 Task: Open Card Vulnerability Assessment in Board Public Relations Crisis Communication Planning and Preparation to Workspace Enterprise Risk Management and add a team member Softage.3@softage.net, a label Red, a checklist Trademark Registration, an attachment from your onedrive, a color Red and finally, add a card description 'Plan and execute company team-building conference with guest speakers on diversity and inclusion' and a comment 'Given the potential impact of this task on our company mission and values, let us ensure that we approach it with a sense of integrity and ethics.'. Add a start date 'Jan 03, 1900' with a due date 'Jan 10, 1900'
Action: Mouse moved to (86, 400)
Screenshot: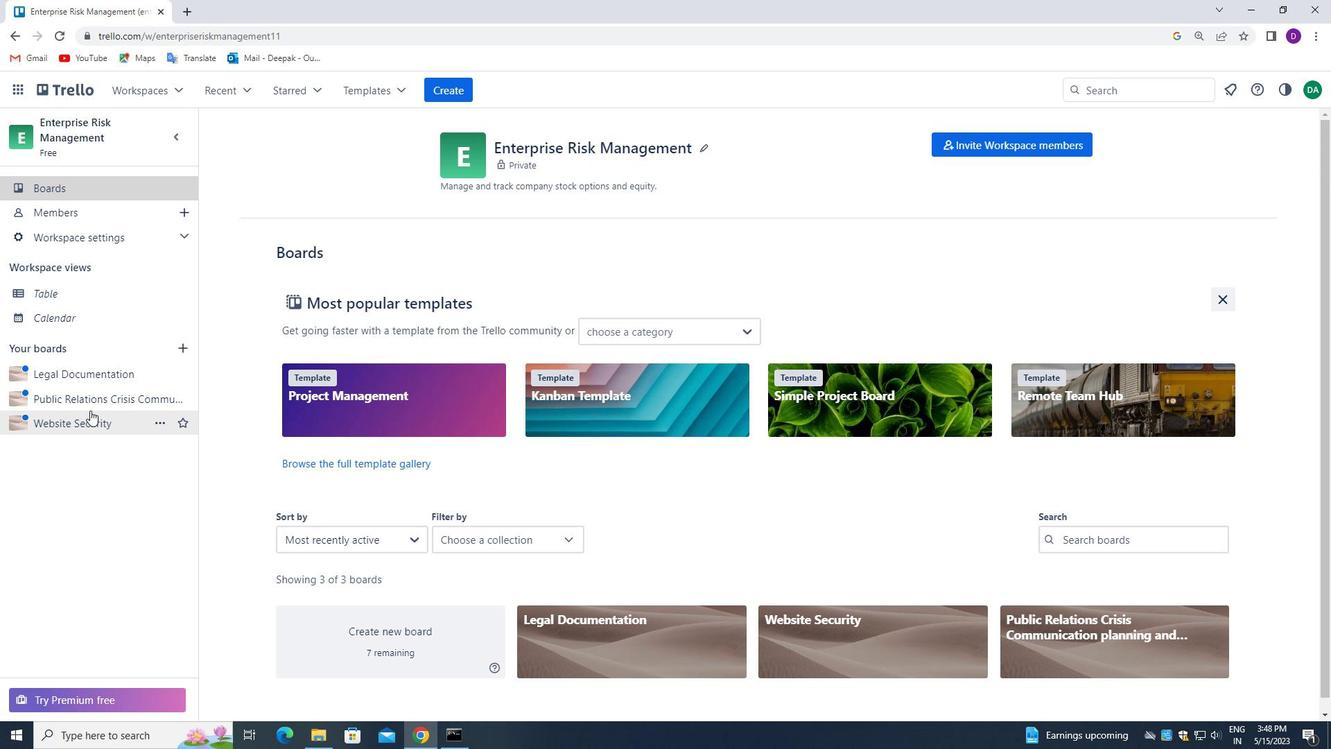 
Action: Mouse pressed left at (86, 400)
Screenshot: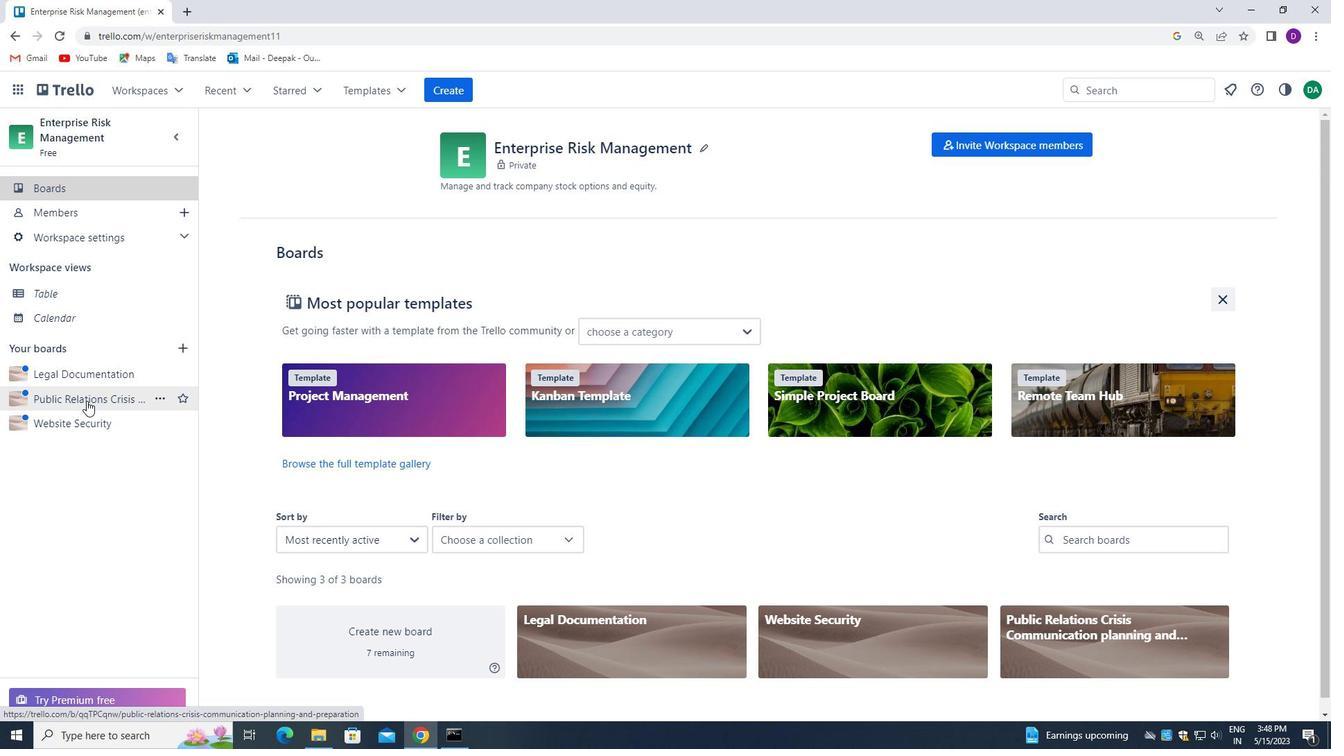 
Action: Mouse moved to (272, 216)
Screenshot: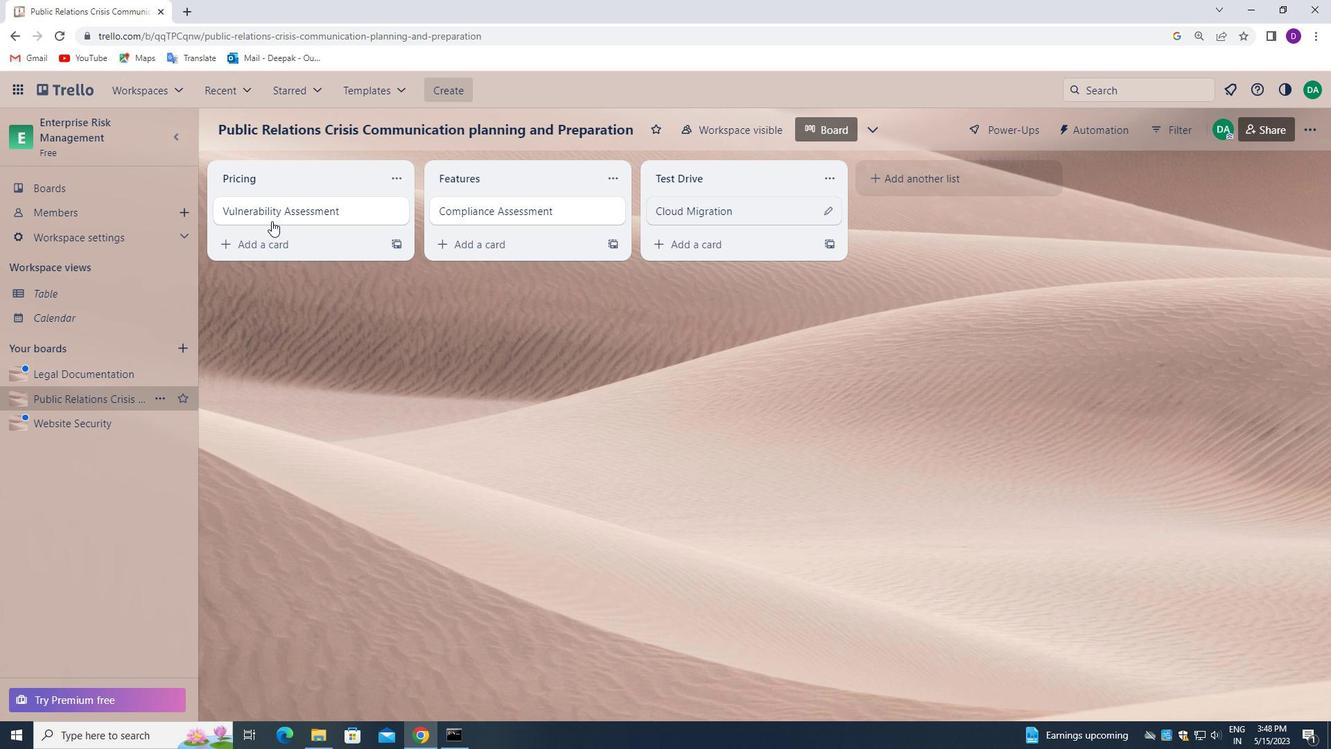 
Action: Mouse pressed left at (272, 216)
Screenshot: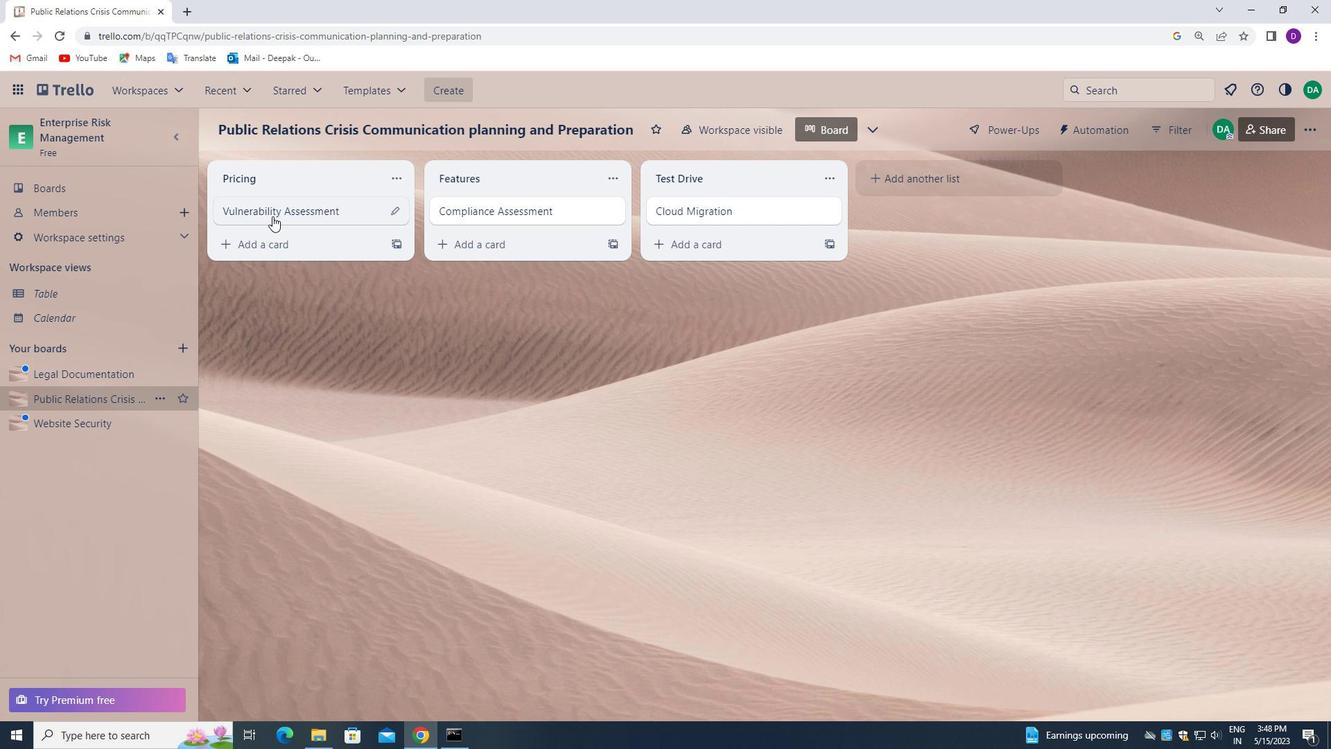 
Action: Mouse moved to (867, 209)
Screenshot: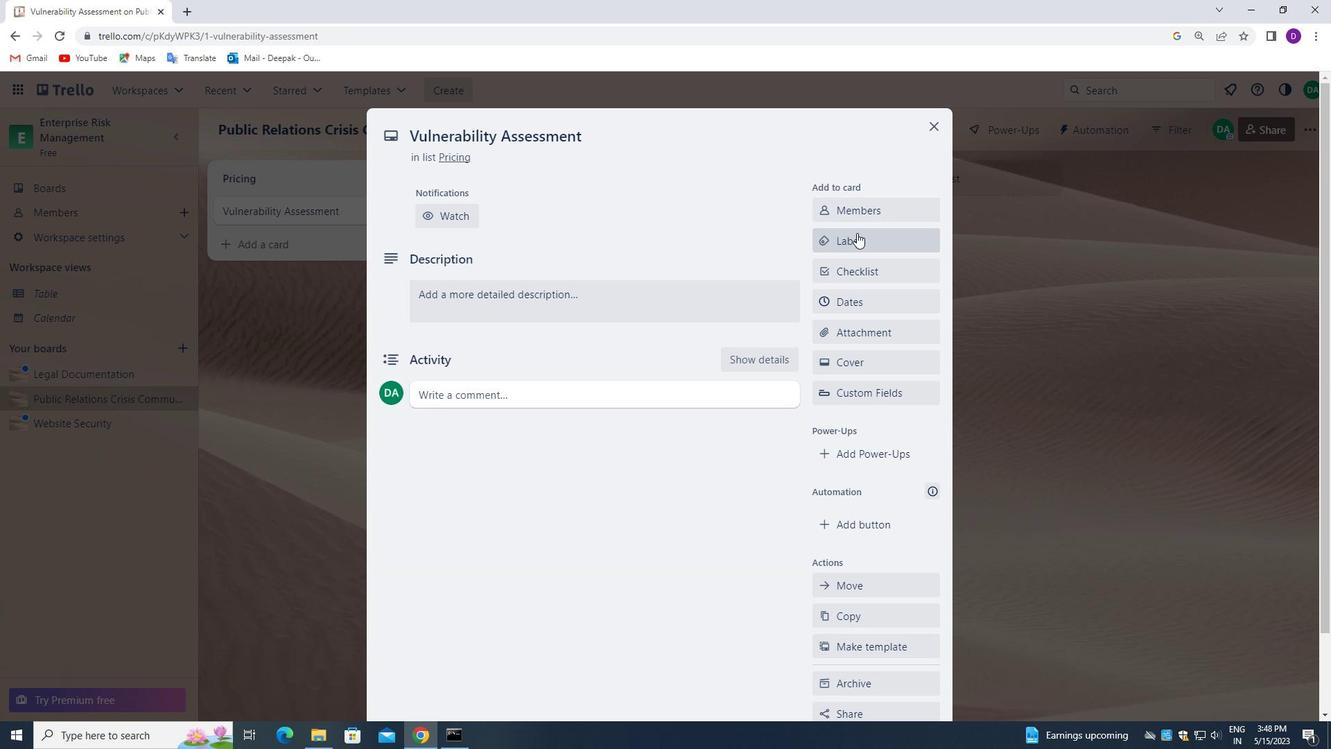 
Action: Mouse pressed left at (867, 209)
Screenshot: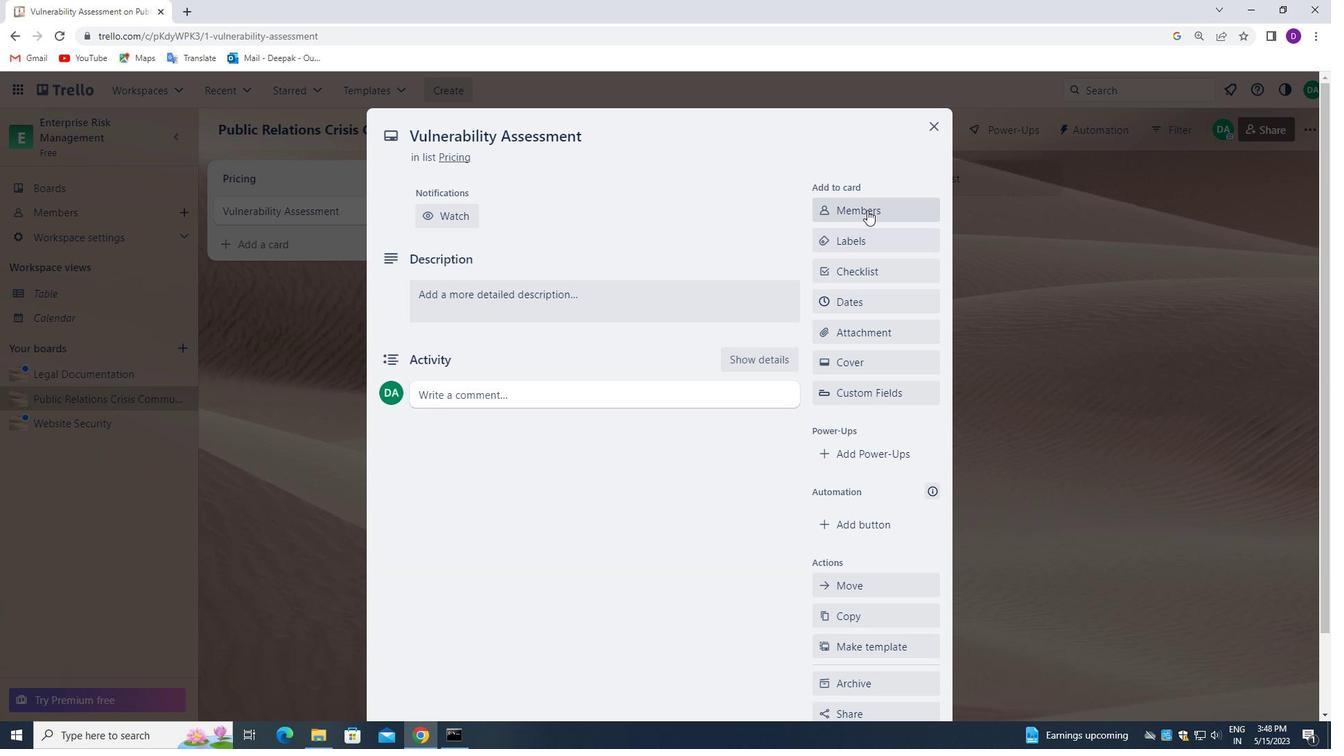
Action: Mouse moved to (864, 285)
Screenshot: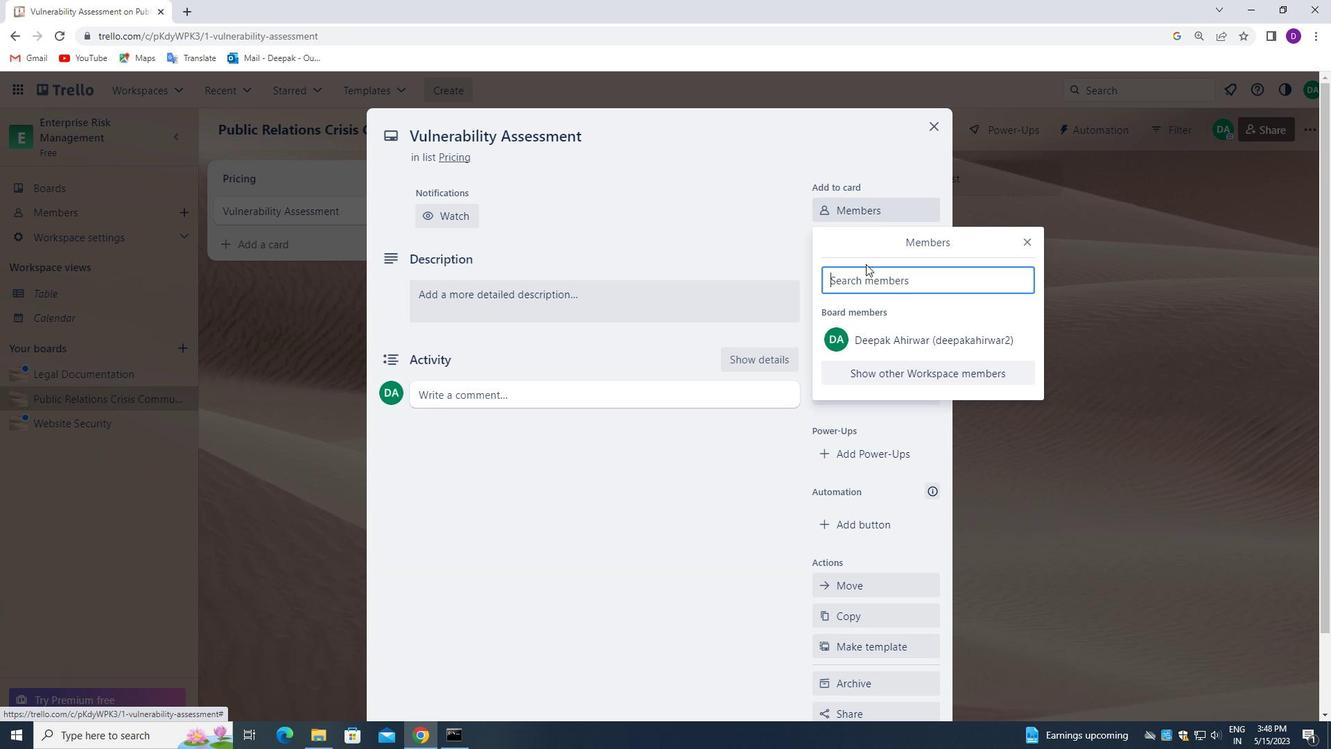 
Action: Mouse pressed left at (864, 285)
Screenshot: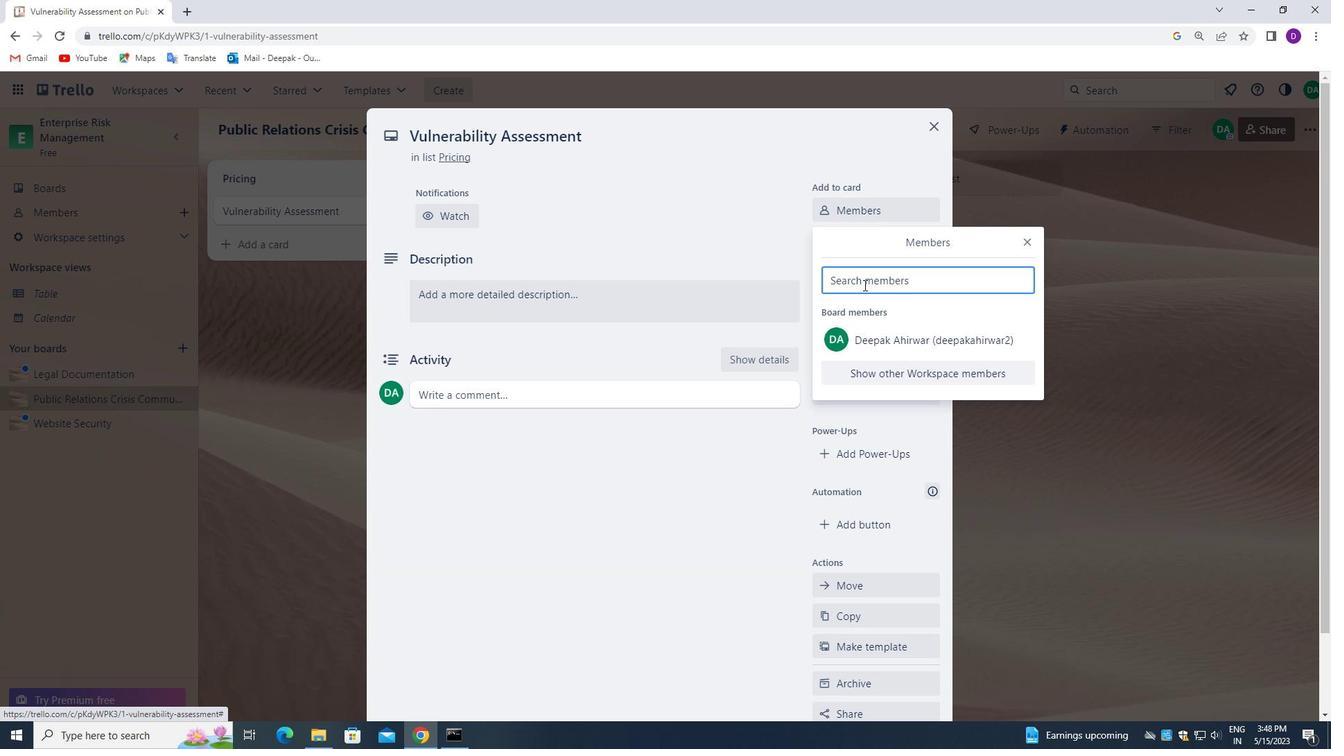 
Action: Mouse moved to (627, 230)
Screenshot: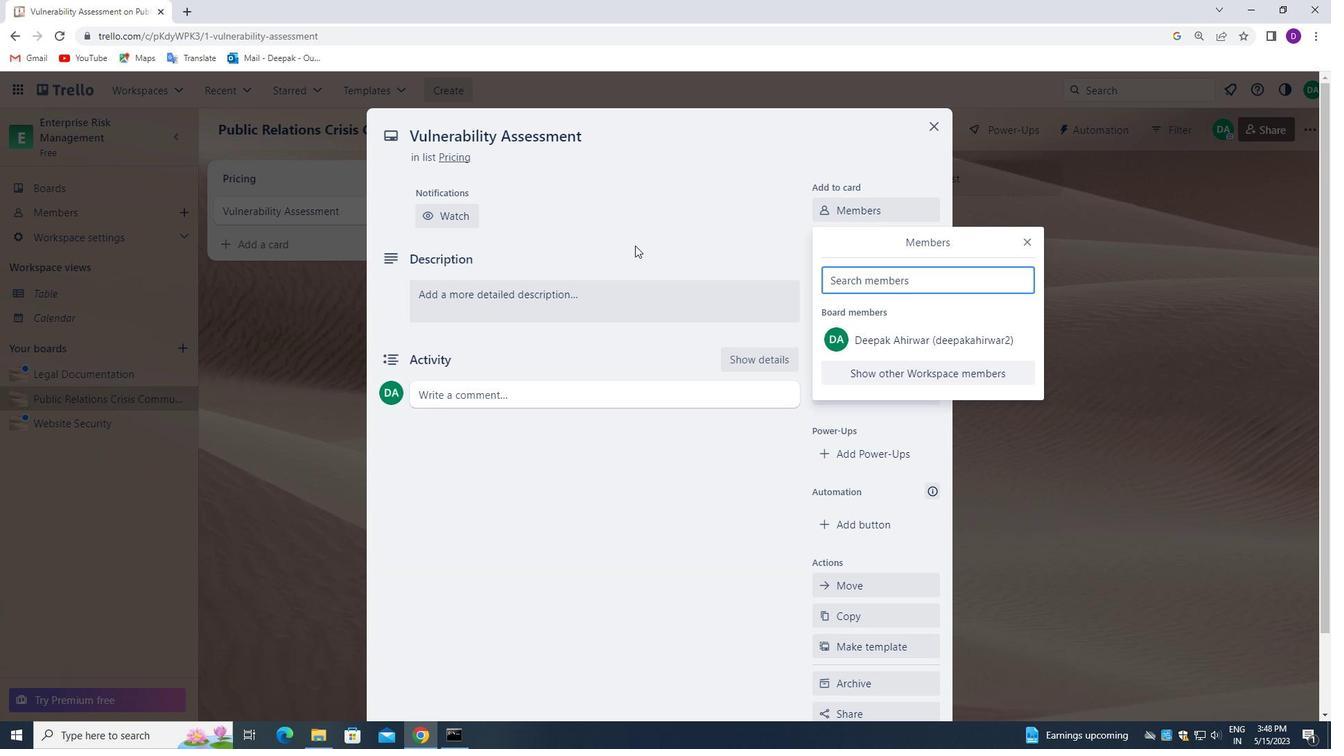 
Action: Key pressed softas<Key.backspace>ge.3<Key.shift>@SOFTAGE.NET
Screenshot: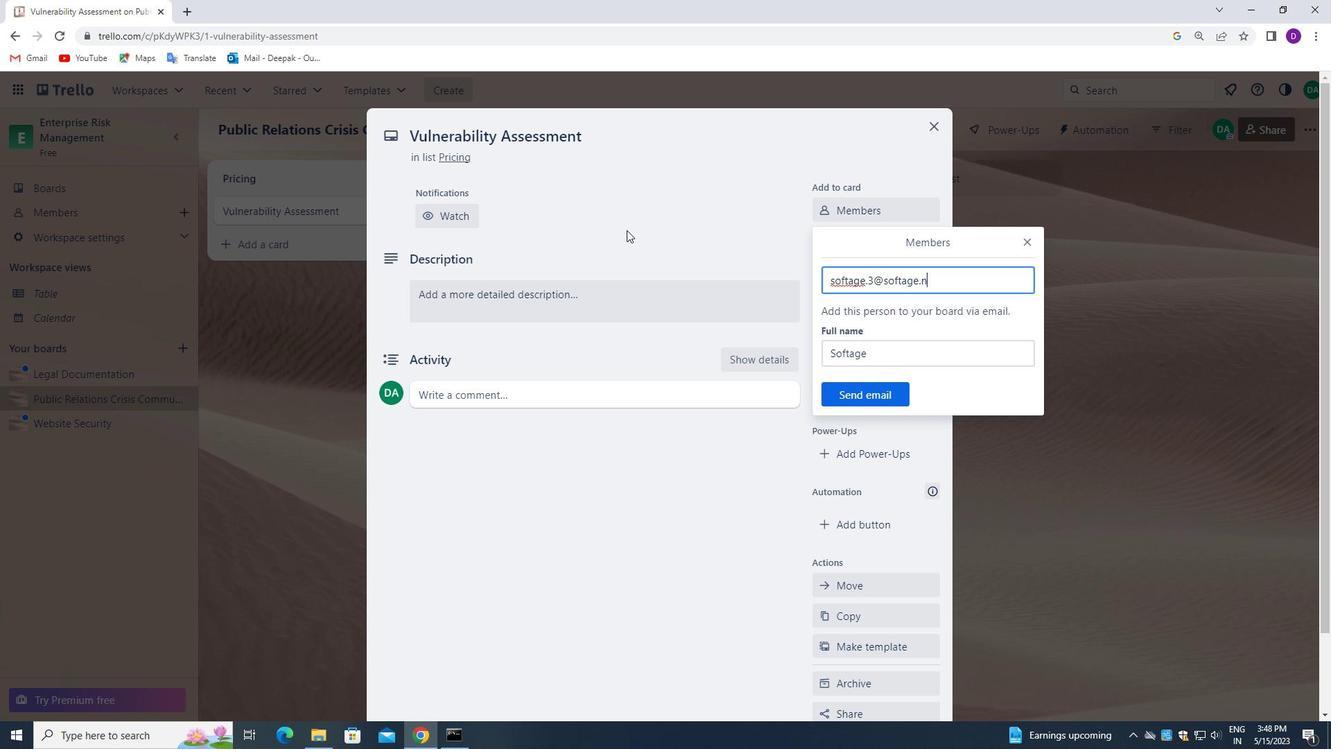 
Action: Mouse moved to (864, 398)
Screenshot: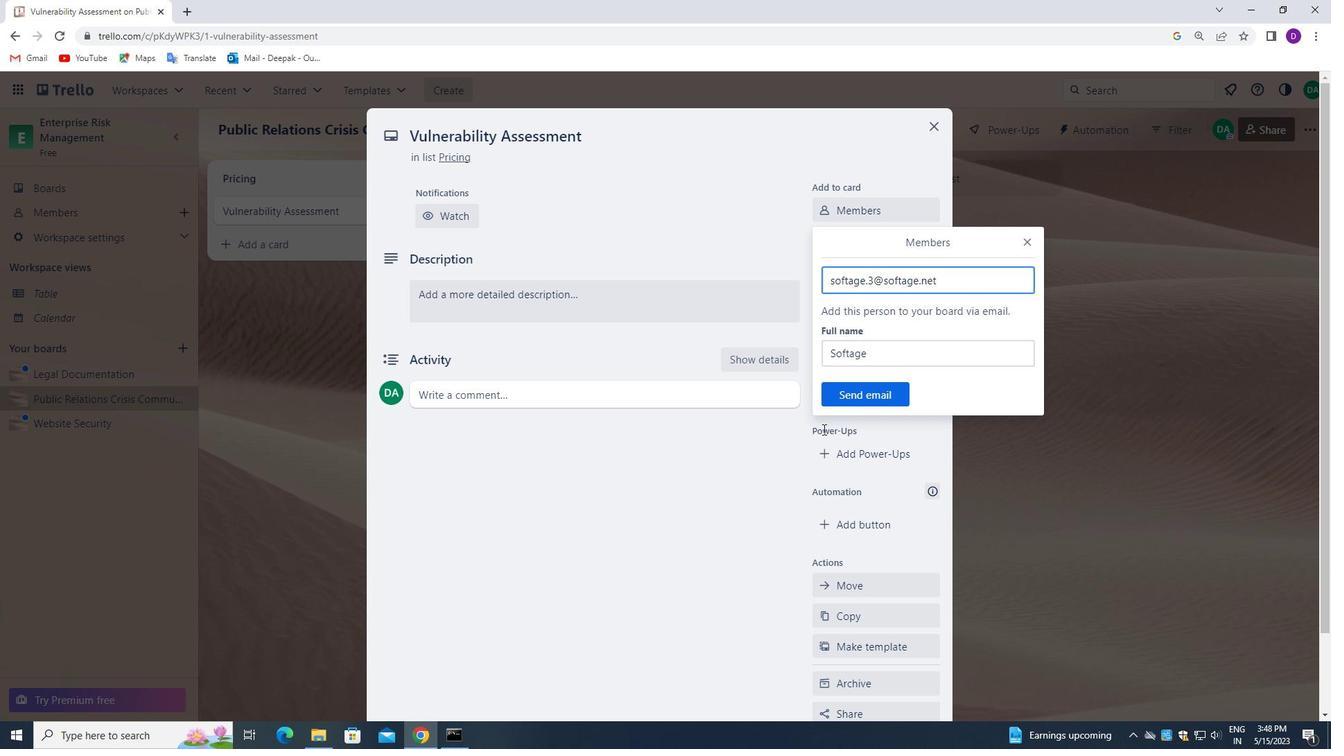 
Action: Mouse pressed left at (864, 398)
Screenshot: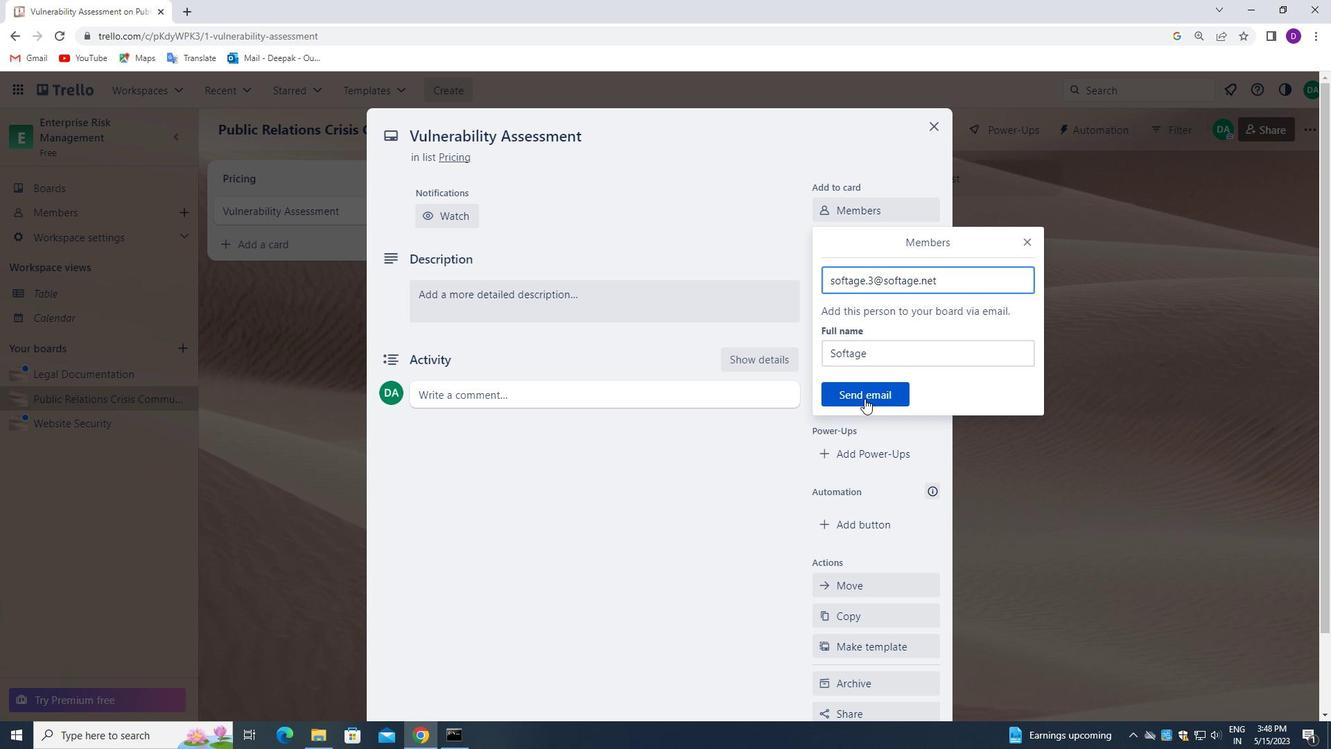 
Action: Mouse moved to (874, 297)
Screenshot: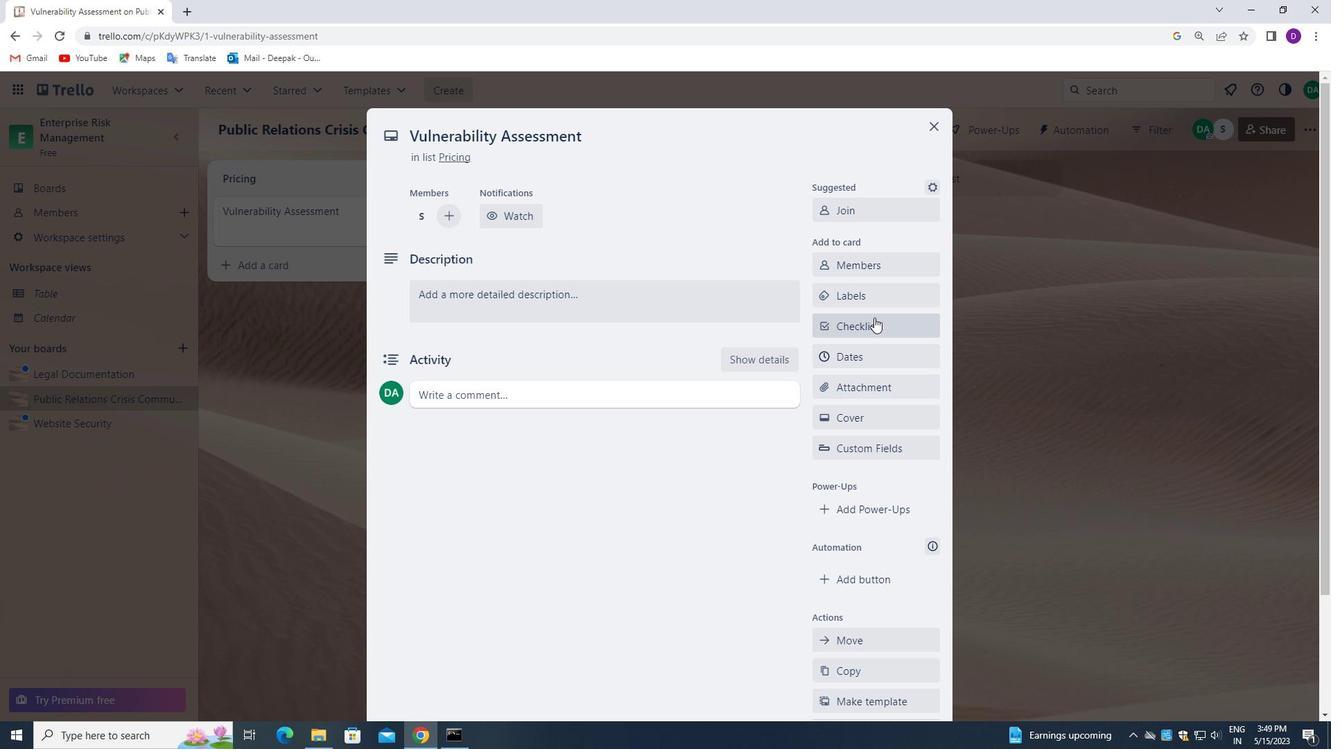 
Action: Mouse pressed left at (874, 297)
Screenshot: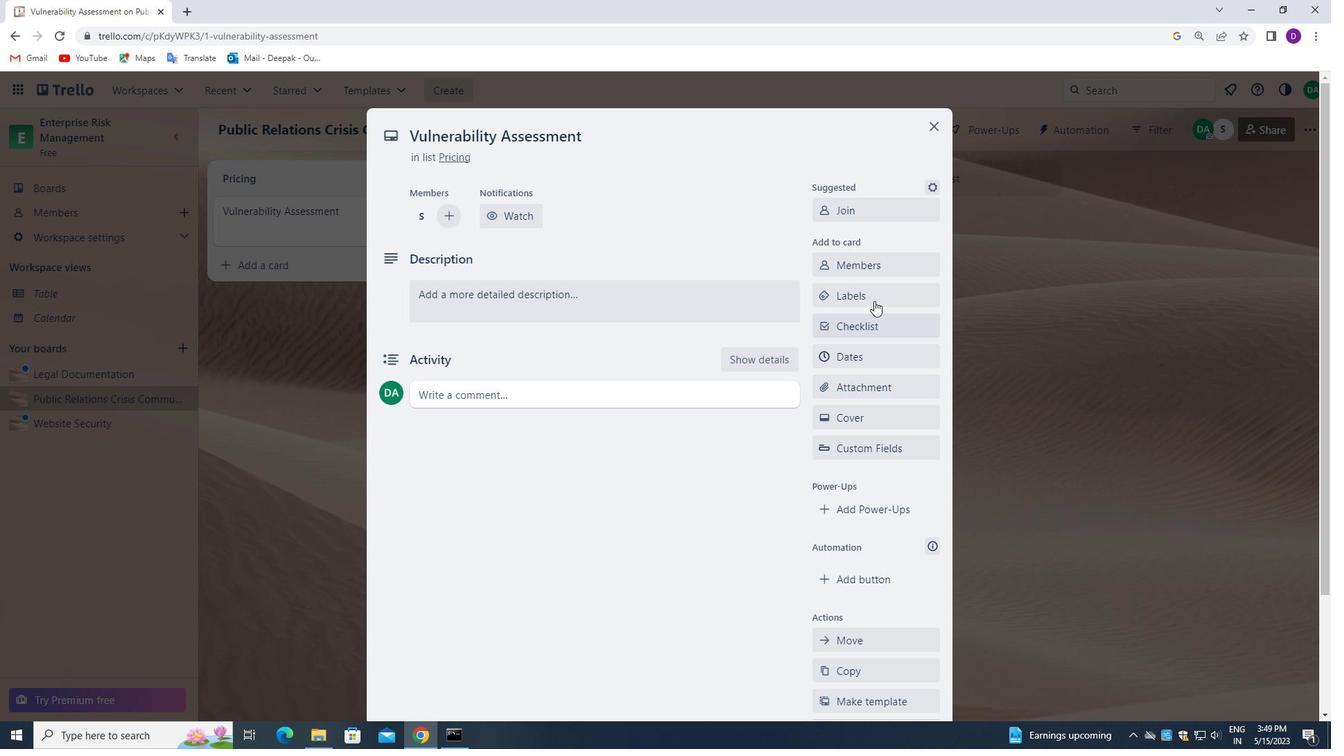 
Action: Mouse moved to (896, 503)
Screenshot: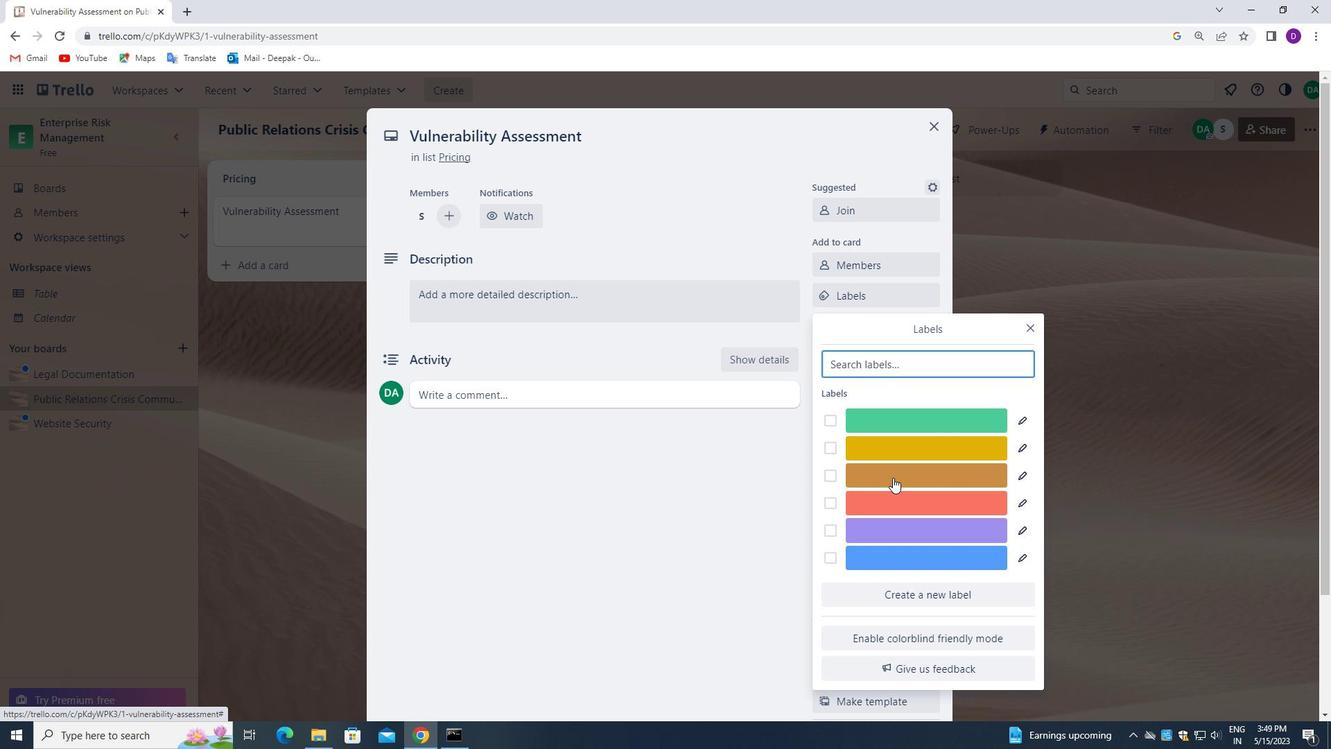 
Action: Mouse pressed left at (896, 503)
Screenshot: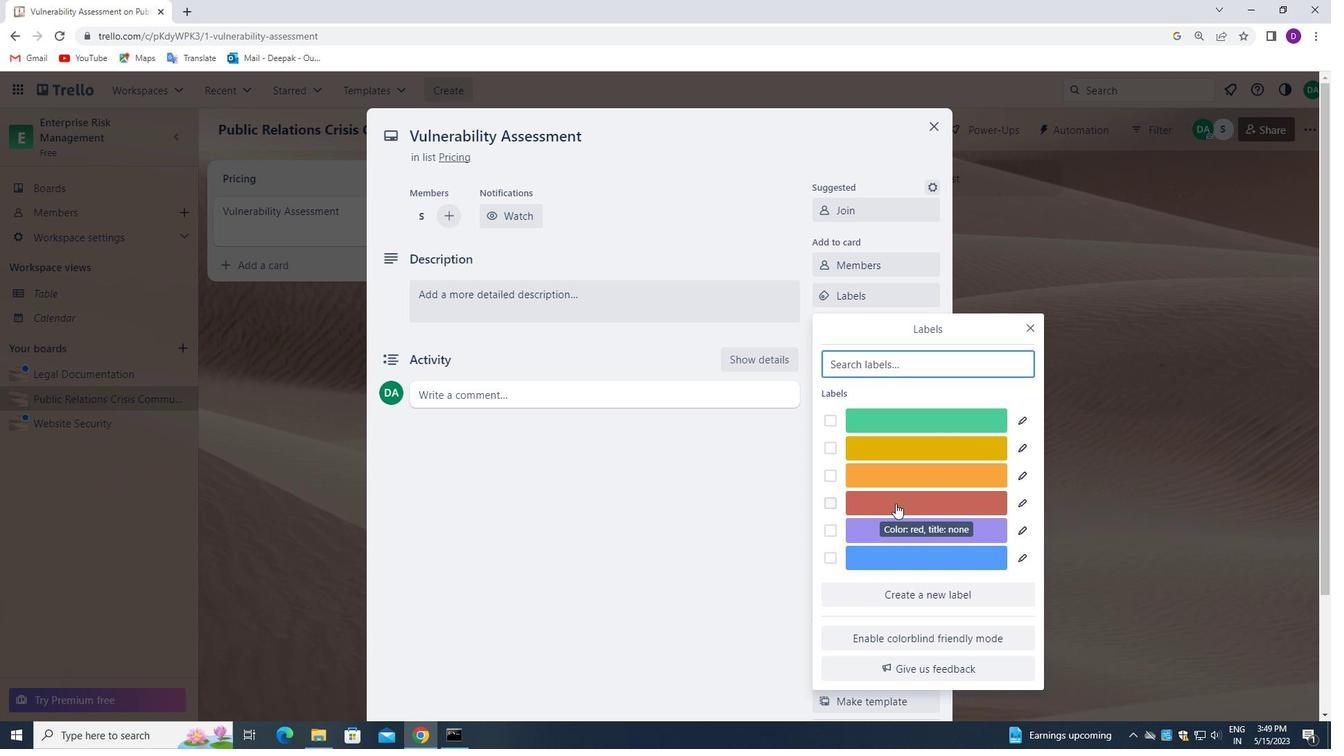 
Action: Mouse moved to (1030, 327)
Screenshot: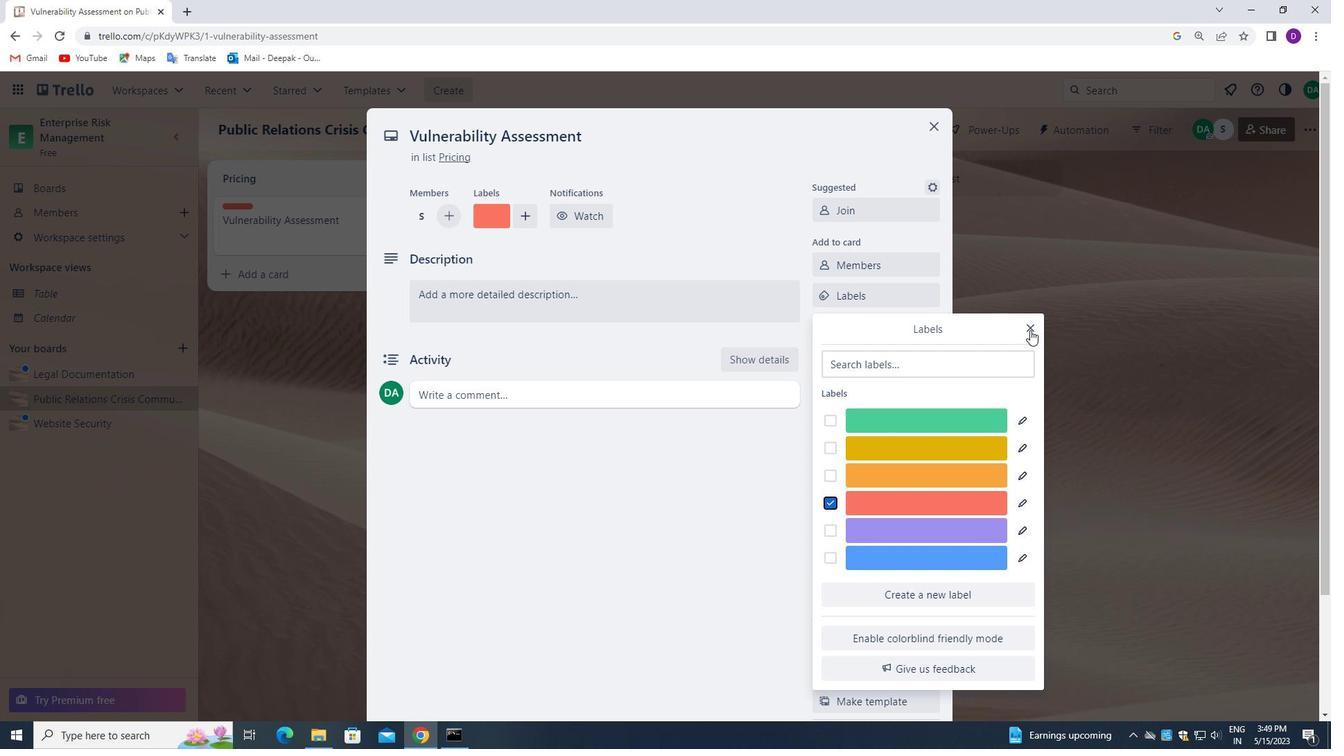 
Action: Mouse pressed left at (1030, 327)
Screenshot: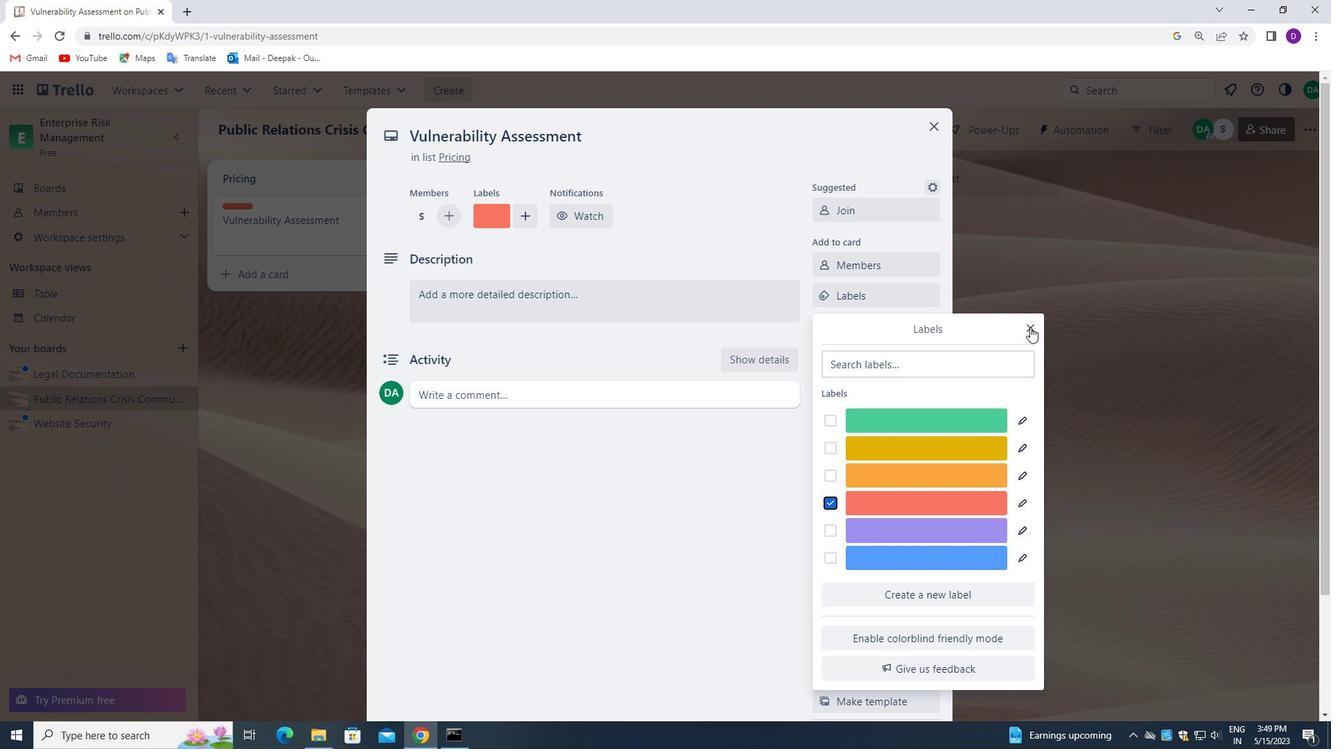 
Action: Mouse moved to (873, 326)
Screenshot: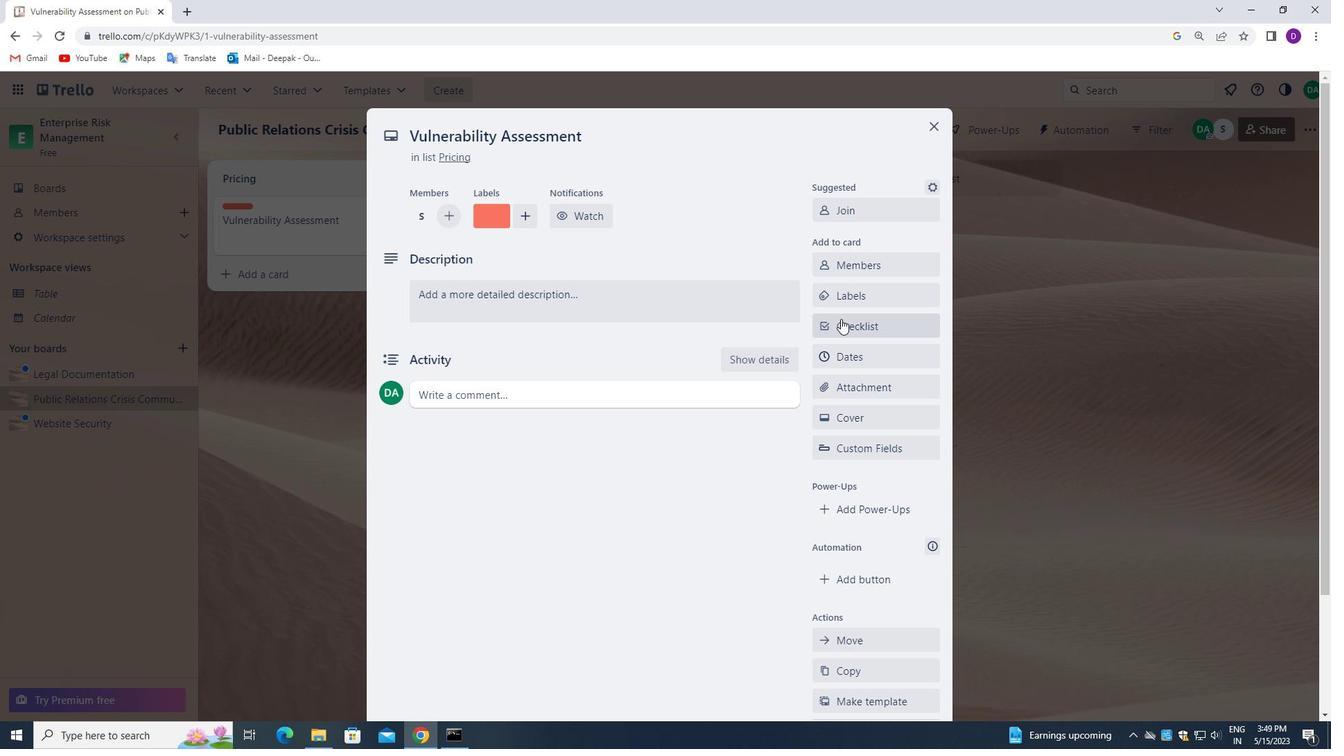 
Action: Mouse pressed left at (873, 326)
Screenshot: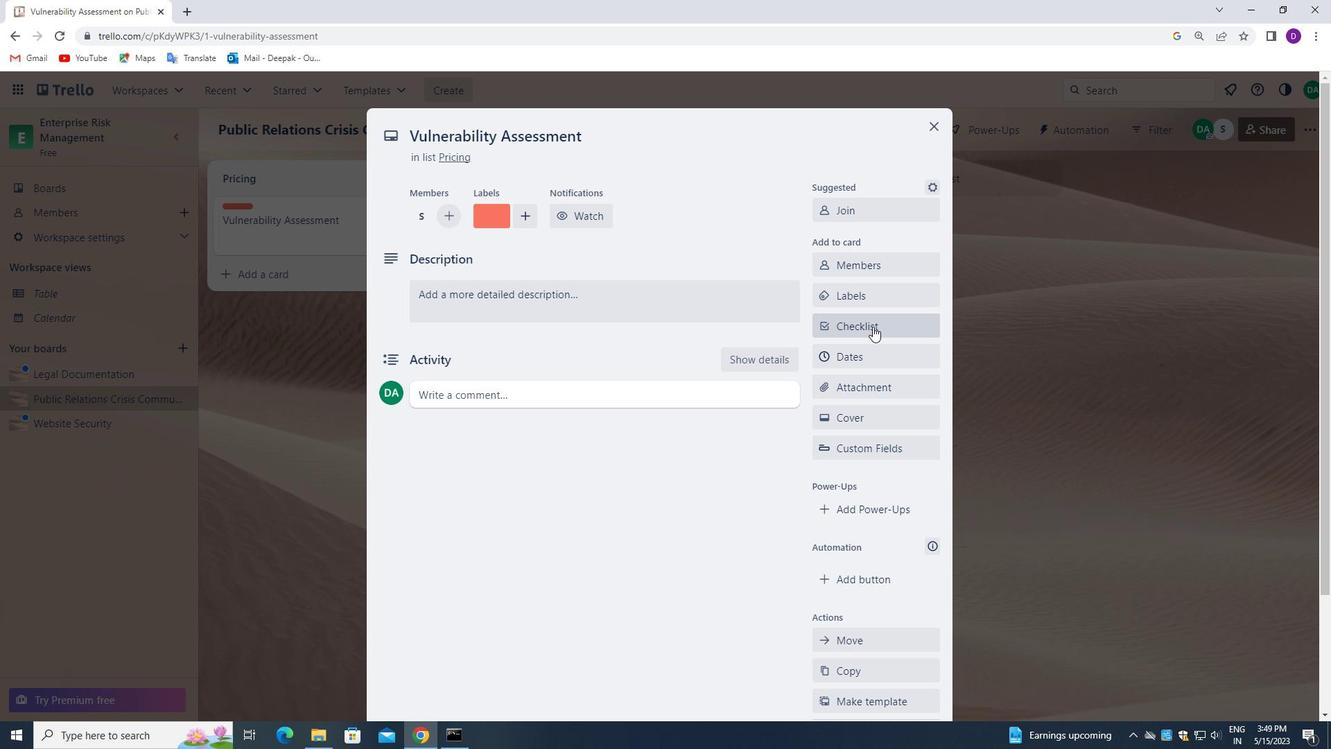 
Action: Mouse moved to (827, 346)
Screenshot: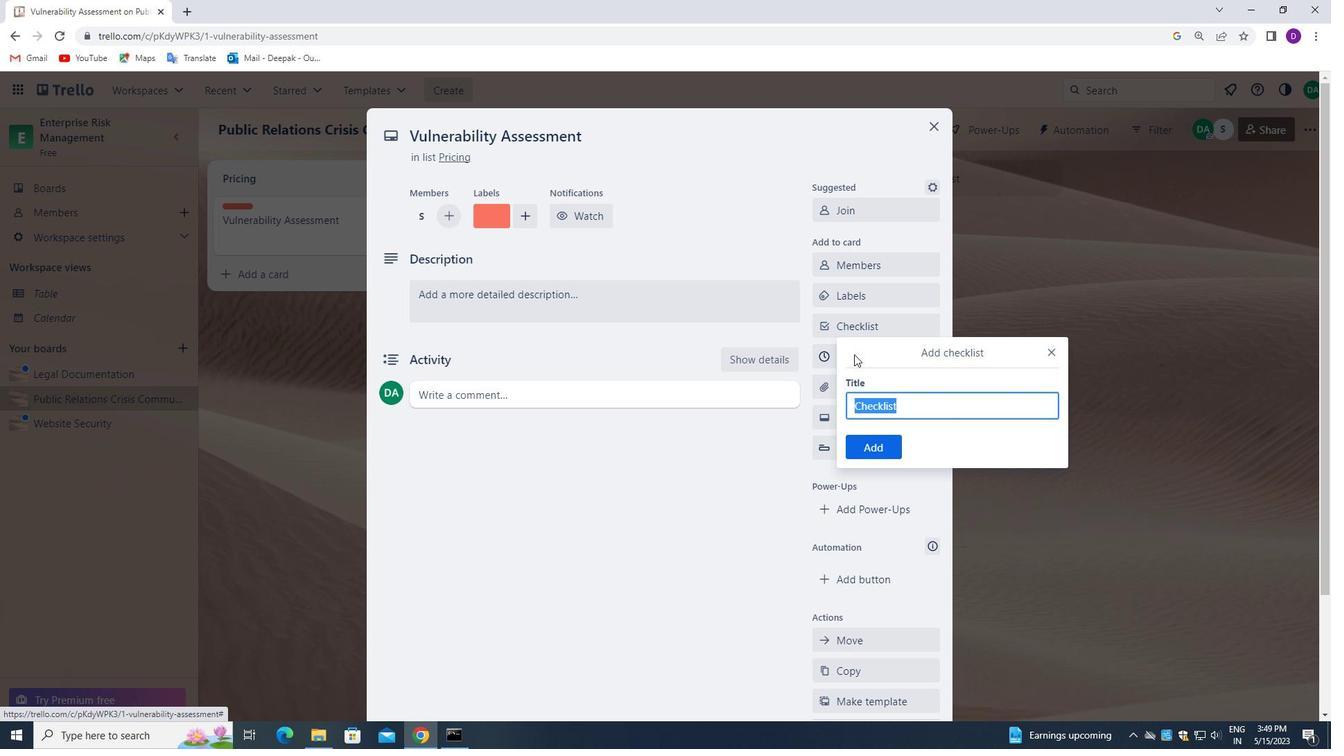 
Action: Key pressed <Key.backspace><Key.shift_r>TRADEMARK<Key.space><Key.shift_r>REGISTRATION
Screenshot: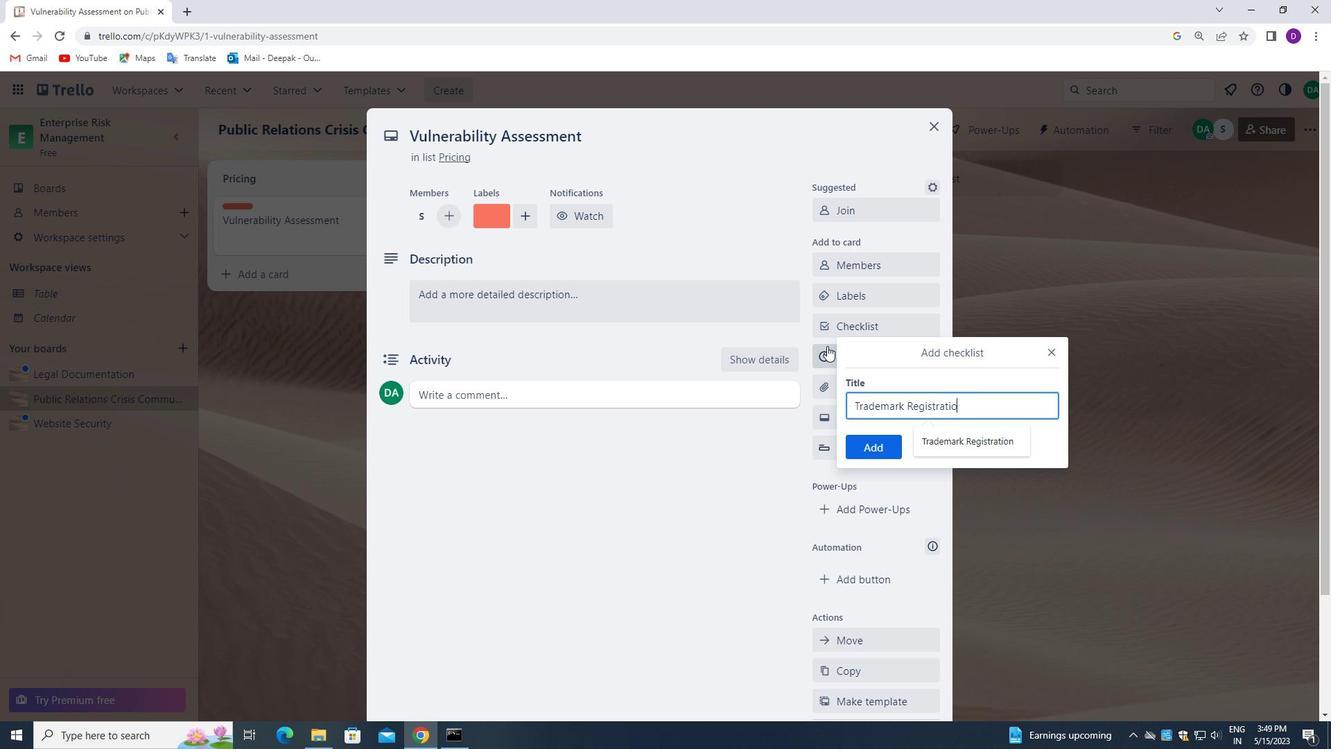 
Action: Mouse moved to (860, 441)
Screenshot: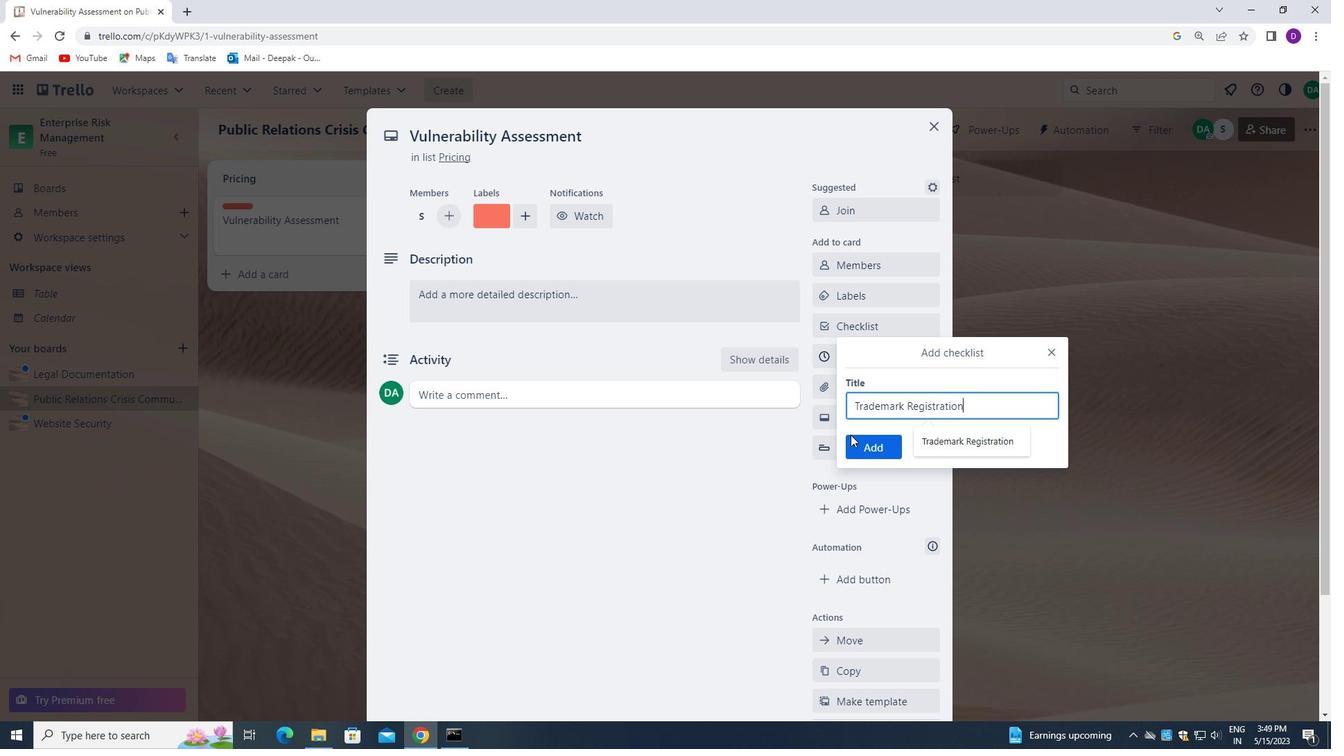 
Action: Mouse pressed left at (860, 441)
Screenshot: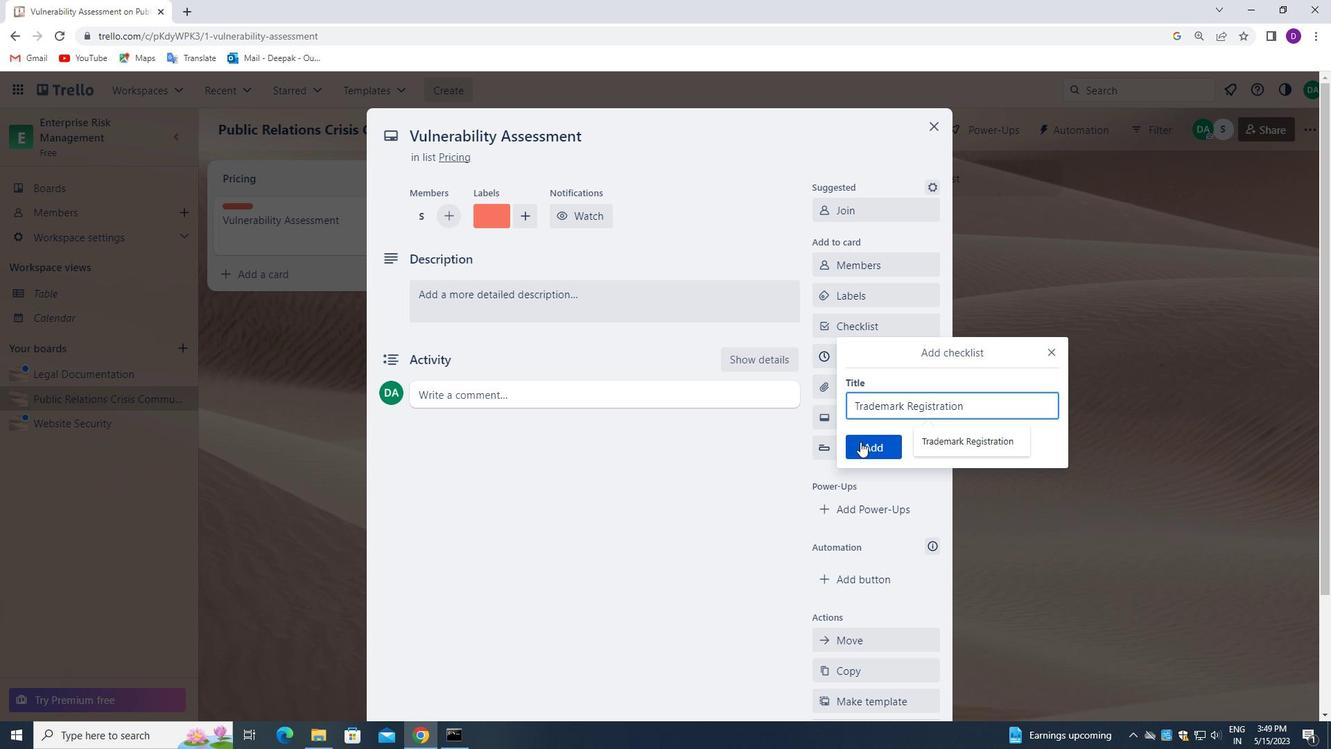 
Action: Mouse moved to (880, 389)
Screenshot: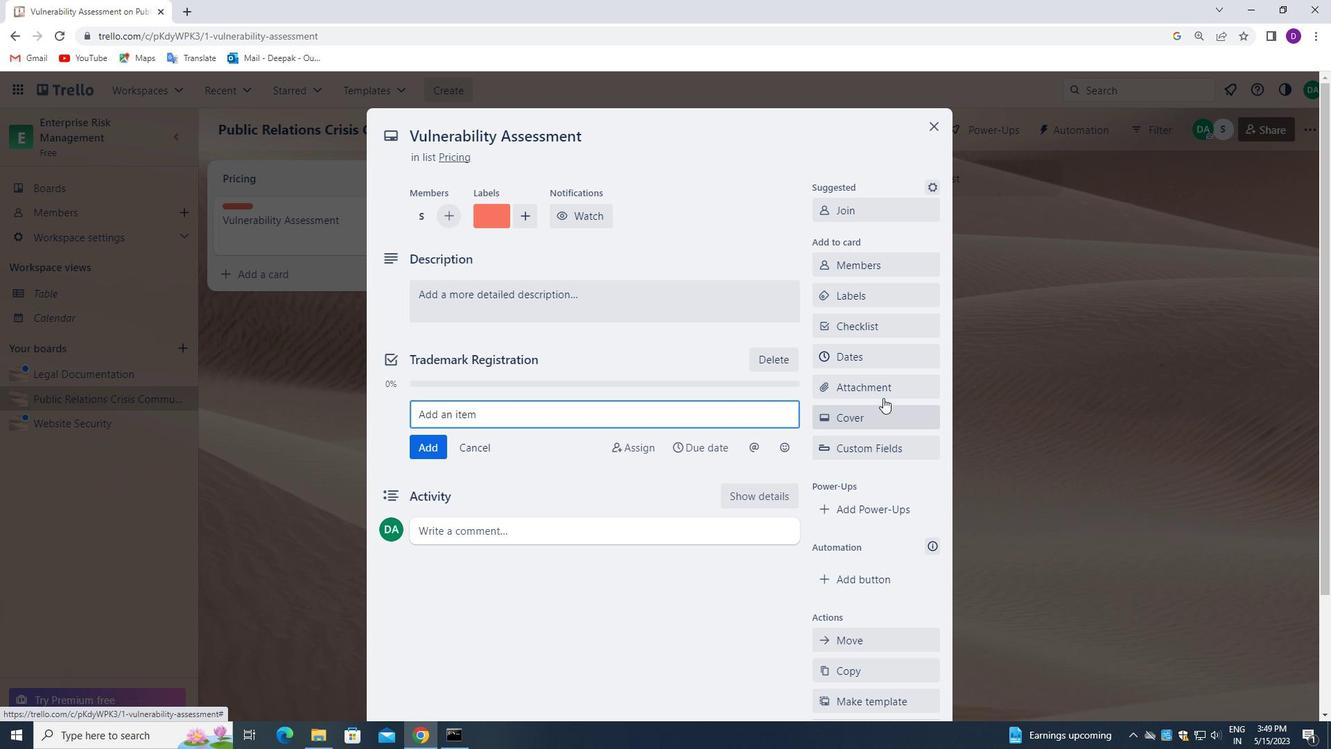 
Action: Mouse pressed left at (880, 389)
Screenshot: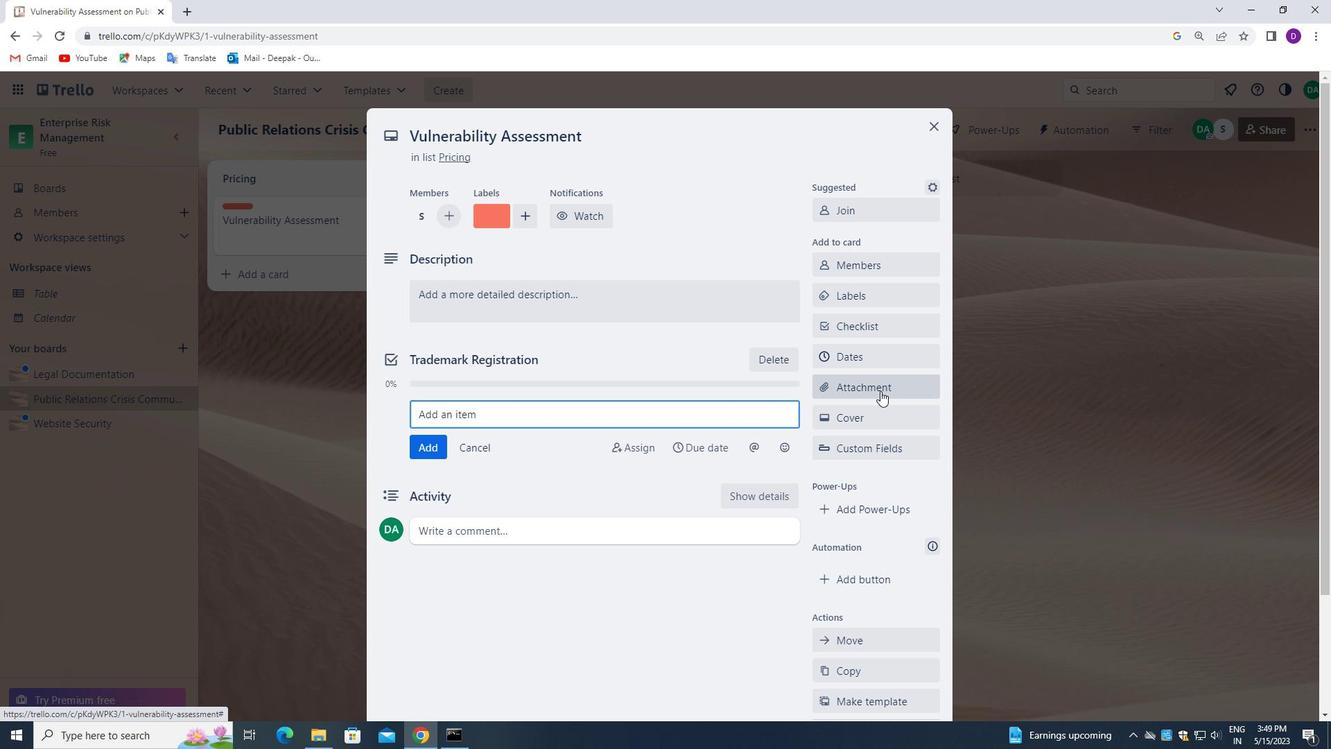 
Action: Mouse moved to (867, 273)
Screenshot: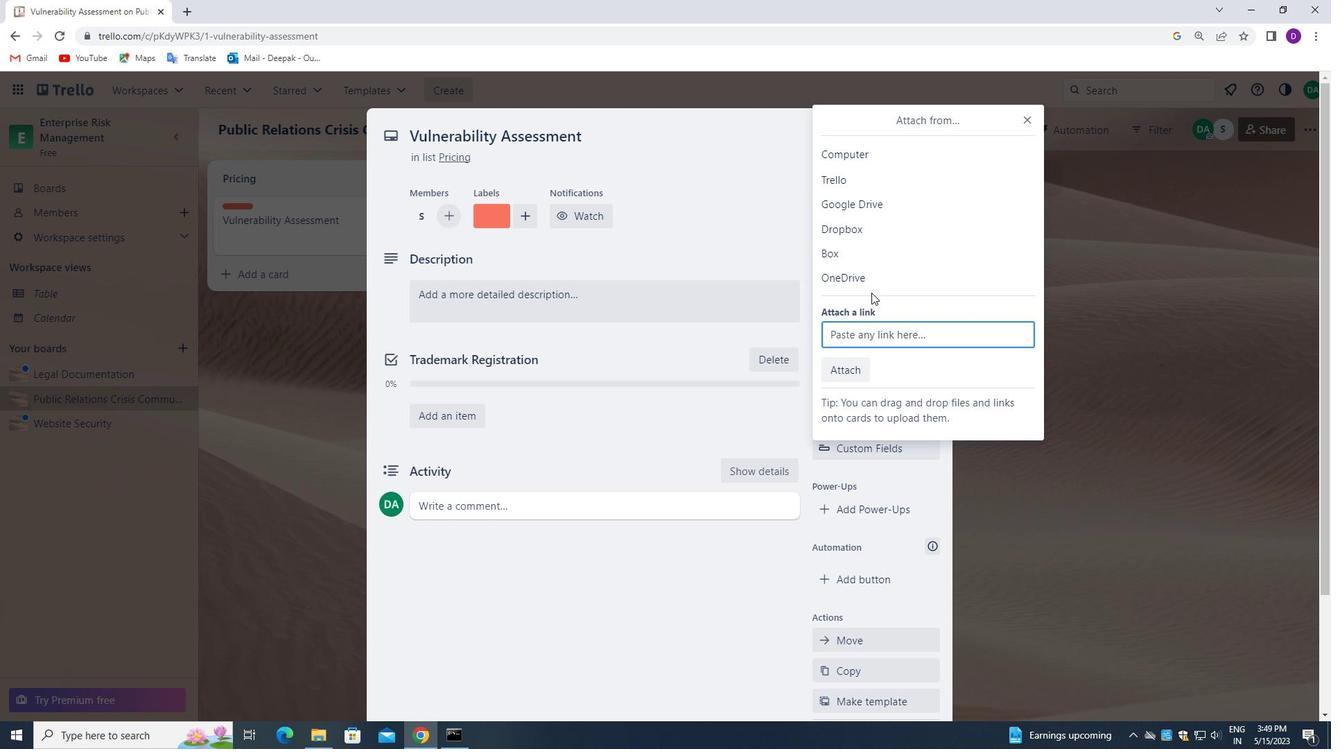
Action: Mouse pressed left at (867, 273)
Screenshot: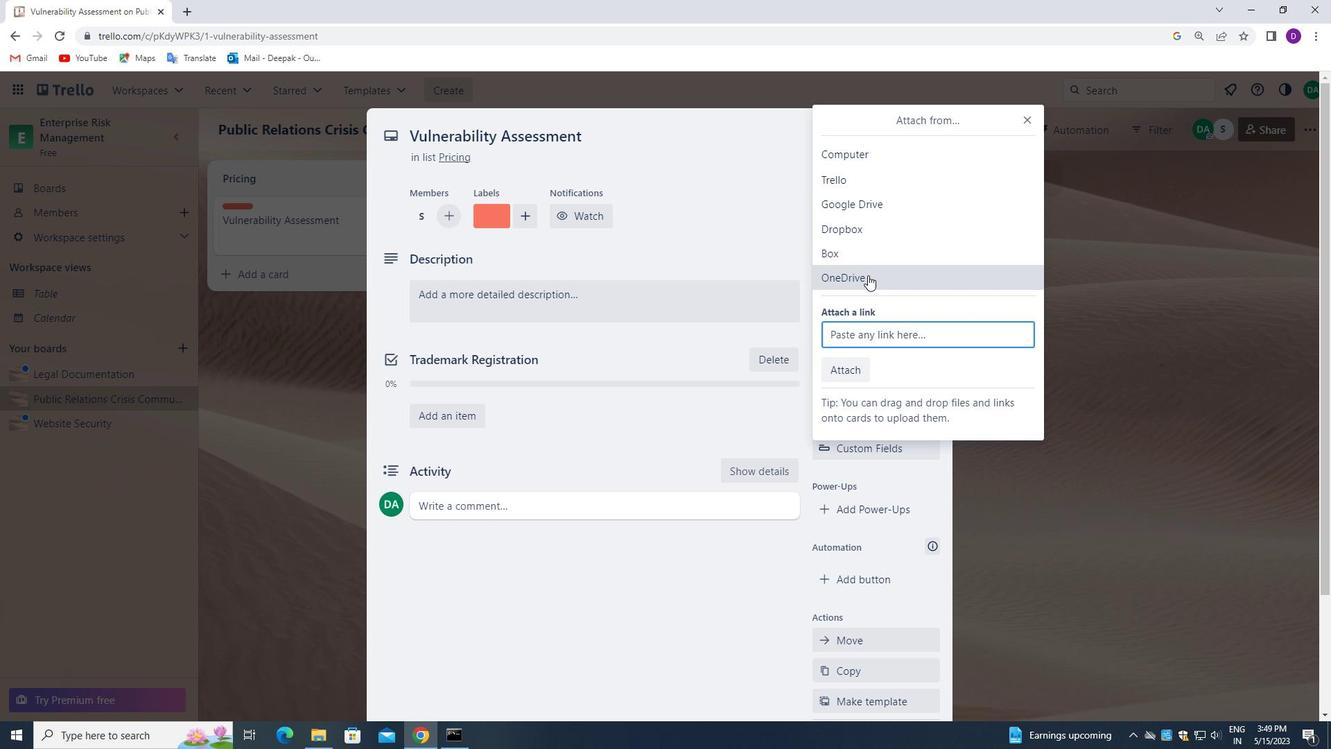 
Action: Mouse moved to (579, 344)
Screenshot: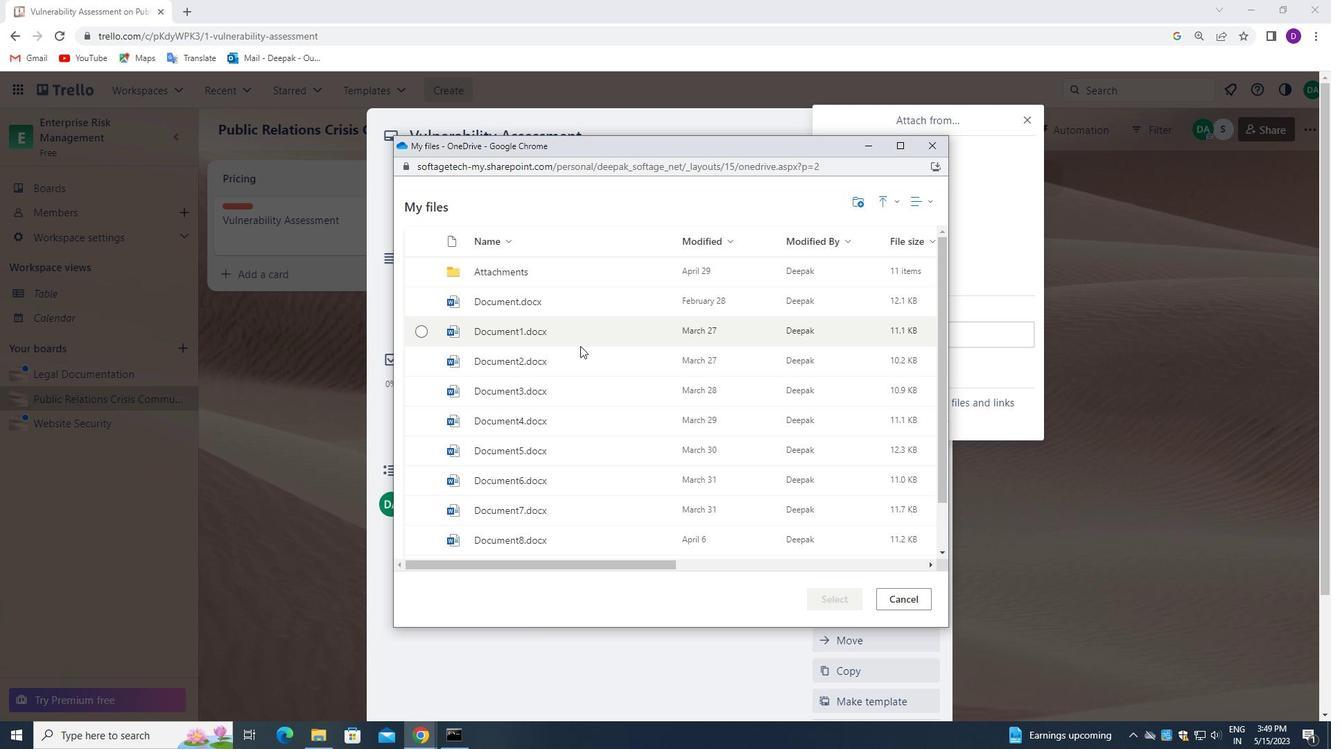 
Action: Mouse pressed left at (579, 344)
Screenshot: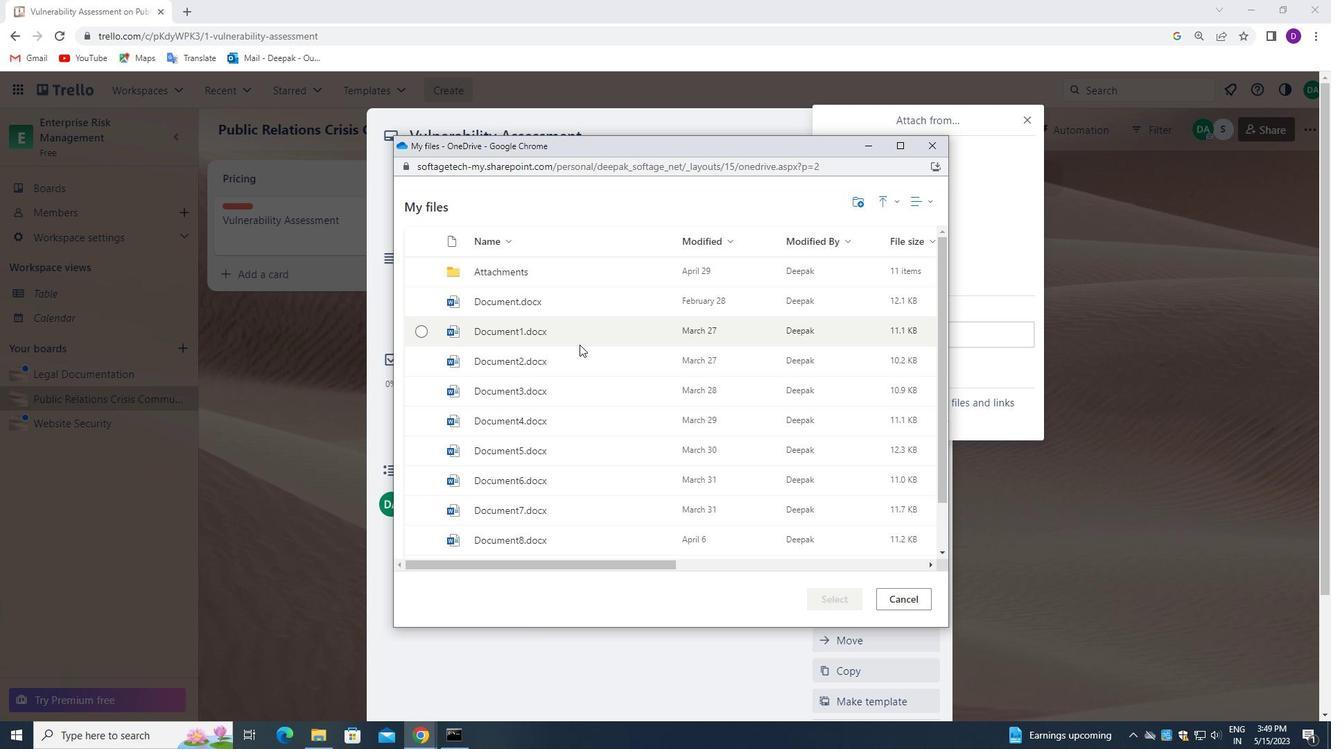 
Action: Mouse moved to (828, 599)
Screenshot: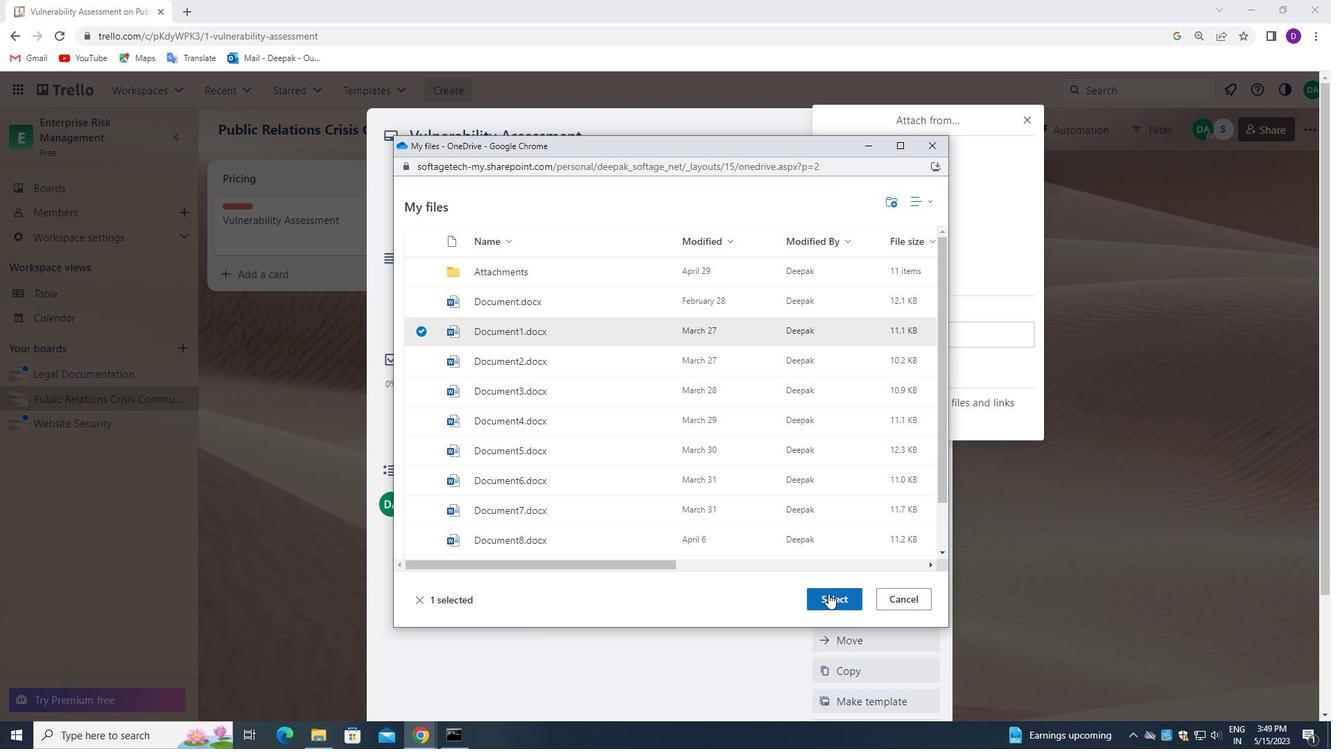 
Action: Mouse pressed left at (828, 599)
Screenshot: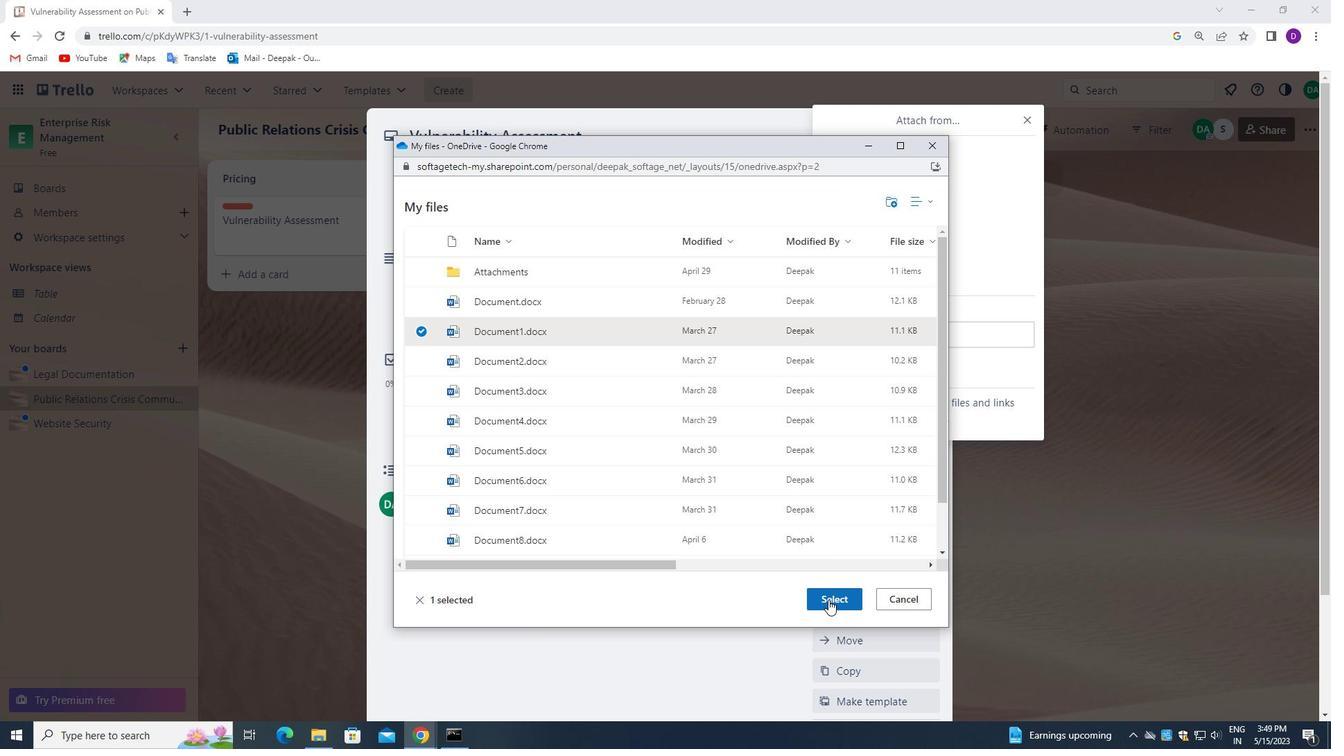 
Action: Mouse moved to (864, 420)
Screenshot: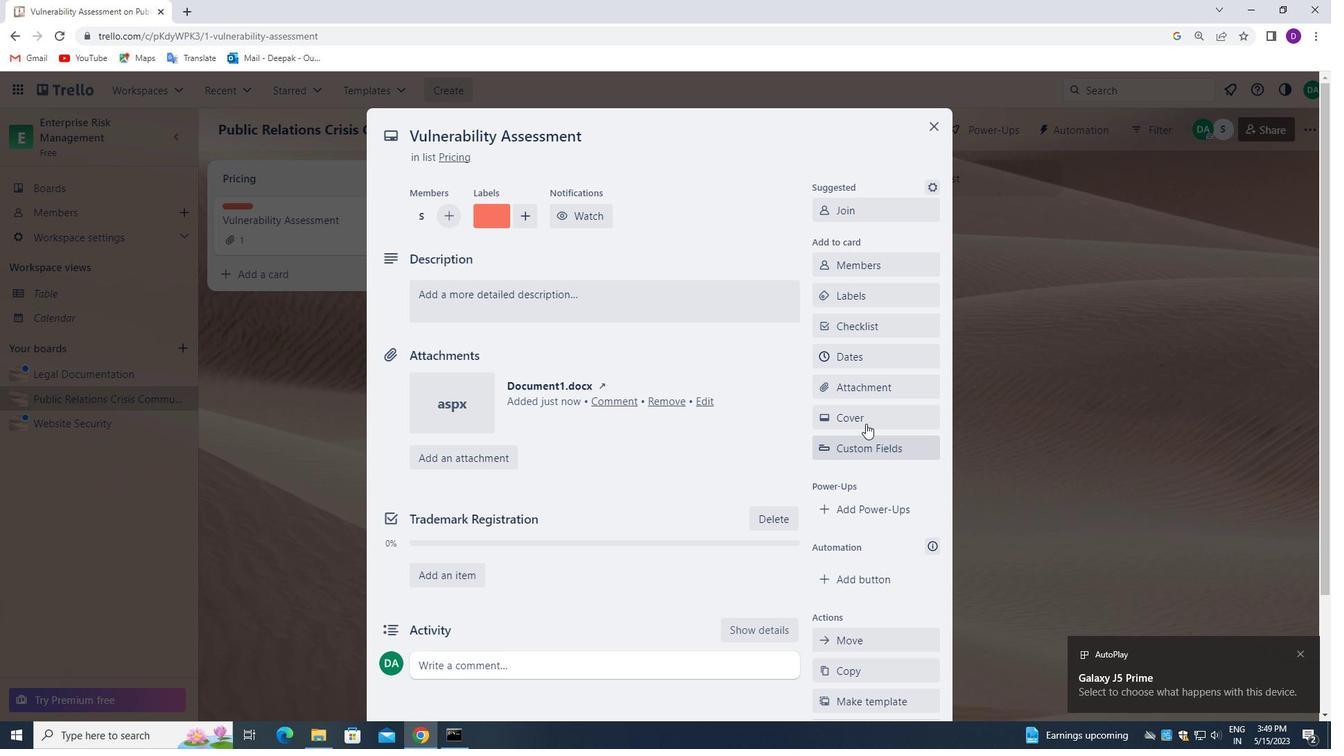 
Action: Mouse pressed left at (864, 420)
Screenshot: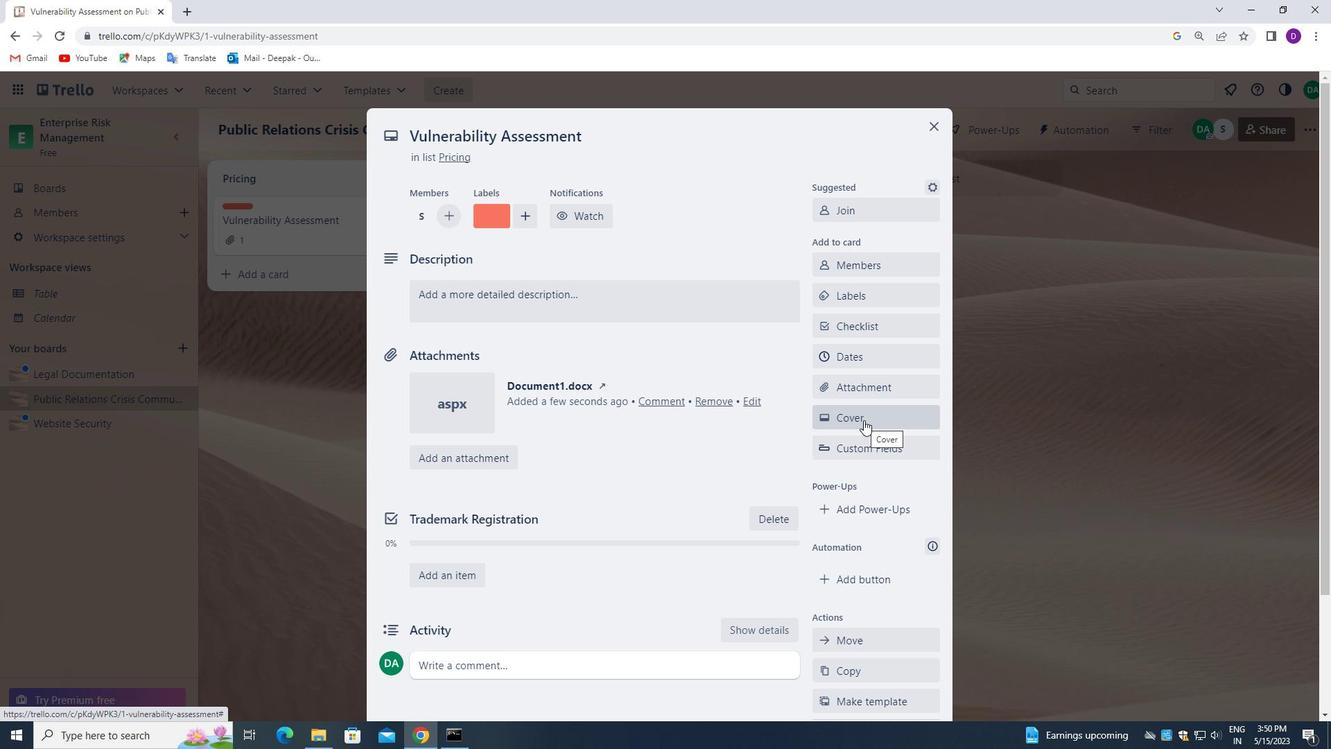 
Action: Mouse moved to (969, 421)
Screenshot: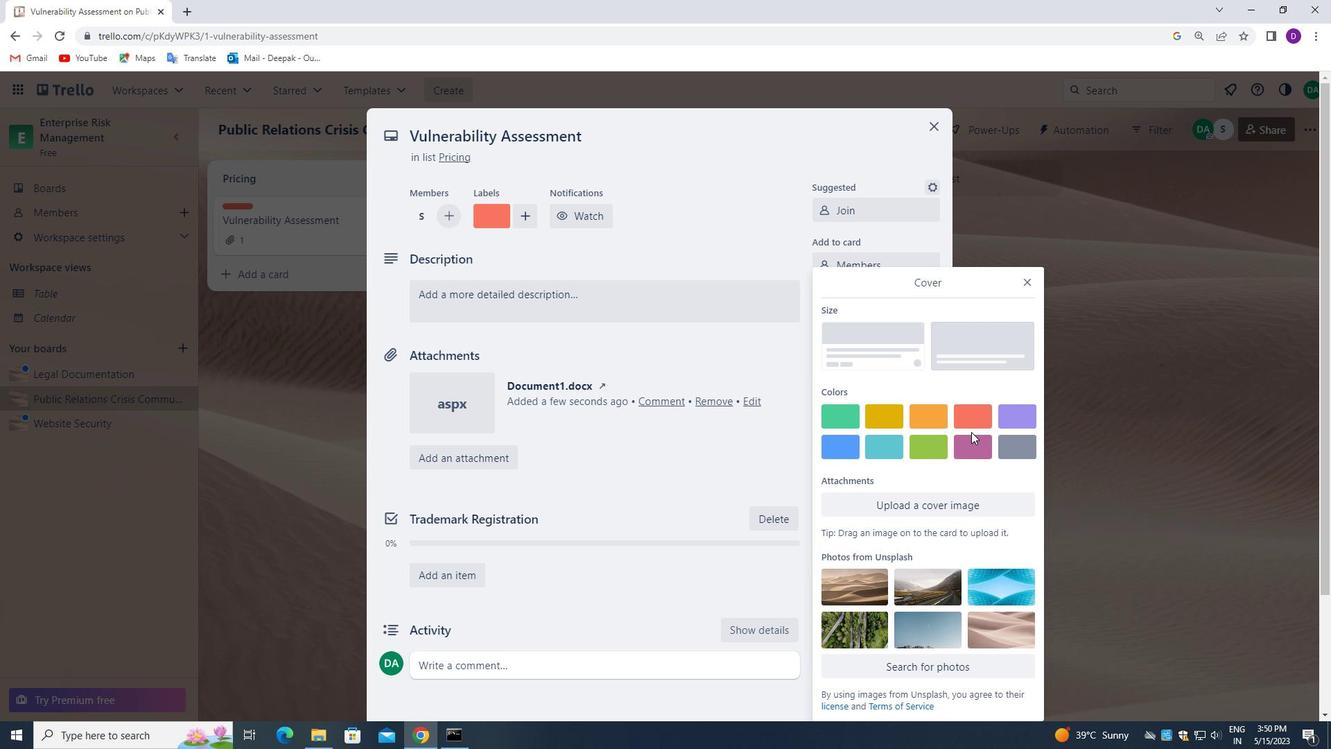 
Action: Mouse pressed left at (969, 421)
Screenshot: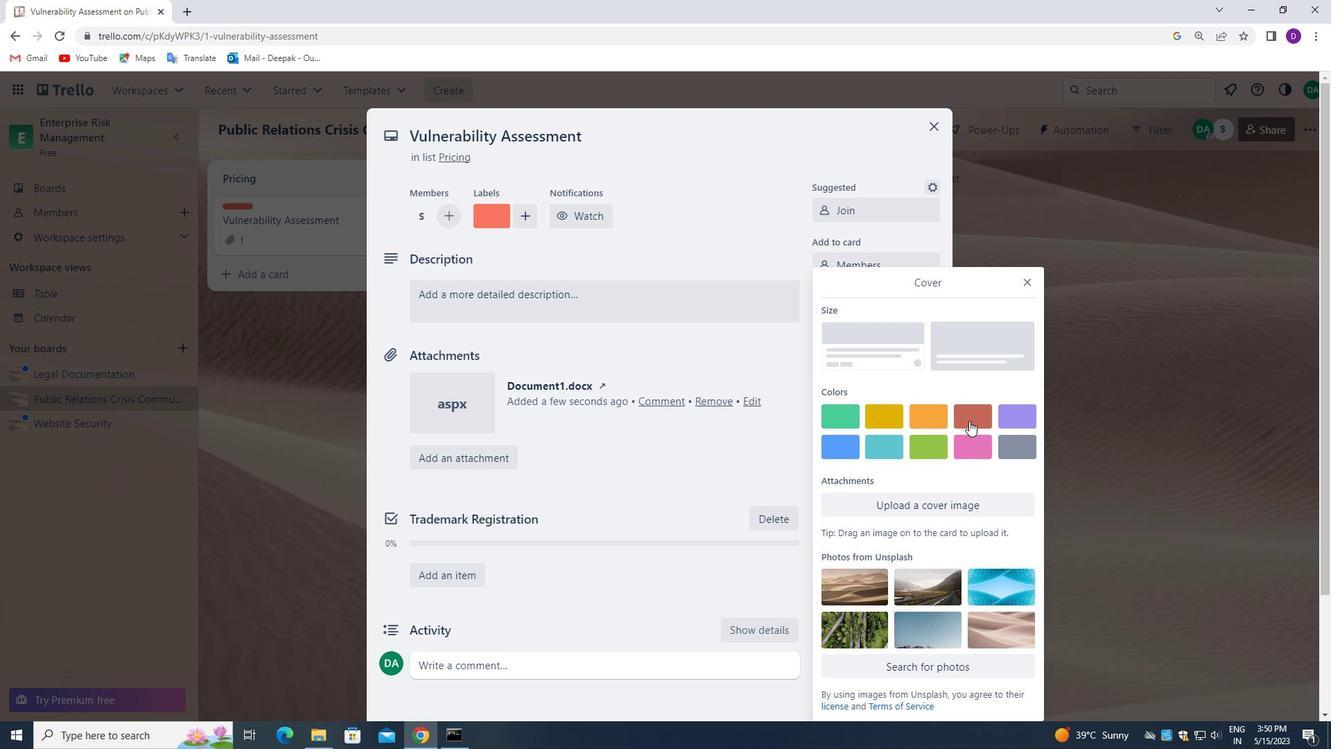 
Action: Mouse moved to (1025, 250)
Screenshot: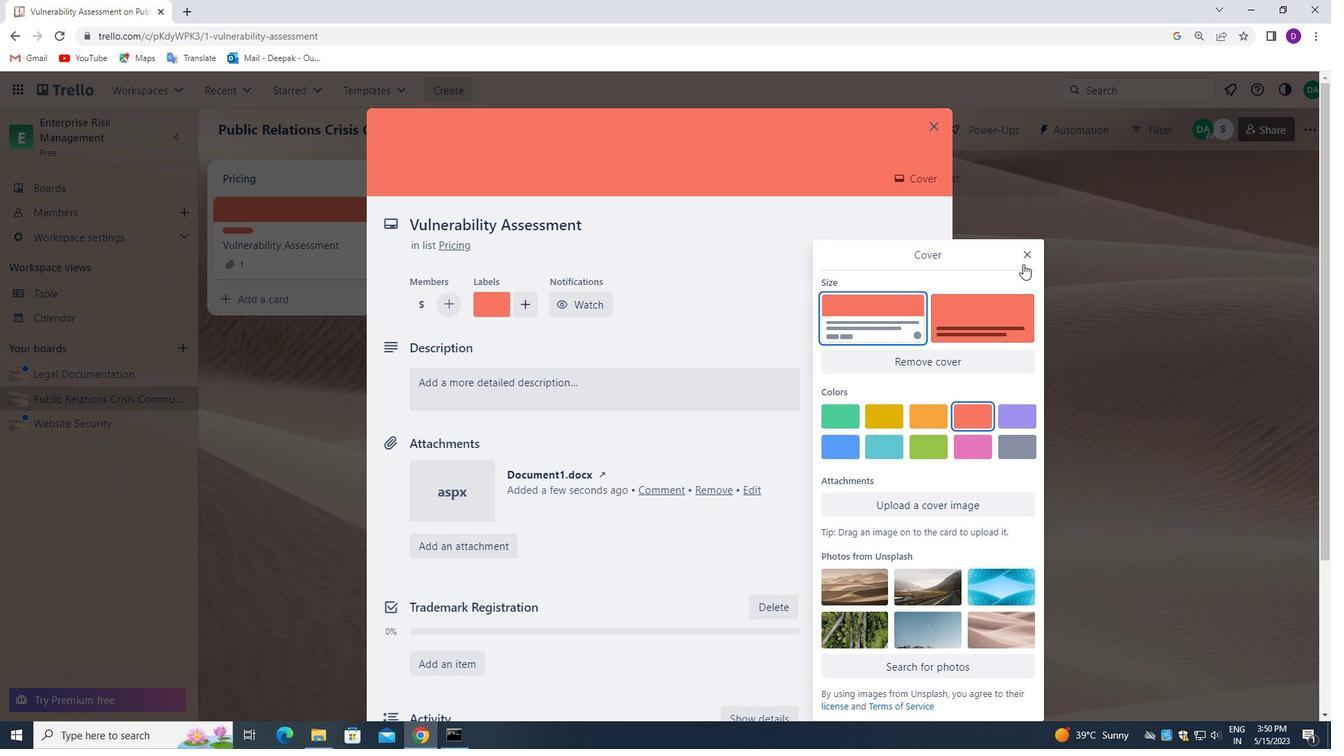 
Action: Mouse pressed left at (1025, 250)
Screenshot: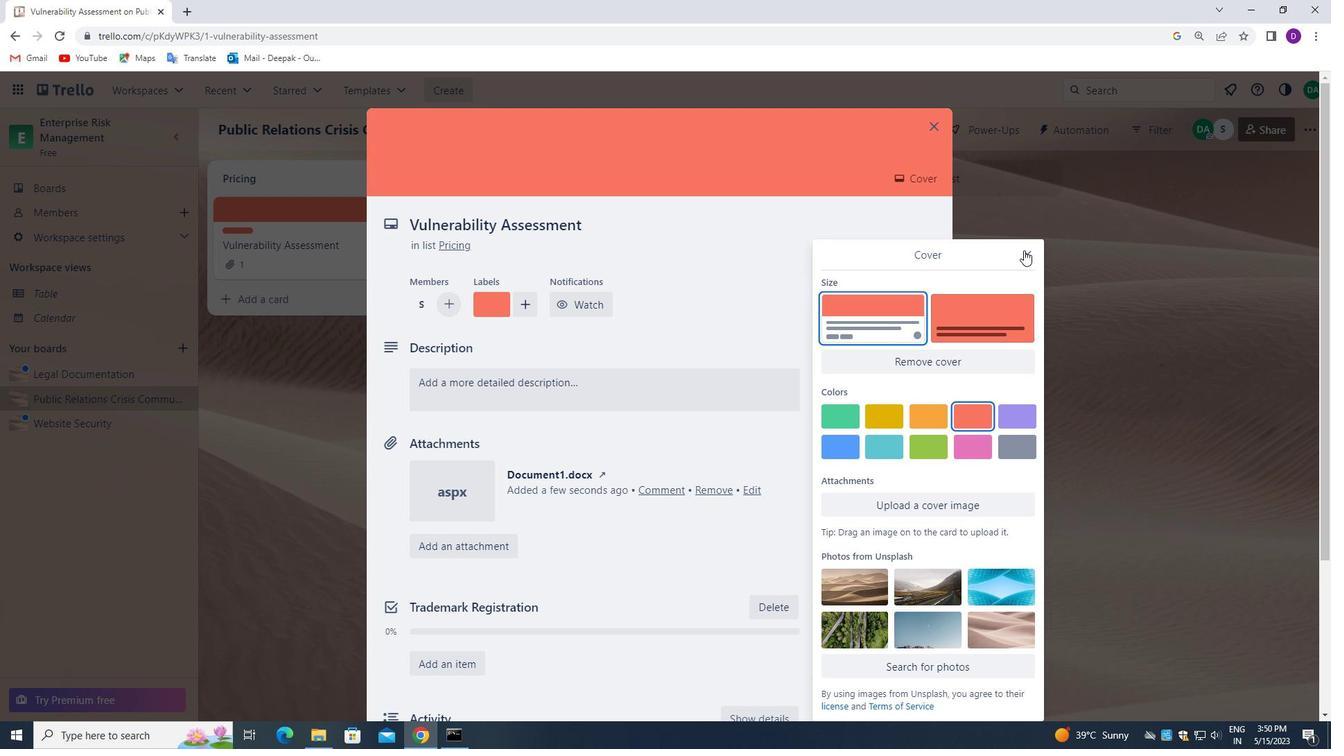 
Action: Mouse moved to (579, 389)
Screenshot: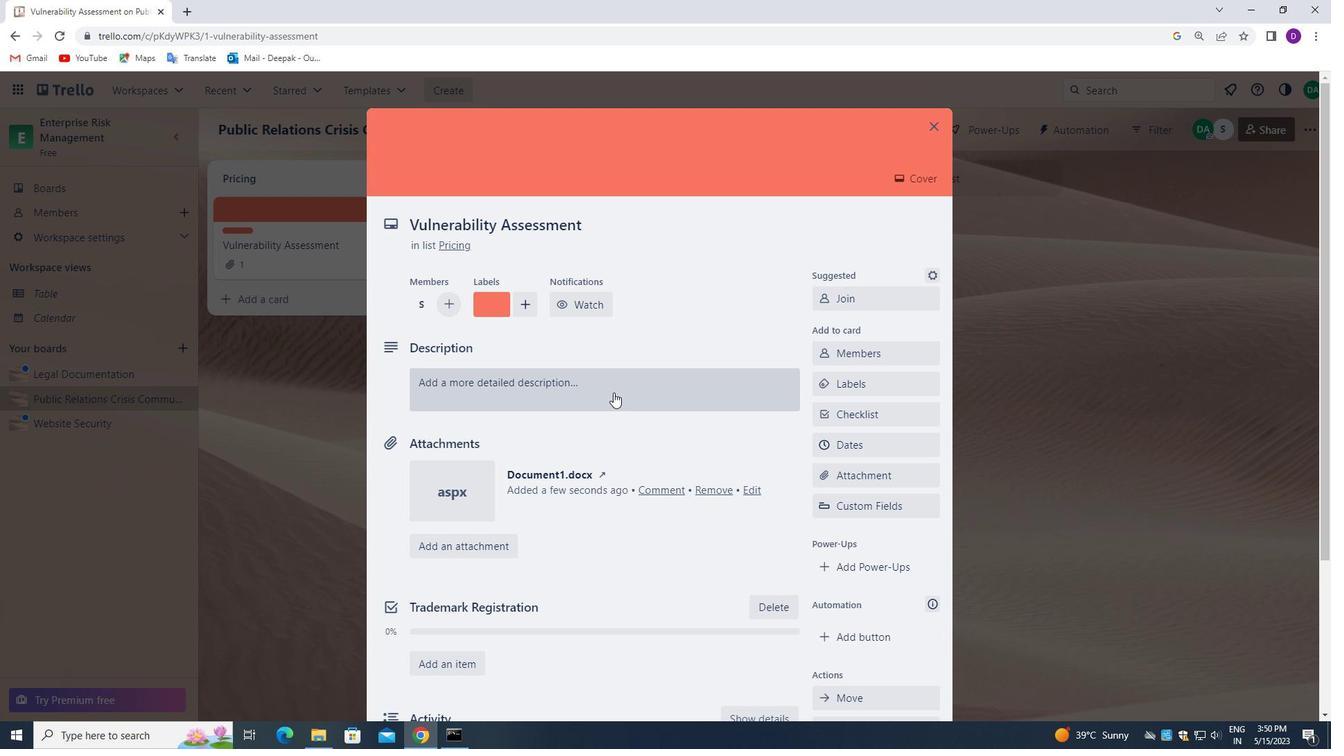 
Action: Mouse pressed left at (579, 389)
Screenshot: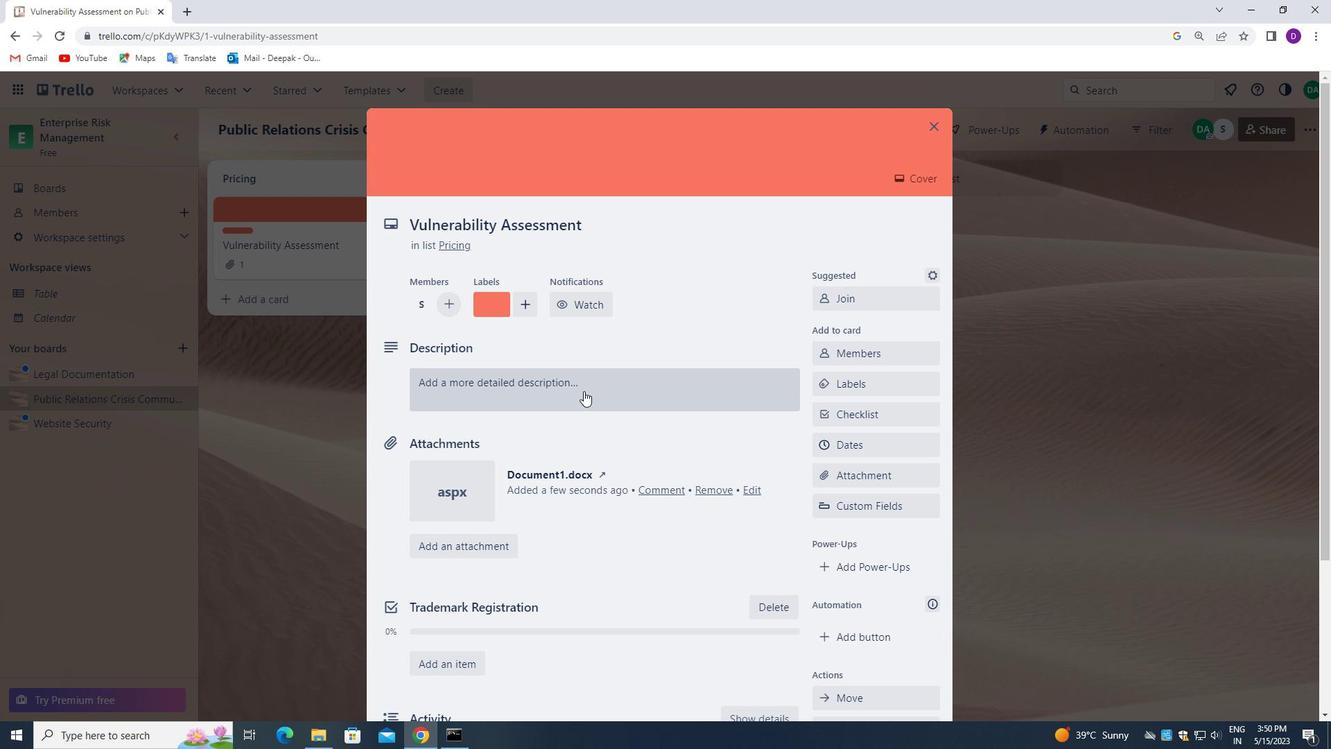 
Action: Mouse moved to (303, 405)
Screenshot: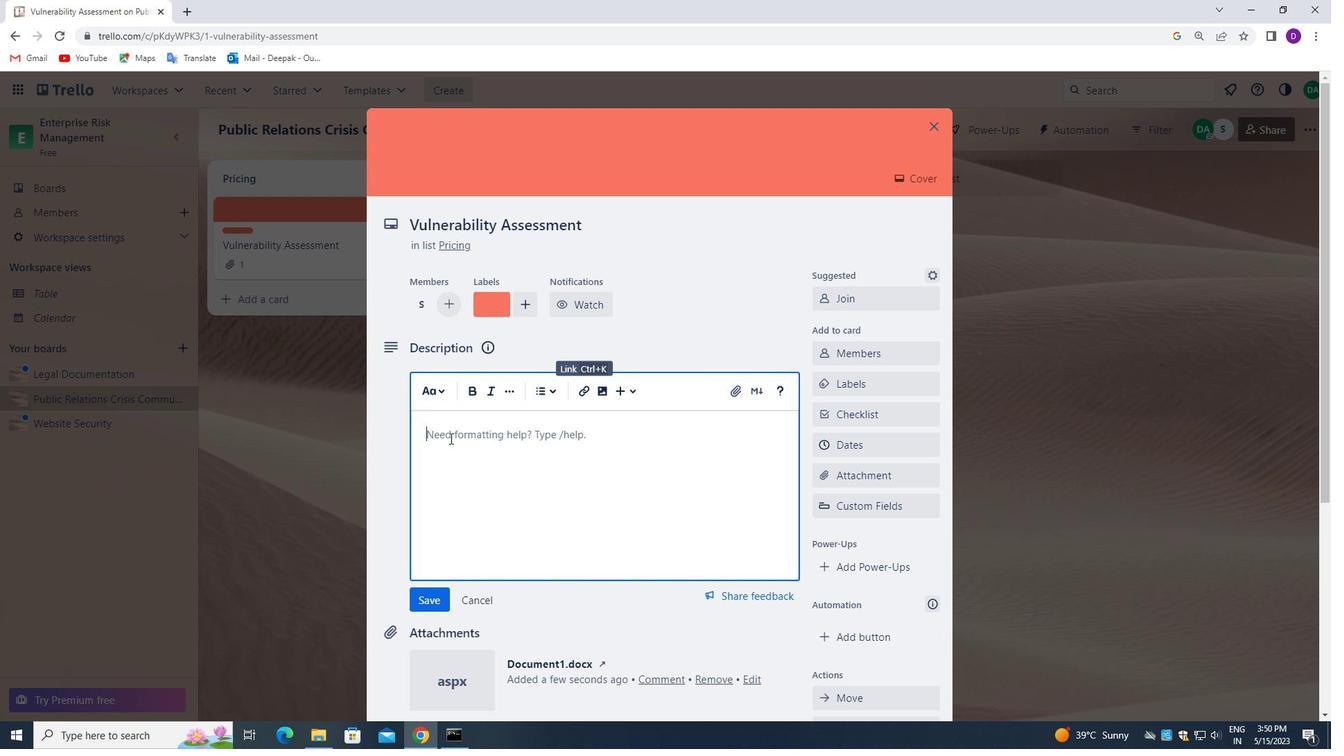 
Action: Key pressed <Key.shift>PLAN<Key.space>AND<Key.space>EXECUTE<Key.space>COMPANY<Key.space>TEAM0<Key.backspace>-BUILDING<Key.space>COND<Key.backspace>FERENCE<Key.space>WITH<Key.space>GUEST<Key.space>SPEAKES<Key.space>O<Key.backspace><Key.backspace><Key.backspace><Key.backspace>ERS<Key.space>ON<Key.space>DIVERSITY<Key.space>AND<Key.space>INCLUSION<Key.space><Key.backspace>.
Screenshot: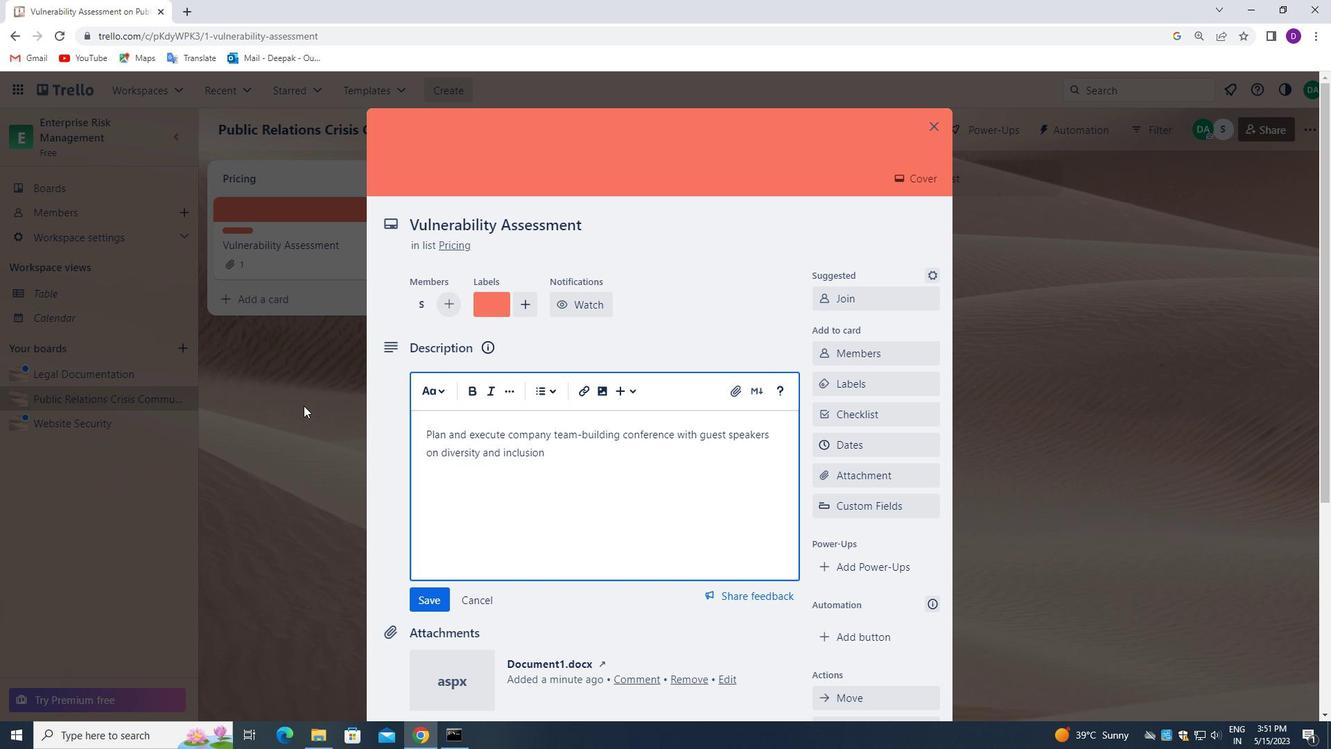 
Action: Mouse moved to (433, 602)
Screenshot: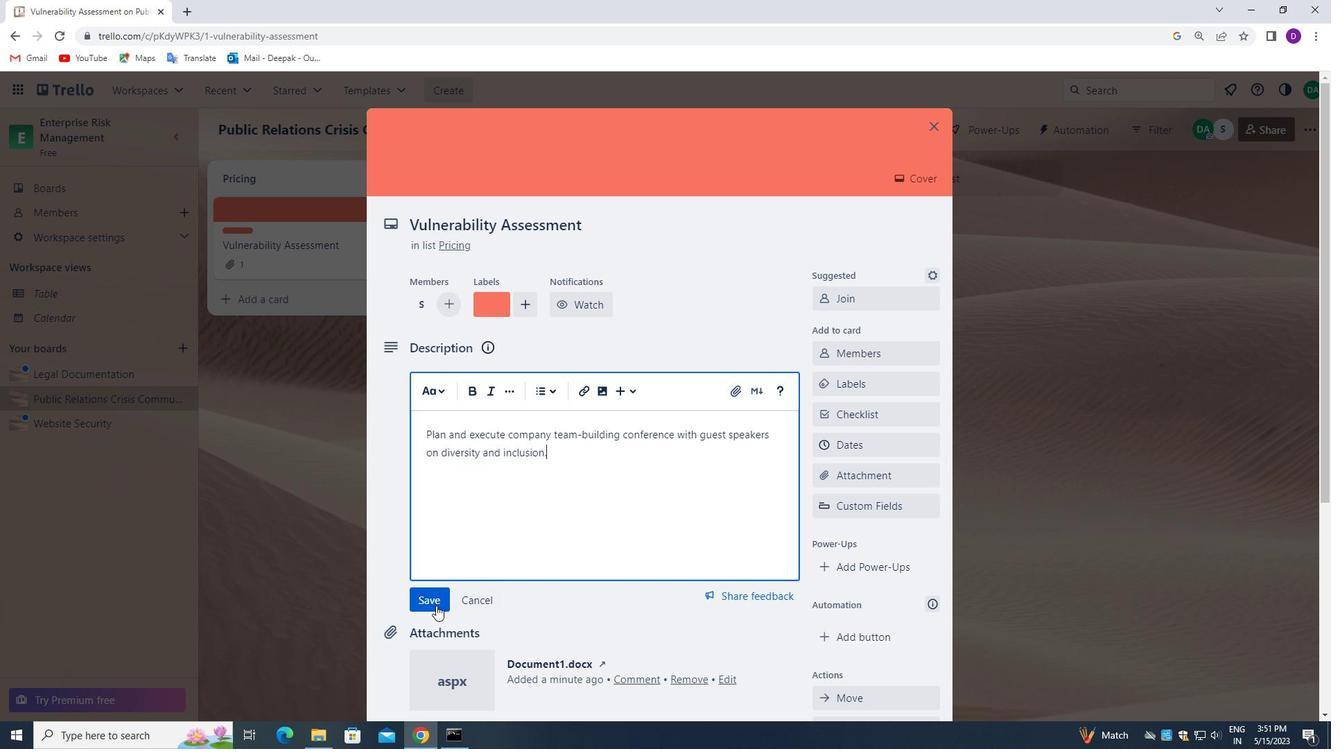 
Action: Mouse pressed left at (433, 602)
Screenshot: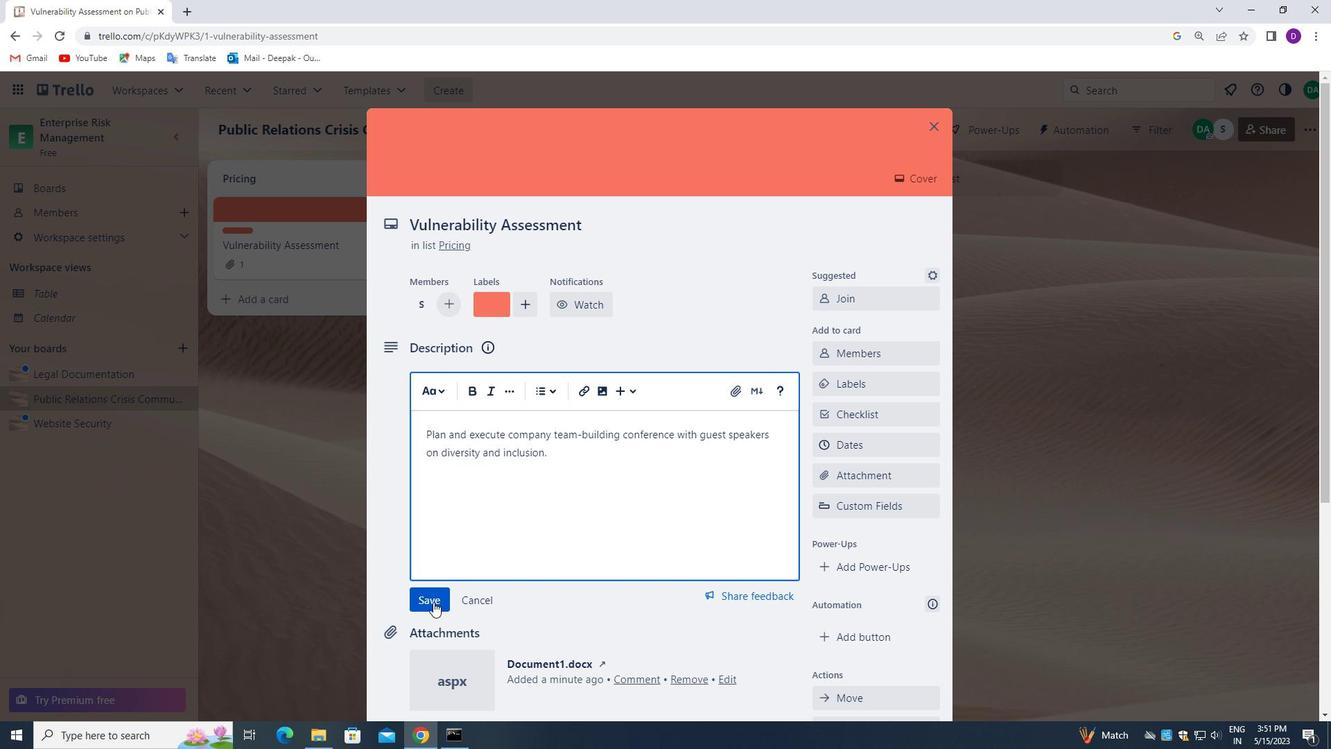 
Action: Mouse moved to (536, 575)
Screenshot: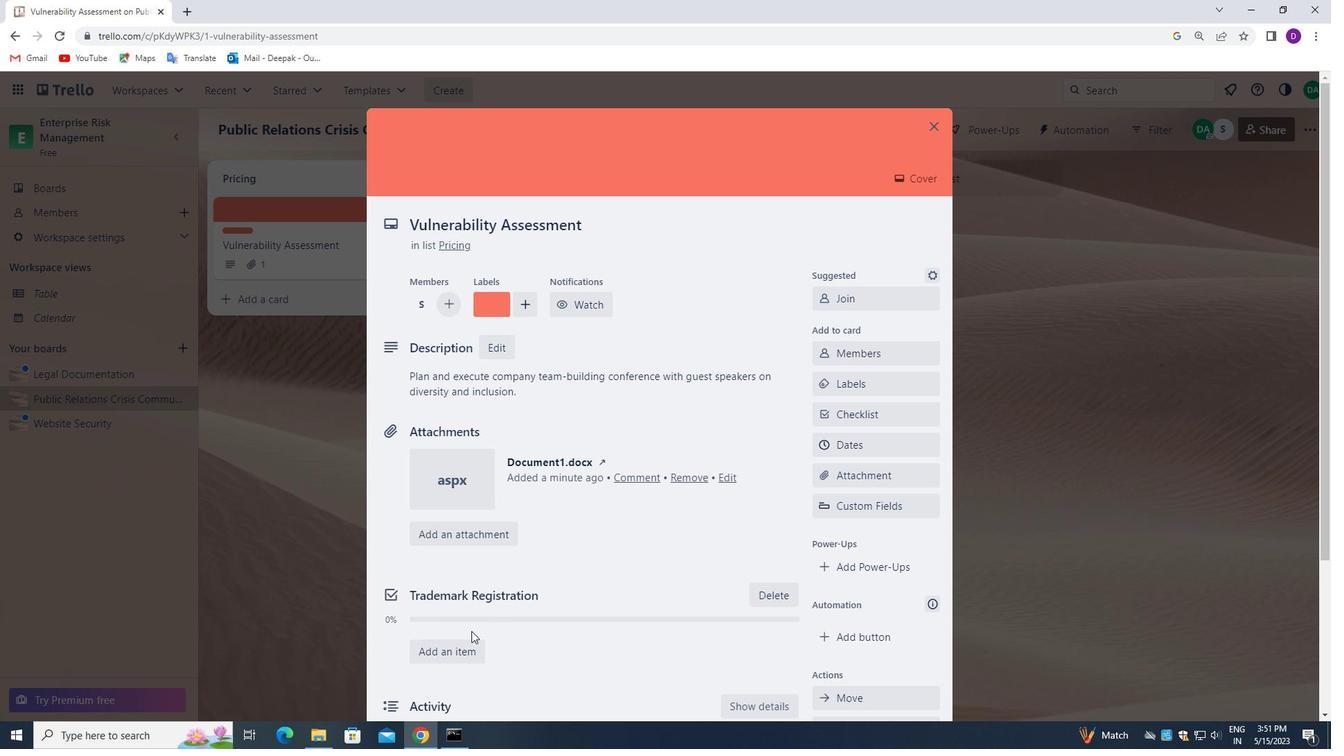 
Action: Mouse scrolled (536, 574) with delta (0, 0)
Screenshot: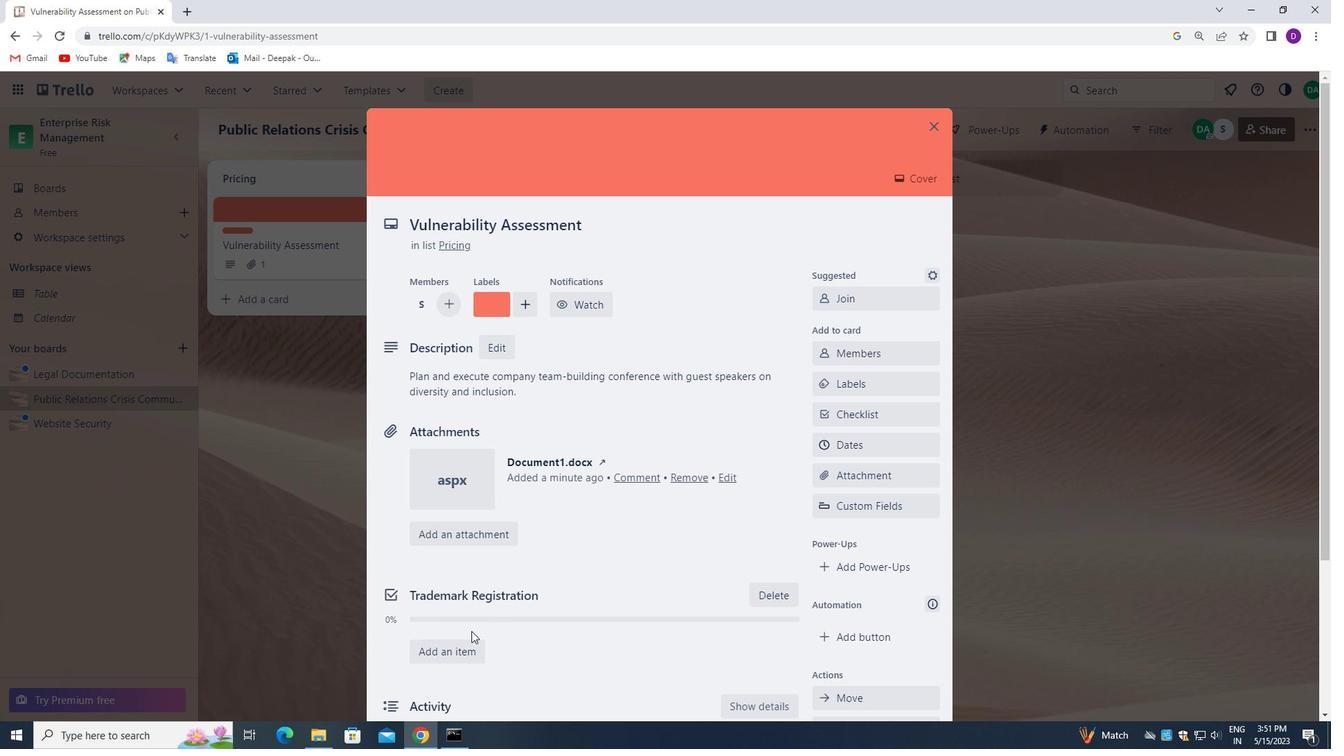 
Action: Mouse scrolled (536, 574) with delta (0, 0)
Screenshot: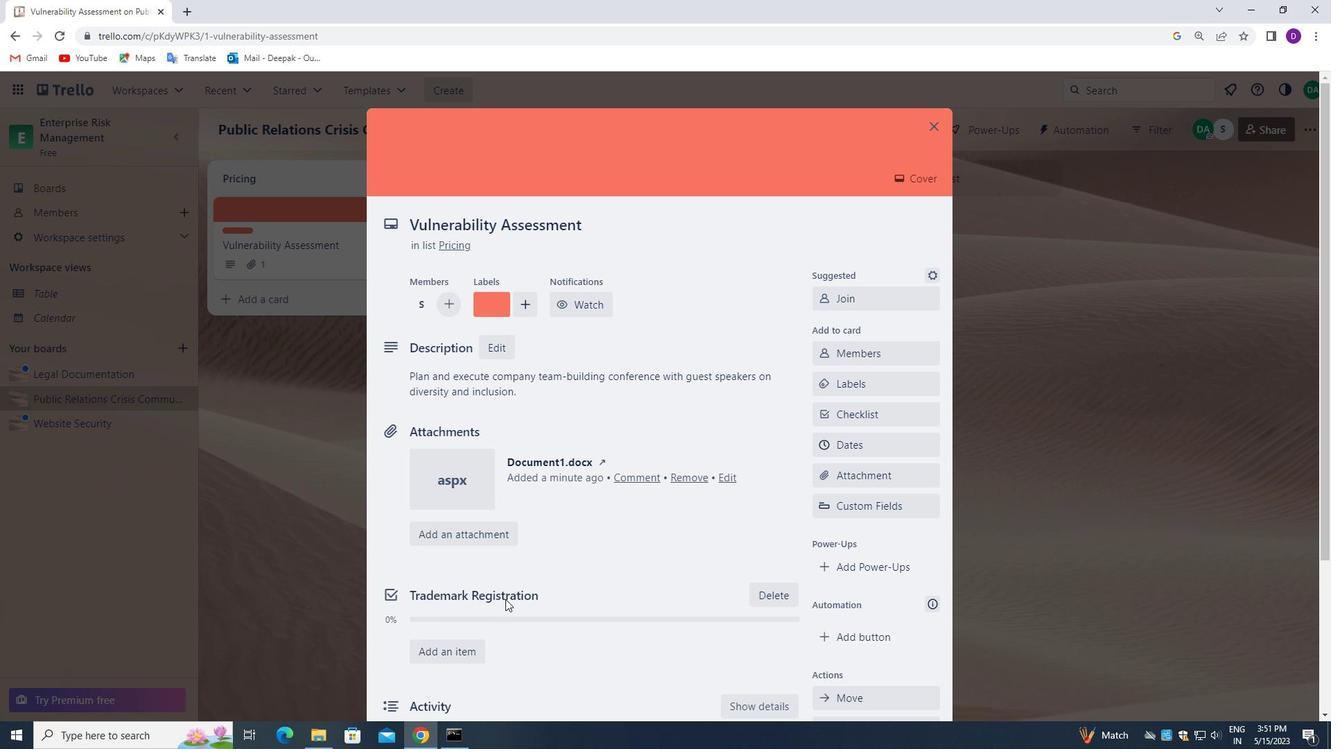 
Action: Mouse moved to (536, 572)
Screenshot: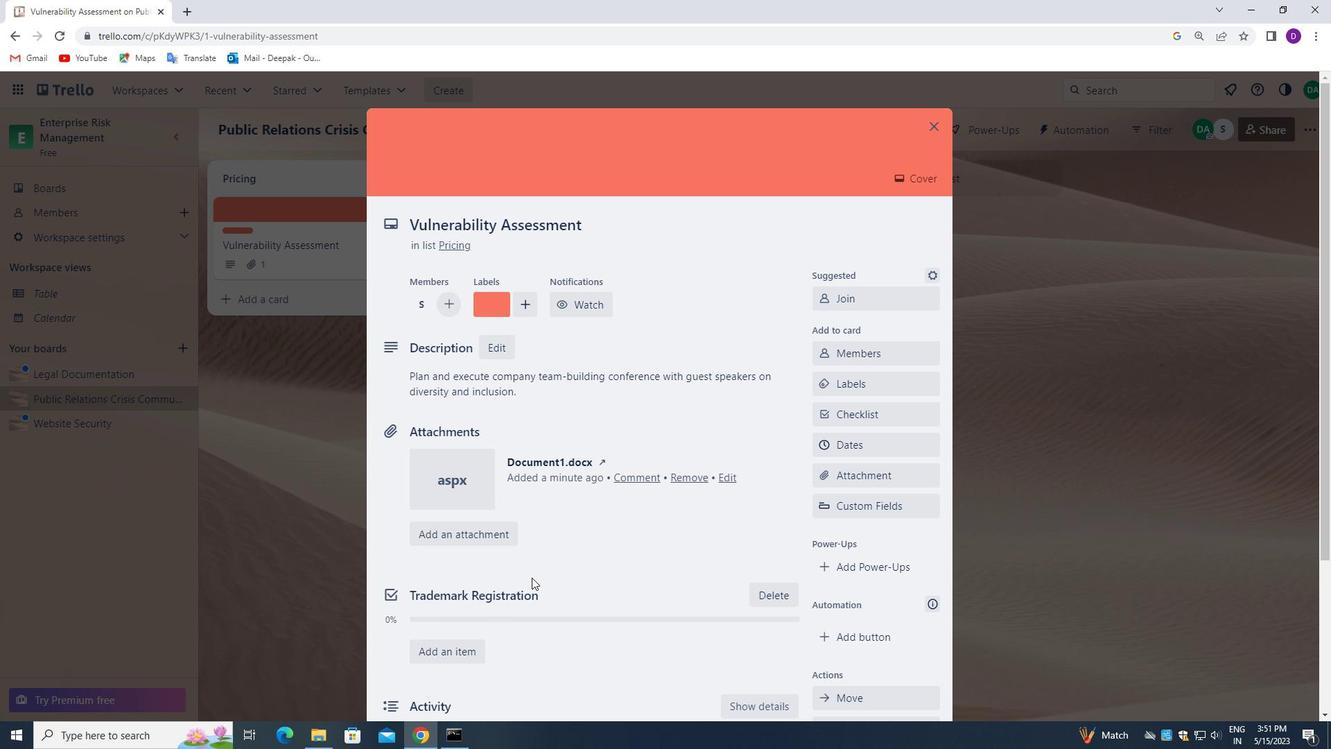 
Action: Mouse scrolled (536, 572) with delta (0, 0)
Screenshot: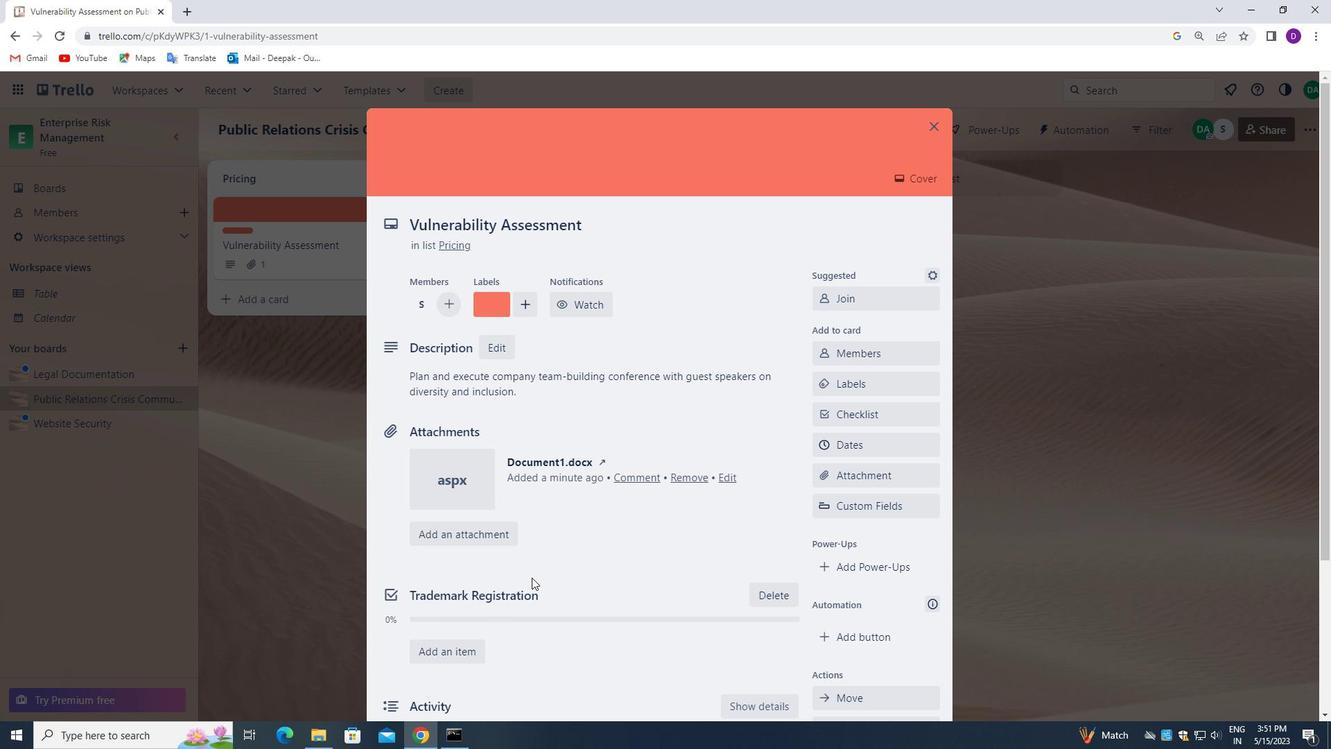 
Action: Mouse moved to (475, 540)
Screenshot: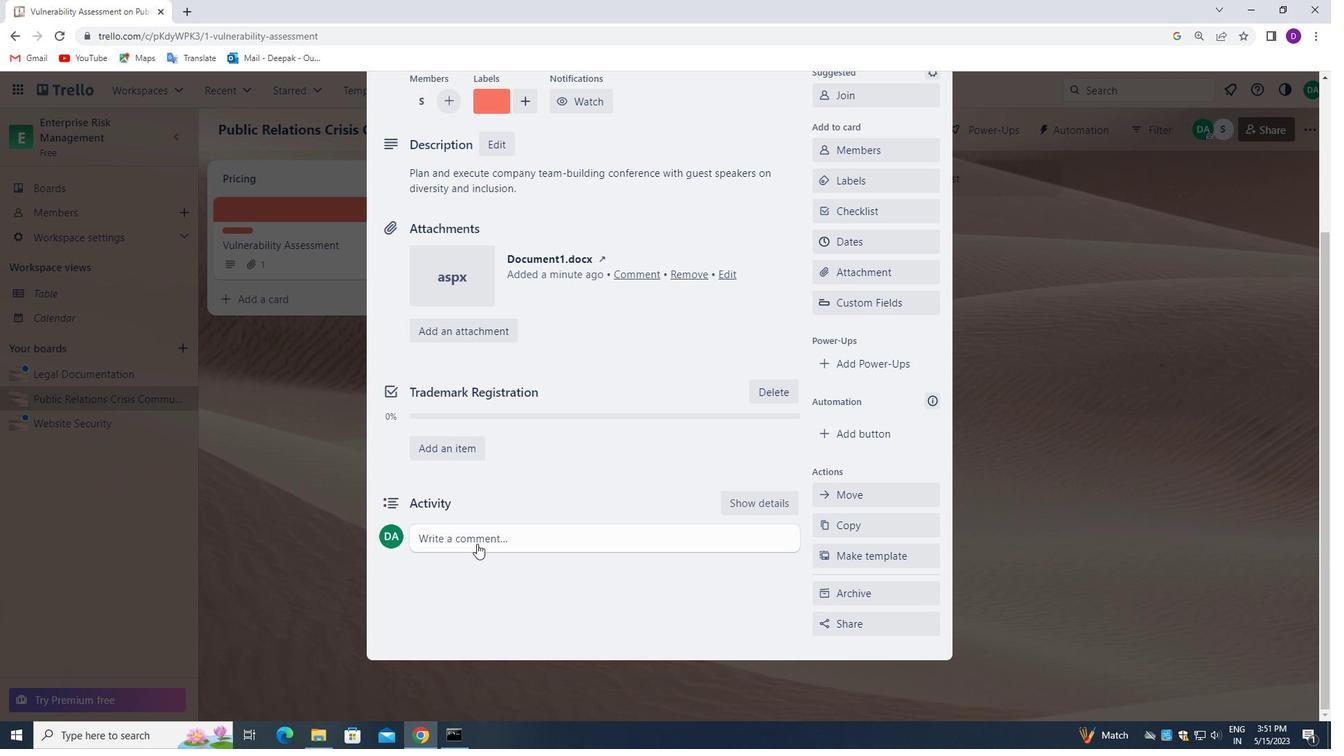 
Action: Mouse pressed left at (475, 540)
Screenshot: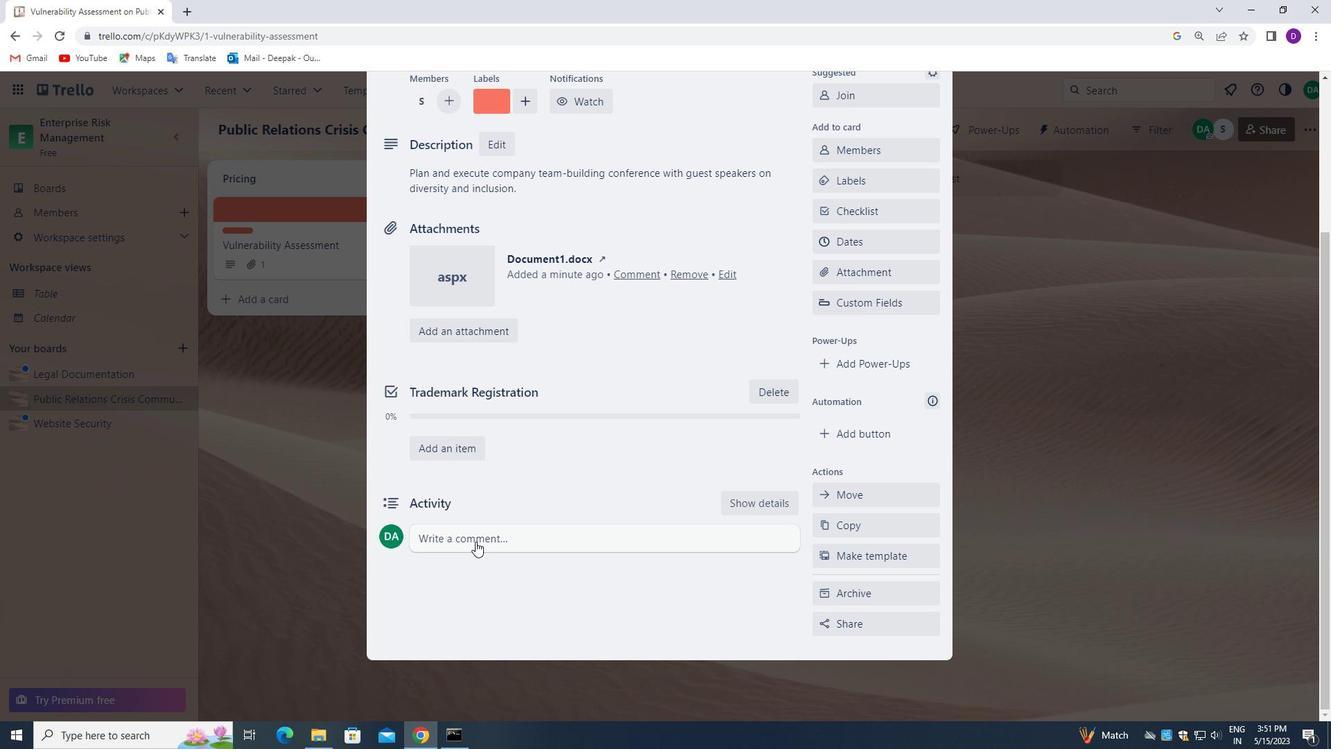 
Action: Mouse moved to (448, 584)
Screenshot: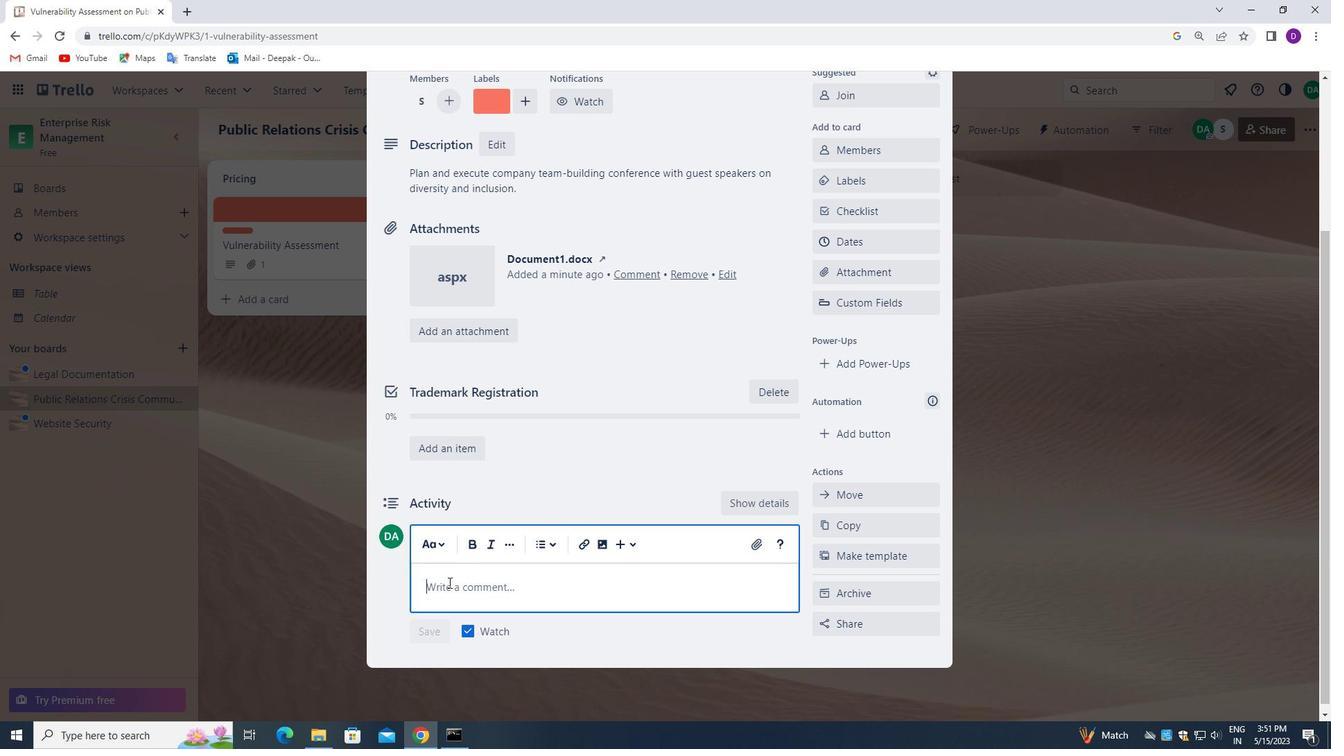 
Action: Mouse pressed left at (448, 584)
Screenshot: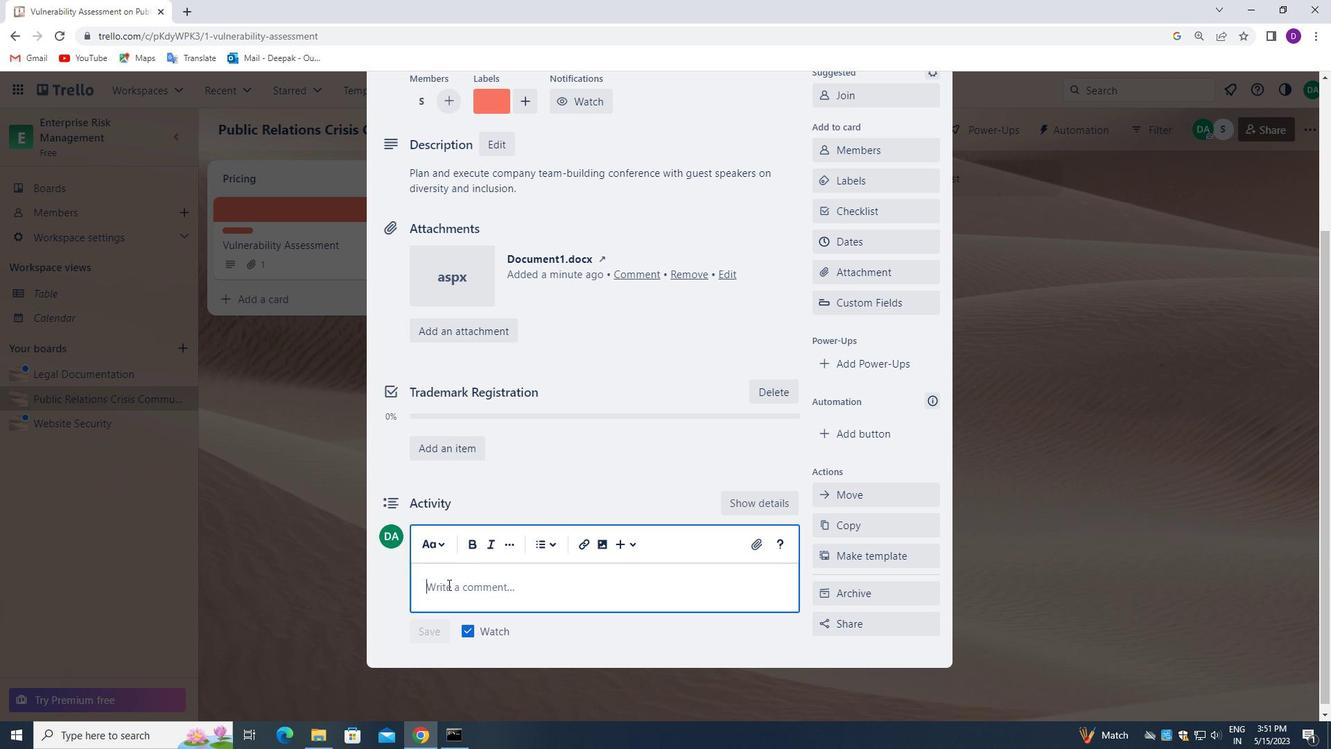 
Action: Mouse moved to (277, 526)
Screenshot: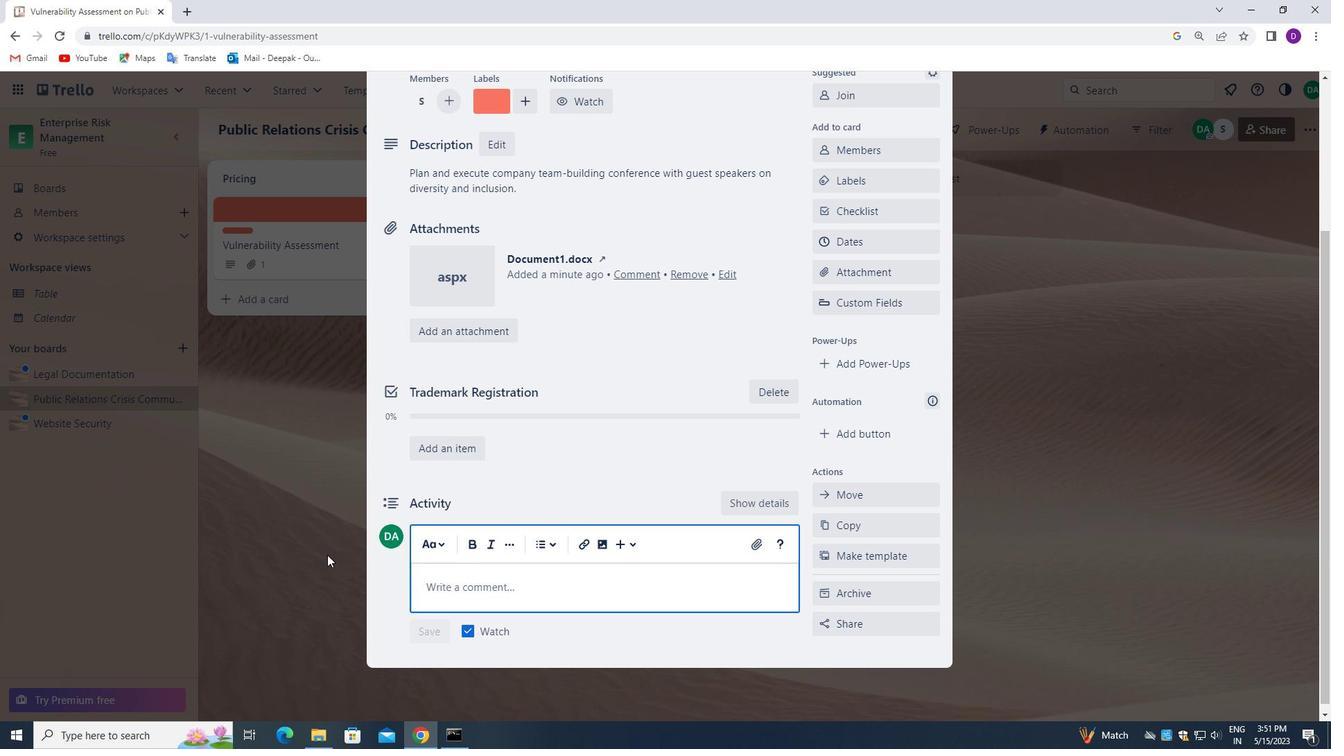 
Action: Key pressed <Key.shift_r>GIVEN<Key.space>THE<Key.space>POTENTIAL<Key.space>IMPACT<Key.space>O<Key.space><Key.backspace>F<Key.space>THIS<Key.space>TASK<Key.space>ON<Key.space>OUT<Key.space><Key.backspace><Key.backspace>R<Key.space>COMPANY<Key.space>JM<Key.backspace><Key.backspace>MISSIN<Key.backspace>ON<Key.space>AND<Key.space>VALUES.<Key.backspace>,<Key.space>LET<Key.space>US<Key.space>ENSURE<Key.space>THAT<Key.space>WE<Key.space>APPROACH<Key.space>IT<Key.space>WITH<Key.space>A<Key.space>SENSE<Key.space>OF<Key.space>INTERGRITY<Key.space><Key.backspace><Key.backspace><Key.backspace><Key.backspace><Key.backspace><Key.backspace><Key.backspace><Key.backspace><Key.backspace><Key.backspace><Key.backspace>INTEGRITY<Key.space>AN<Key.backspace><Key.backspace>AND<Key.space>ETHICS.
Screenshot: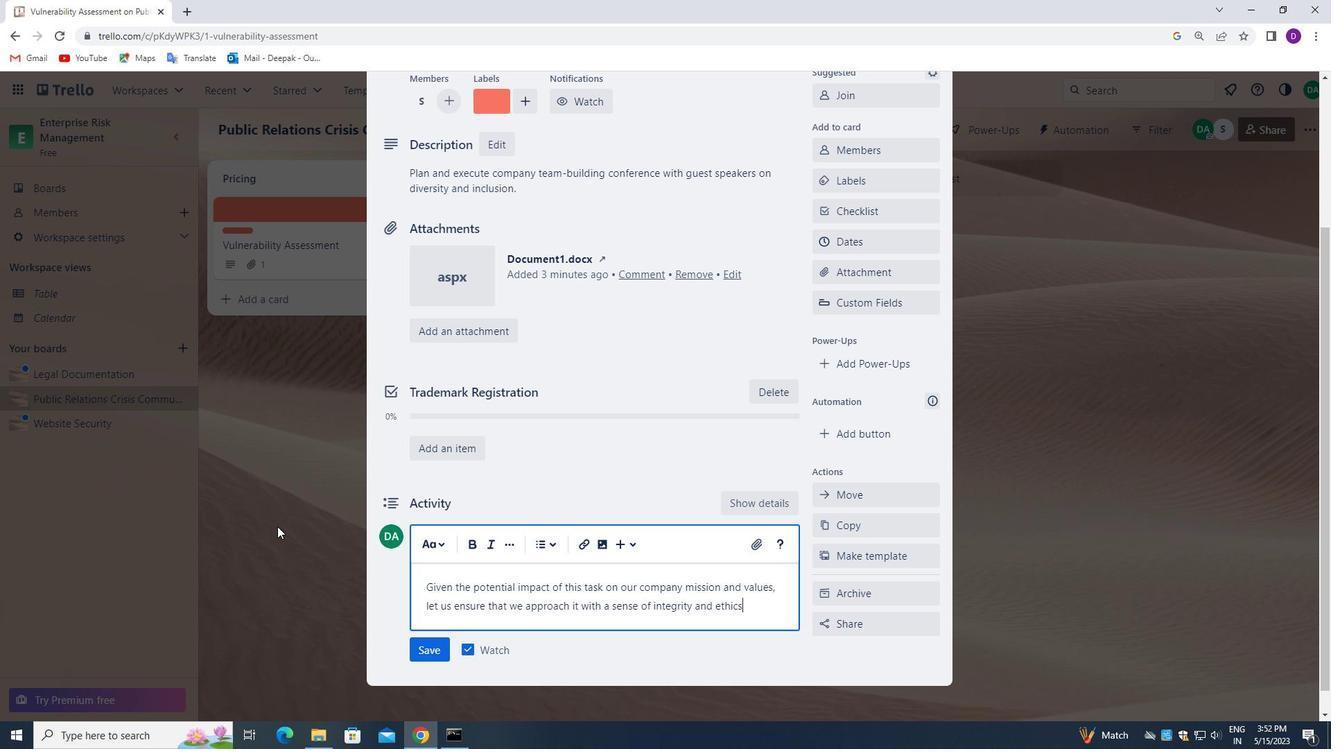 
Action: Mouse moved to (426, 651)
Screenshot: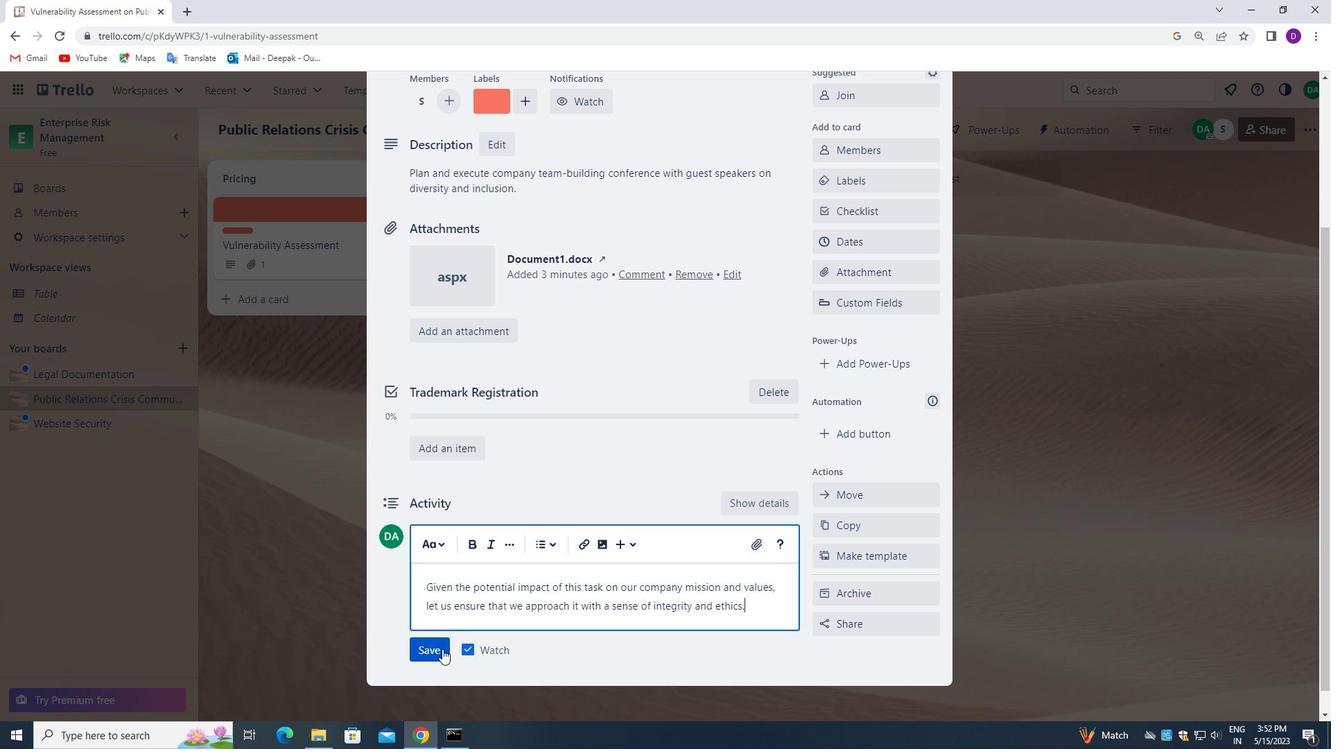 
Action: Mouse pressed left at (426, 651)
Screenshot: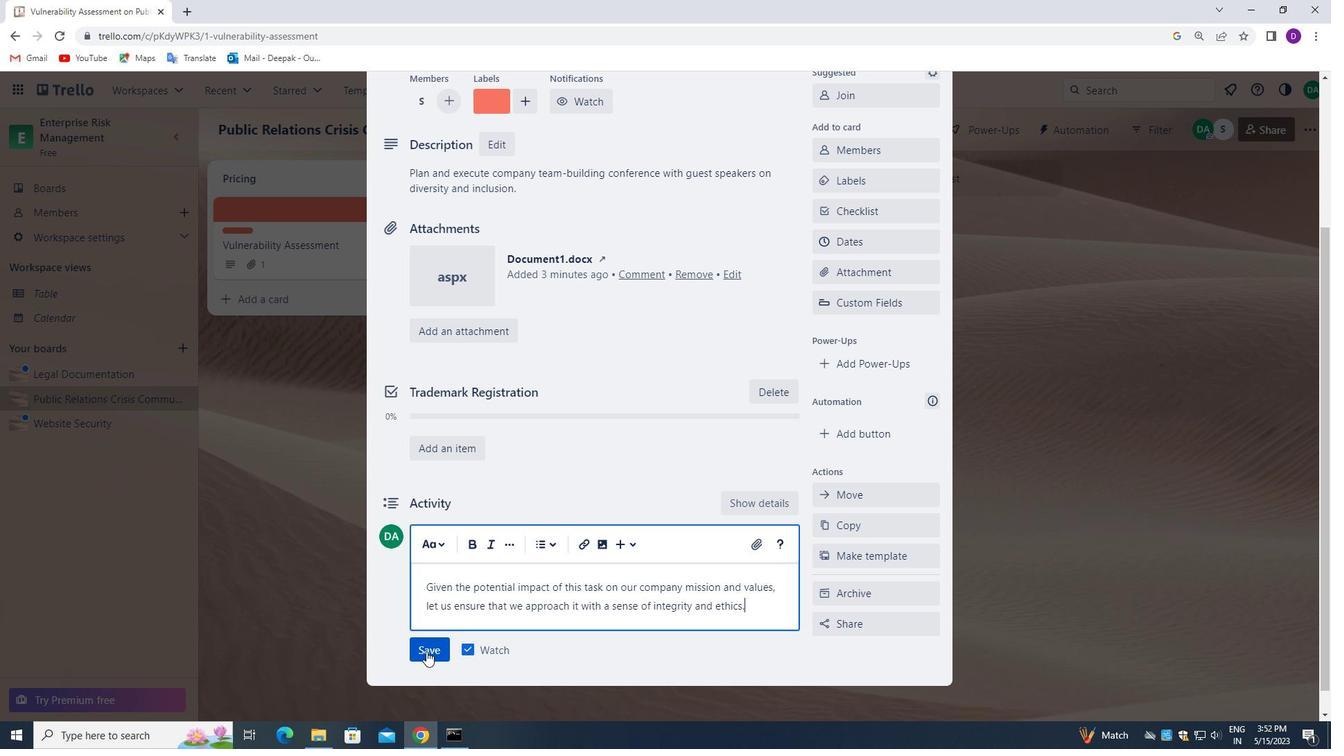
Action: Mouse moved to (863, 243)
Screenshot: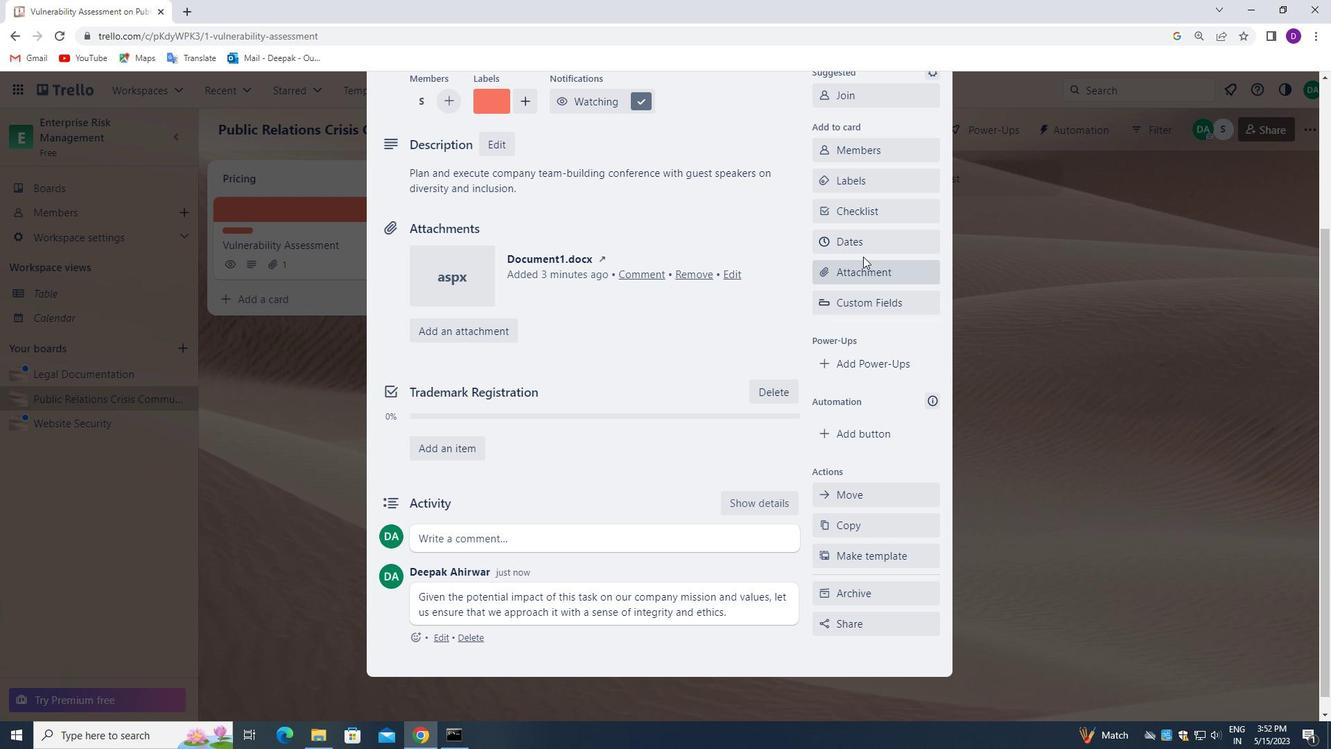 
Action: Mouse pressed left at (863, 243)
Screenshot: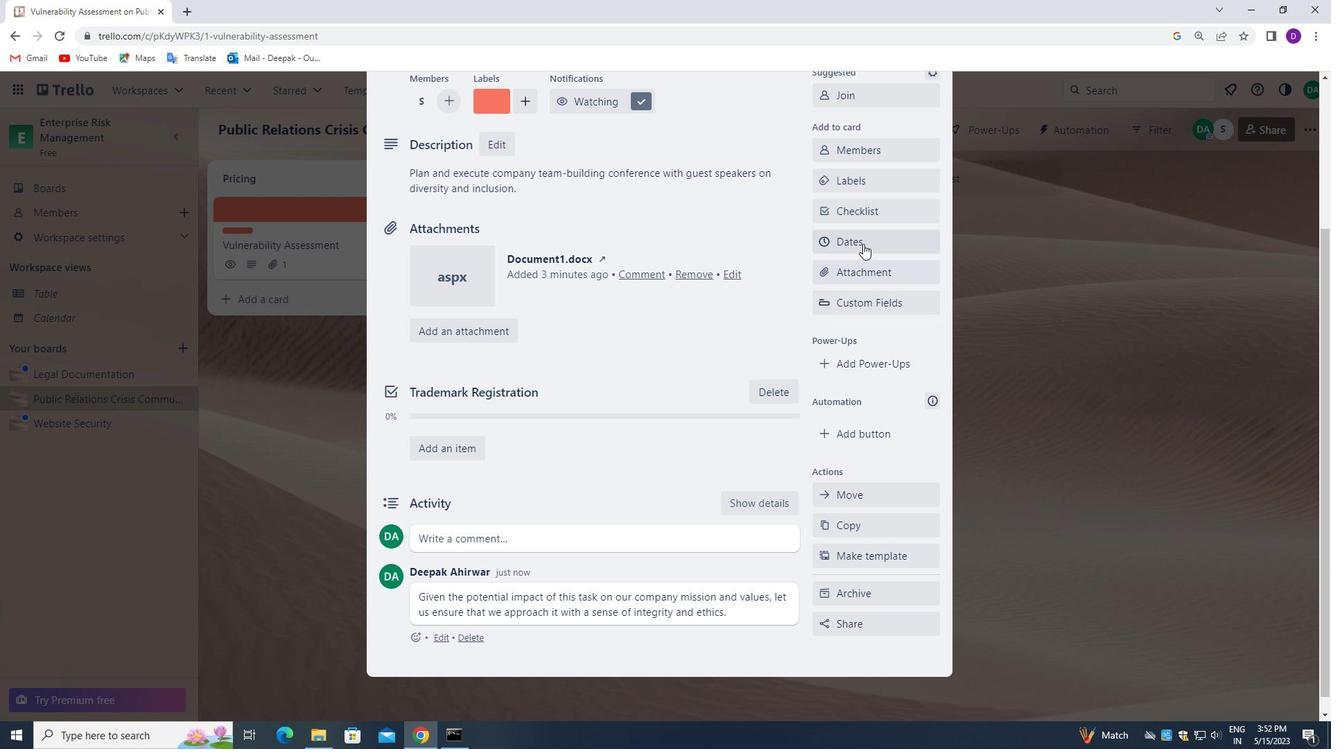 
Action: Mouse moved to (828, 406)
Screenshot: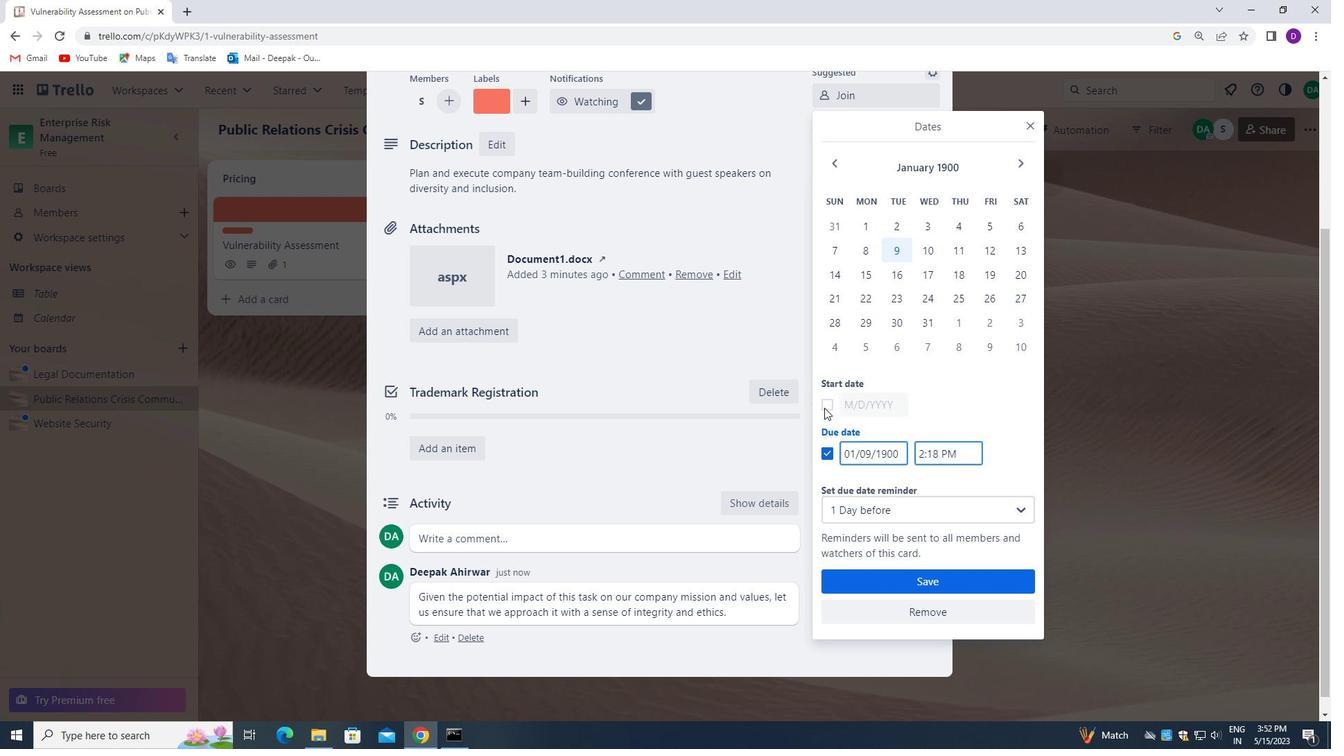 
Action: Mouse pressed left at (828, 406)
Screenshot: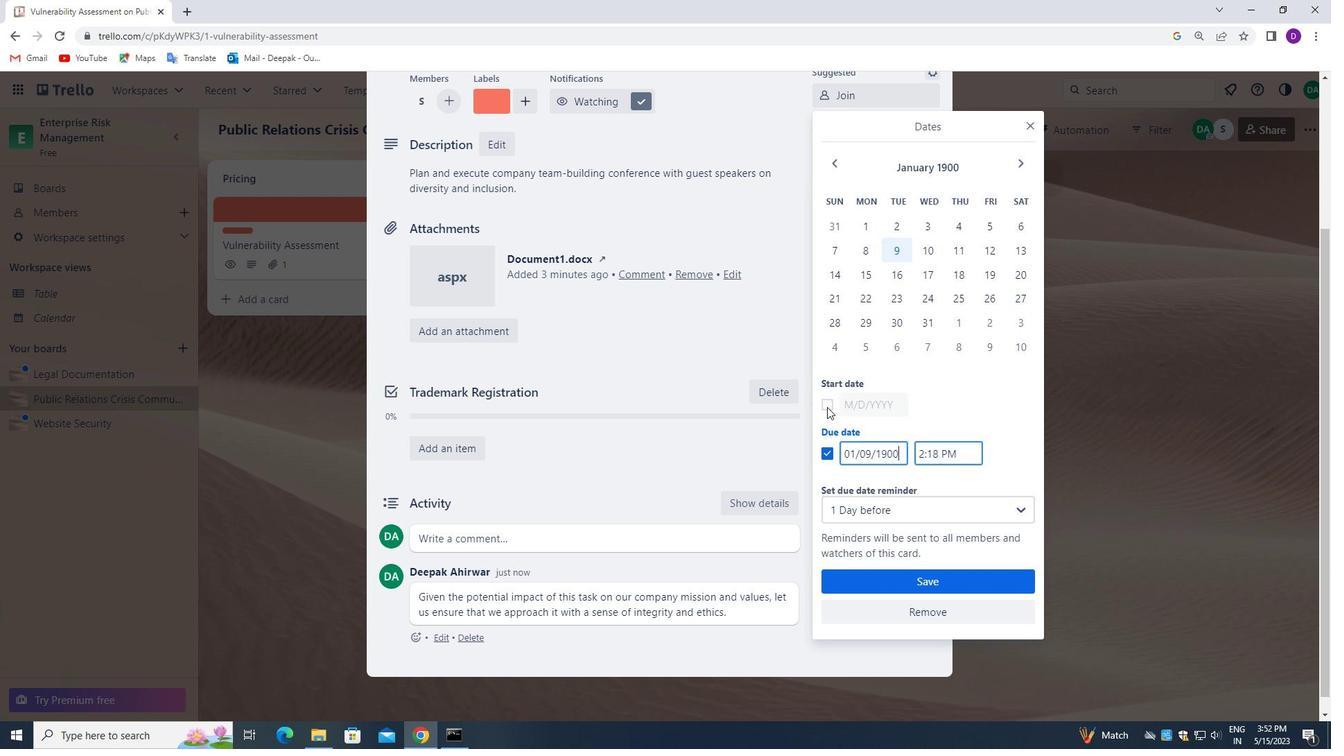 
Action: Mouse moved to (898, 405)
Screenshot: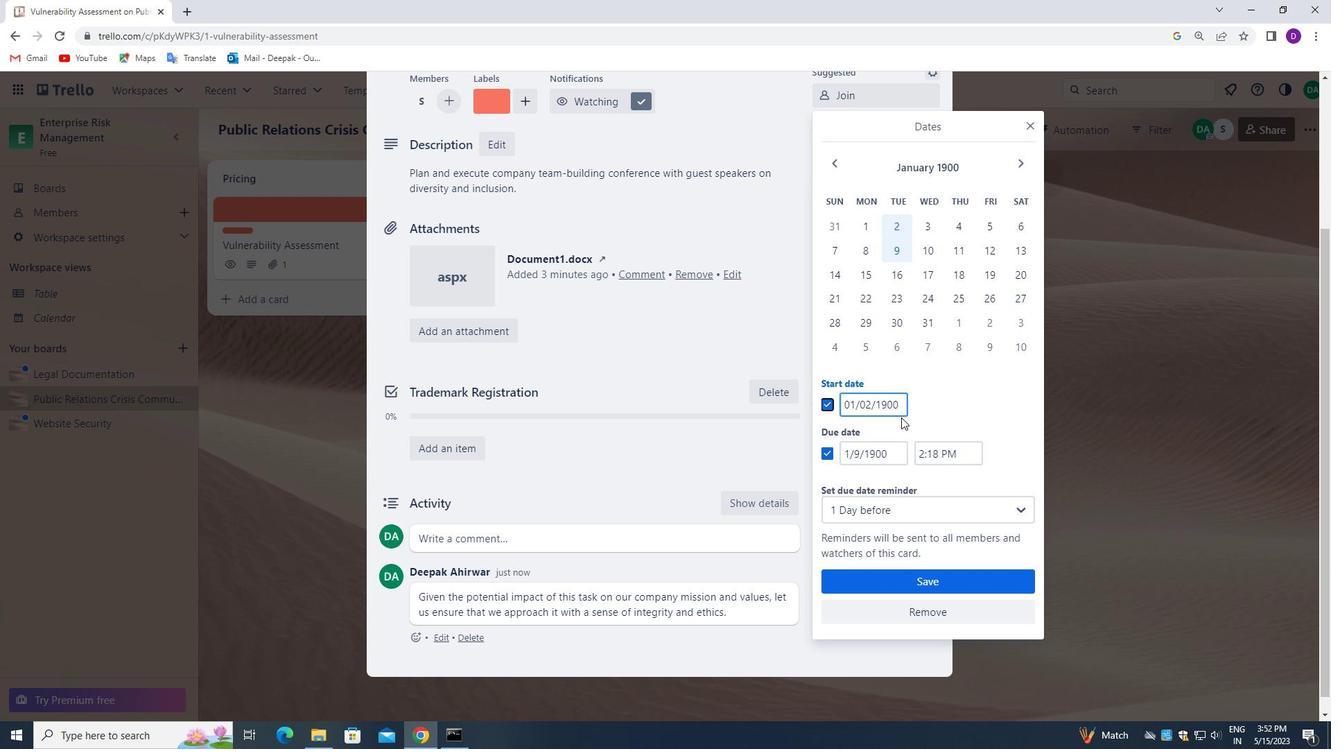 
Action: Mouse pressed left at (898, 405)
Screenshot: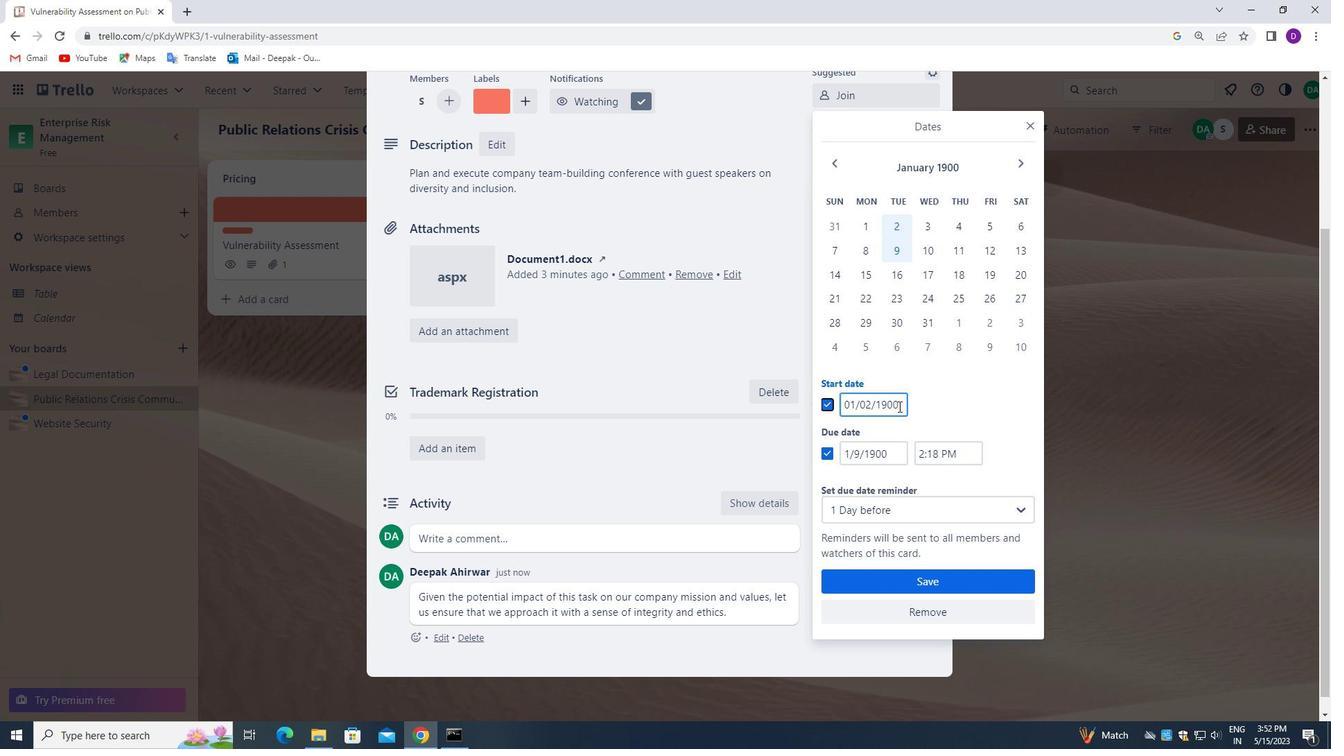 
Action: Mouse pressed left at (898, 405)
Screenshot: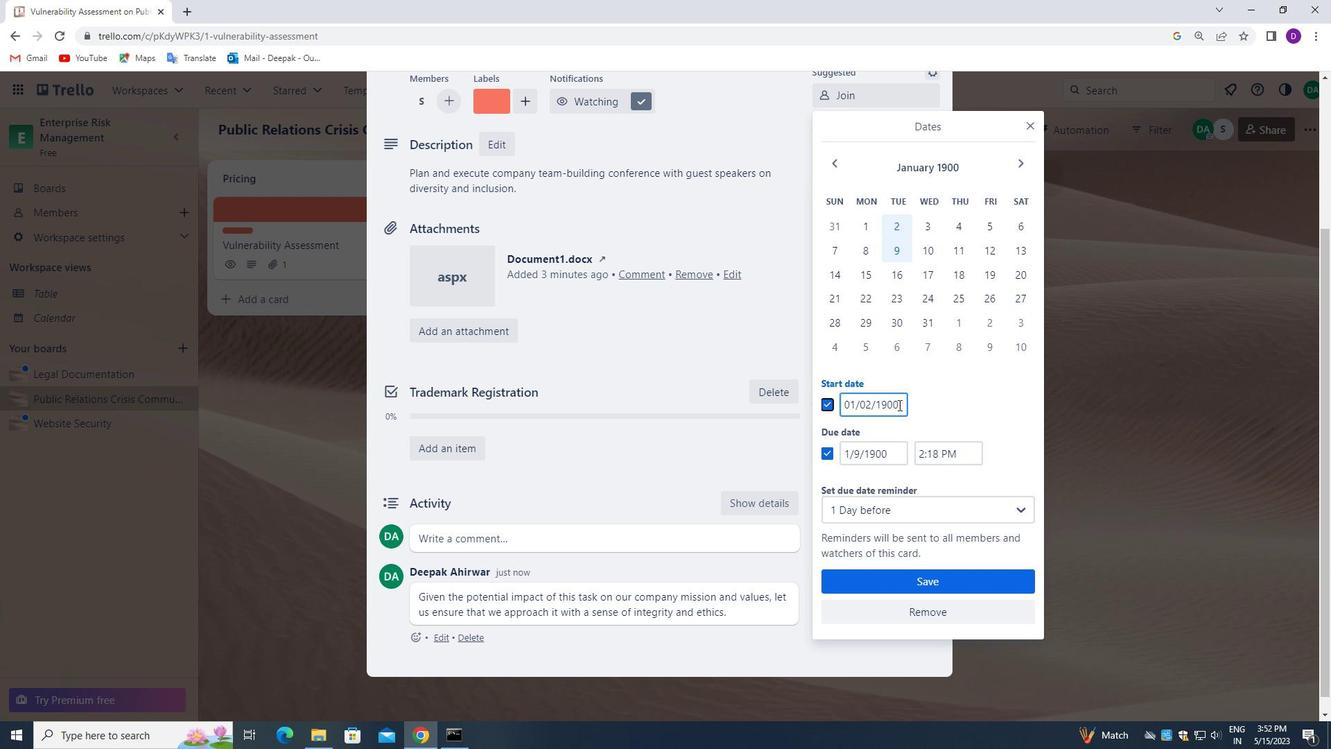 
Action: Mouse pressed left at (898, 405)
Screenshot: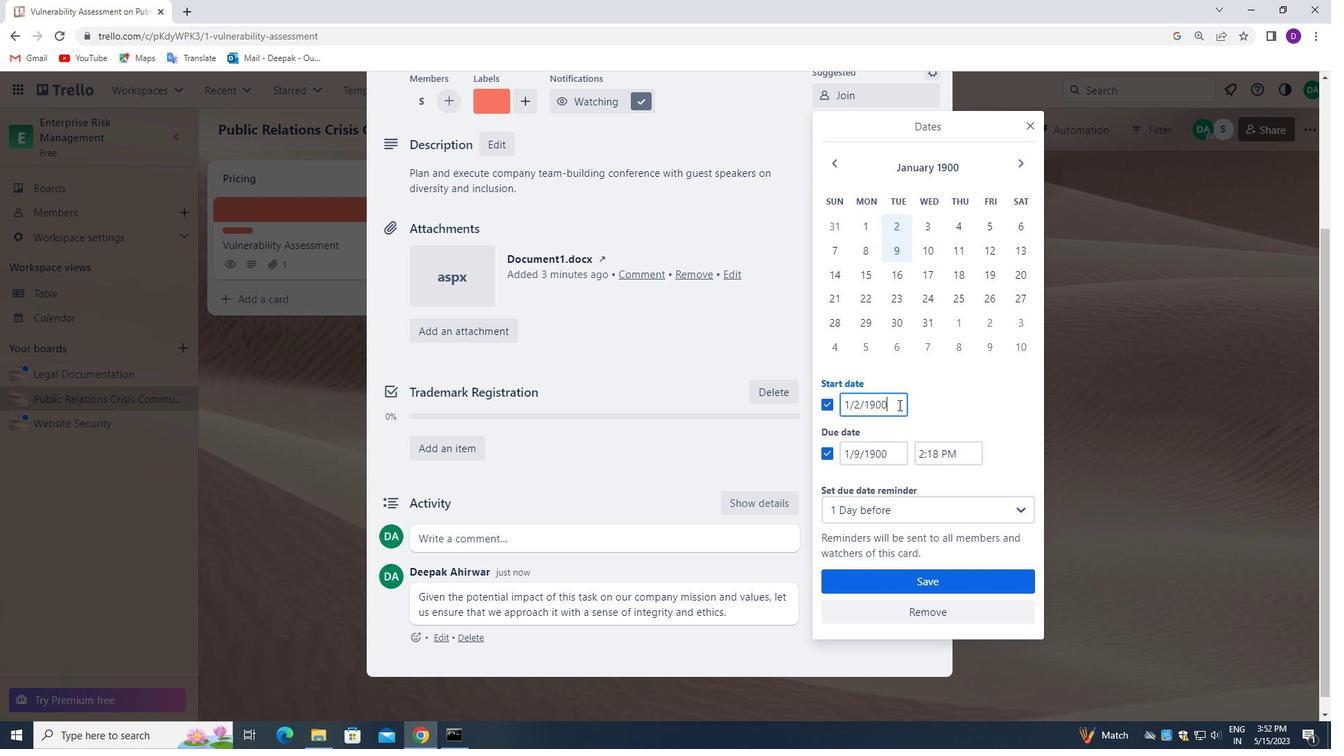 
Action: Key pressed 01/03/1900
Screenshot: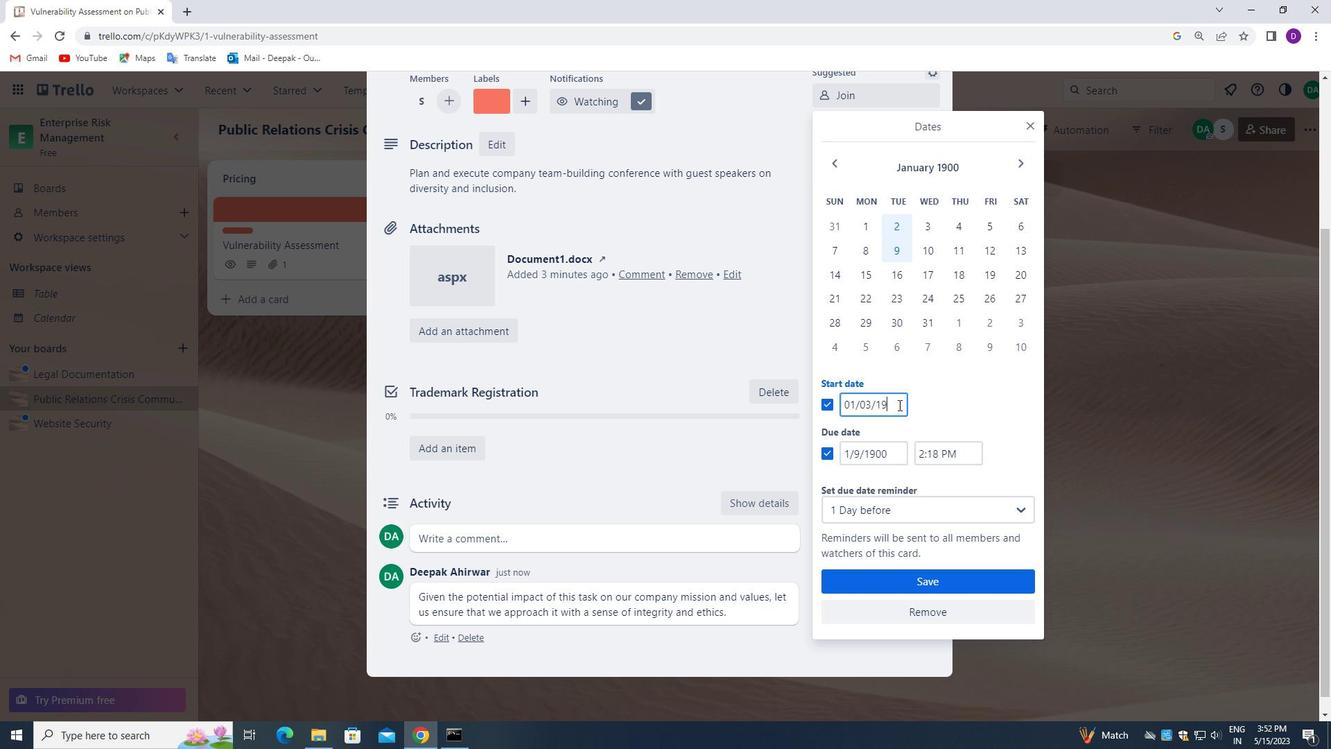 
Action: Mouse moved to (894, 454)
Screenshot: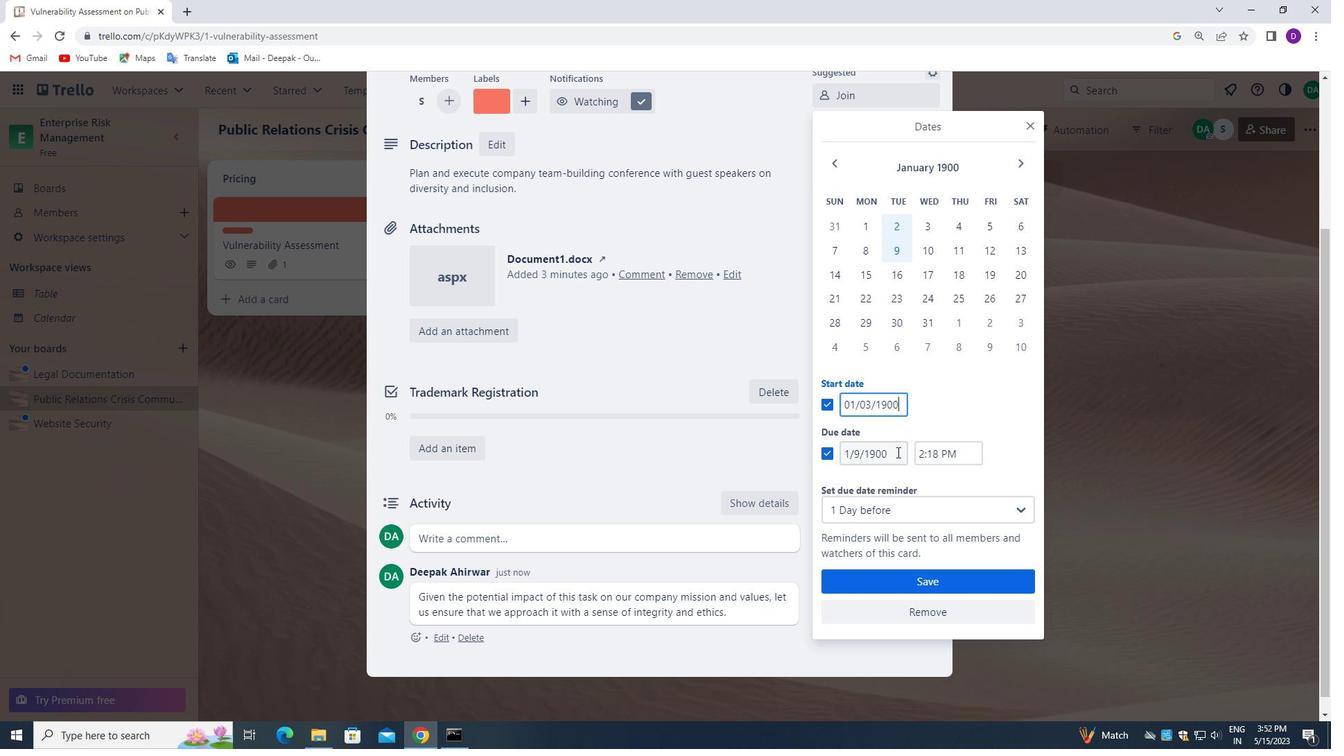
Action: Mouse pressed left at (894, 454)
Screenshot: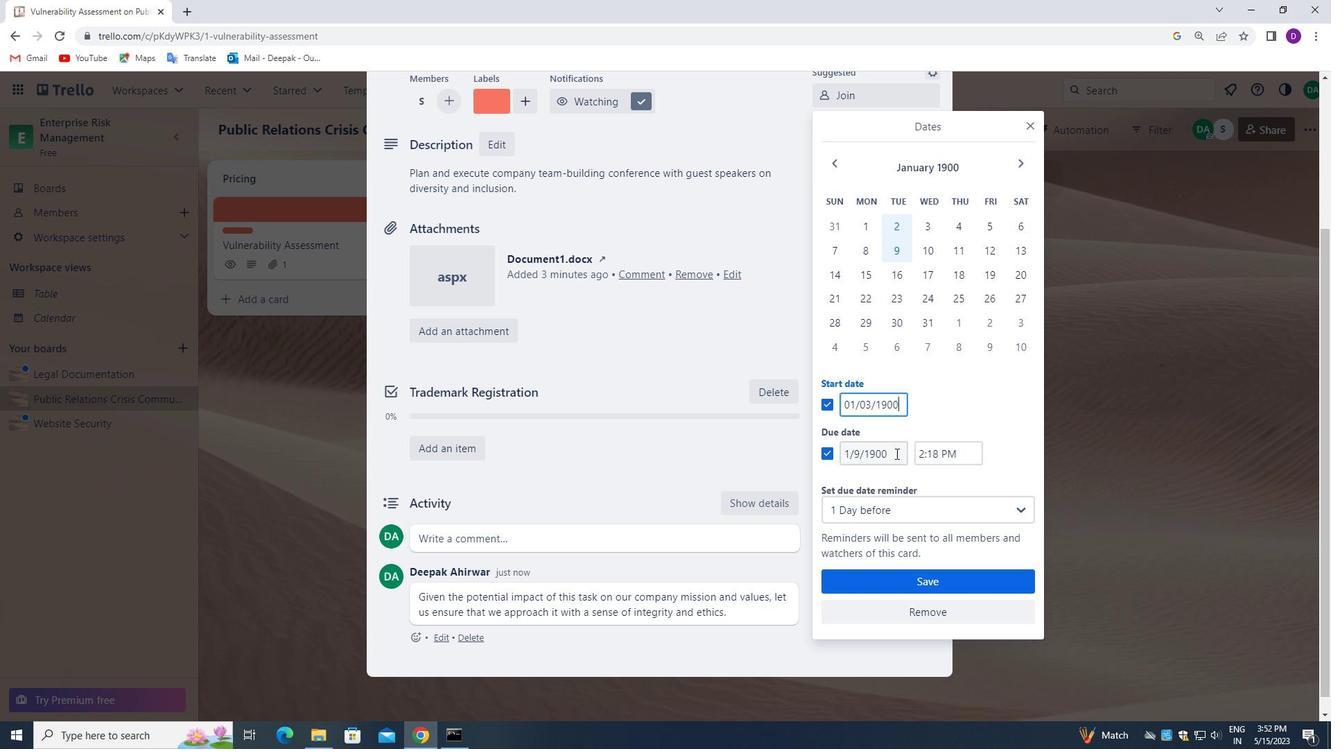 
Action: Mouse pressed left at (894, 454)
Screenshot: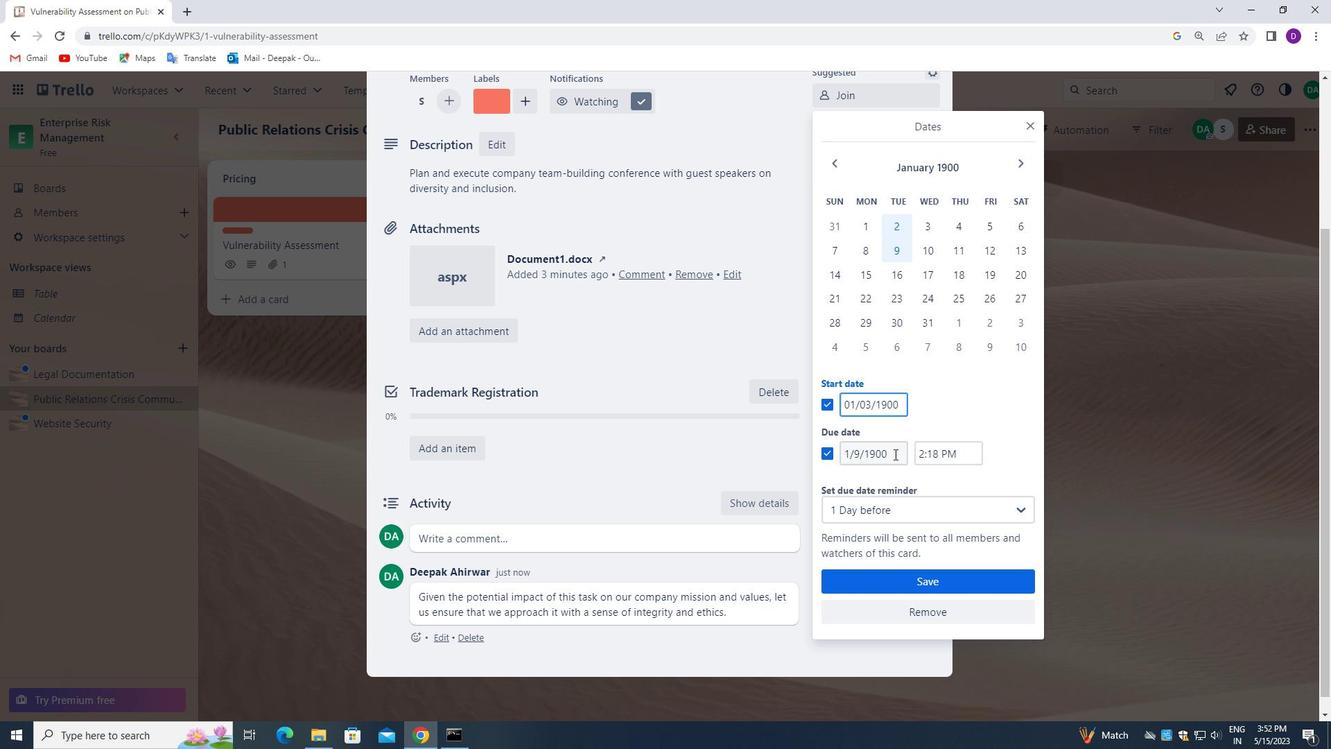 
Action: Mouse pressed left at (894, 454)
Screenshot: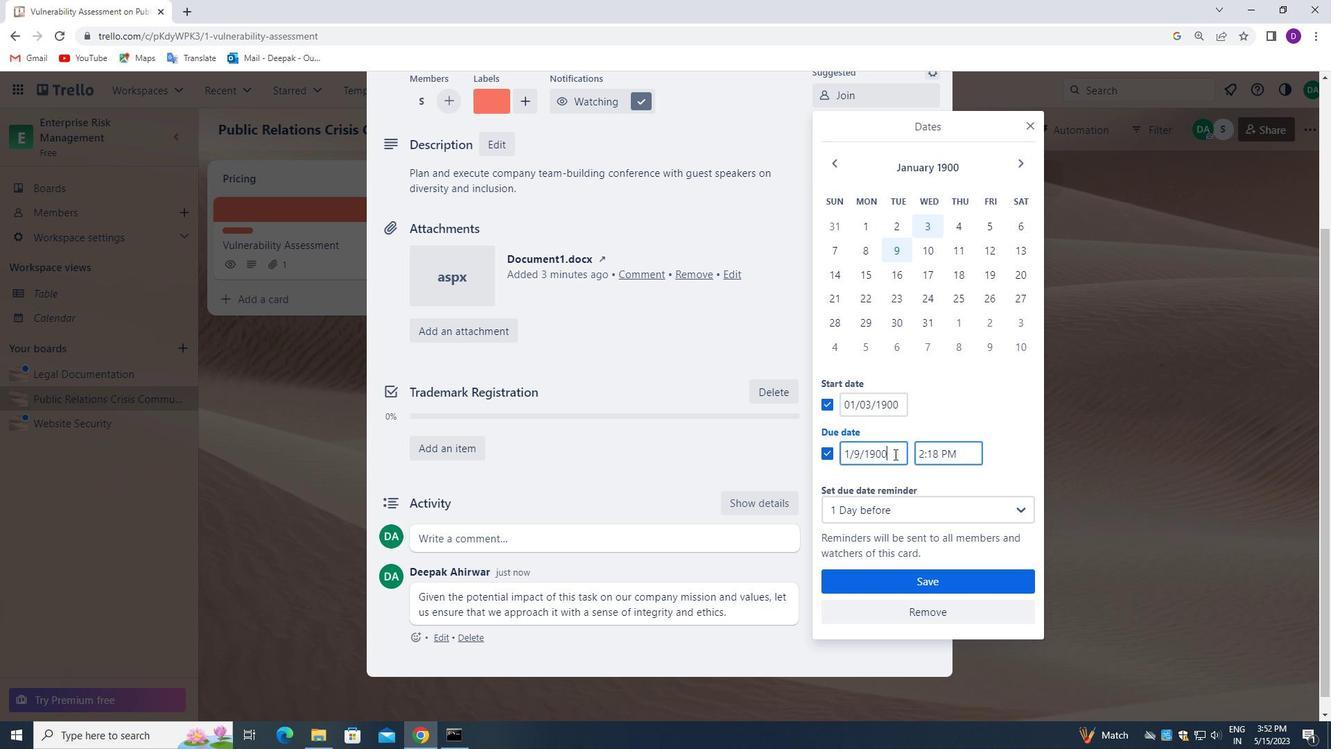 
Action: Key pressed 01/10/1900
Screenshot: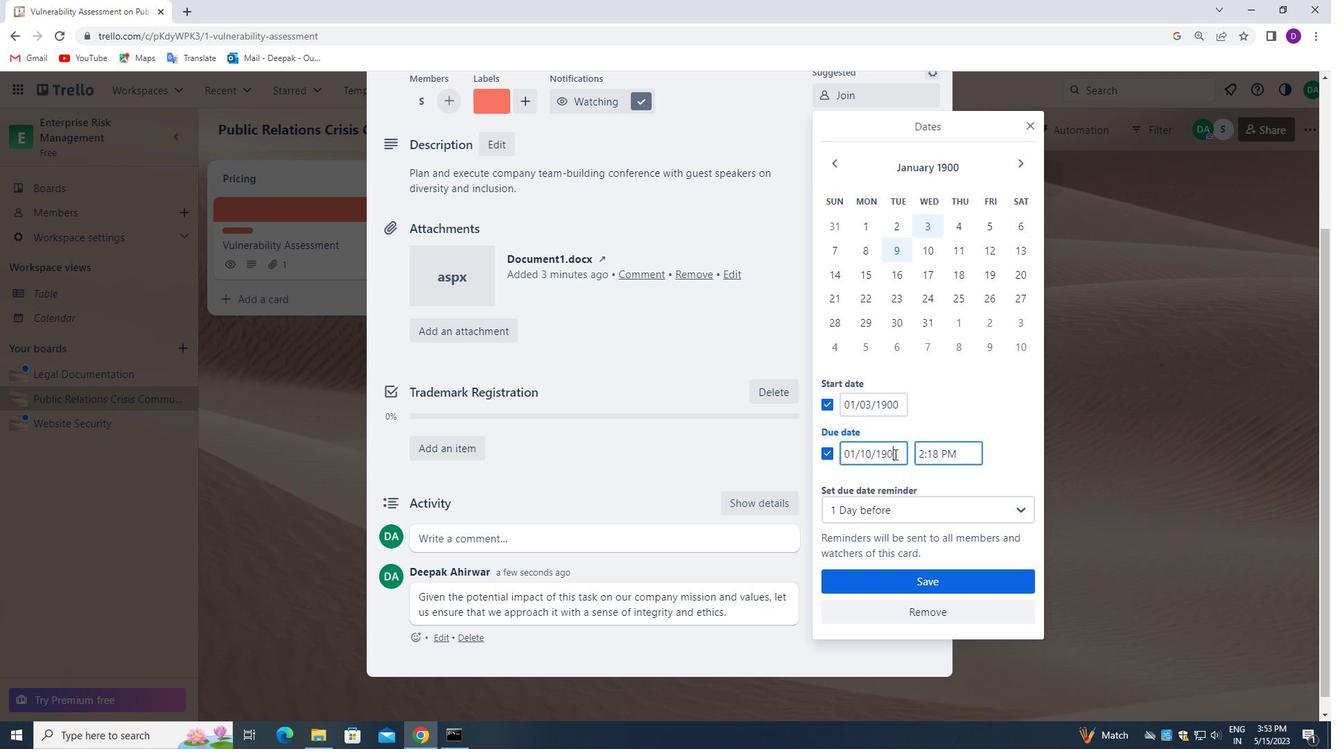 
Action: Mouse moved to (896, 482)
Screenshot: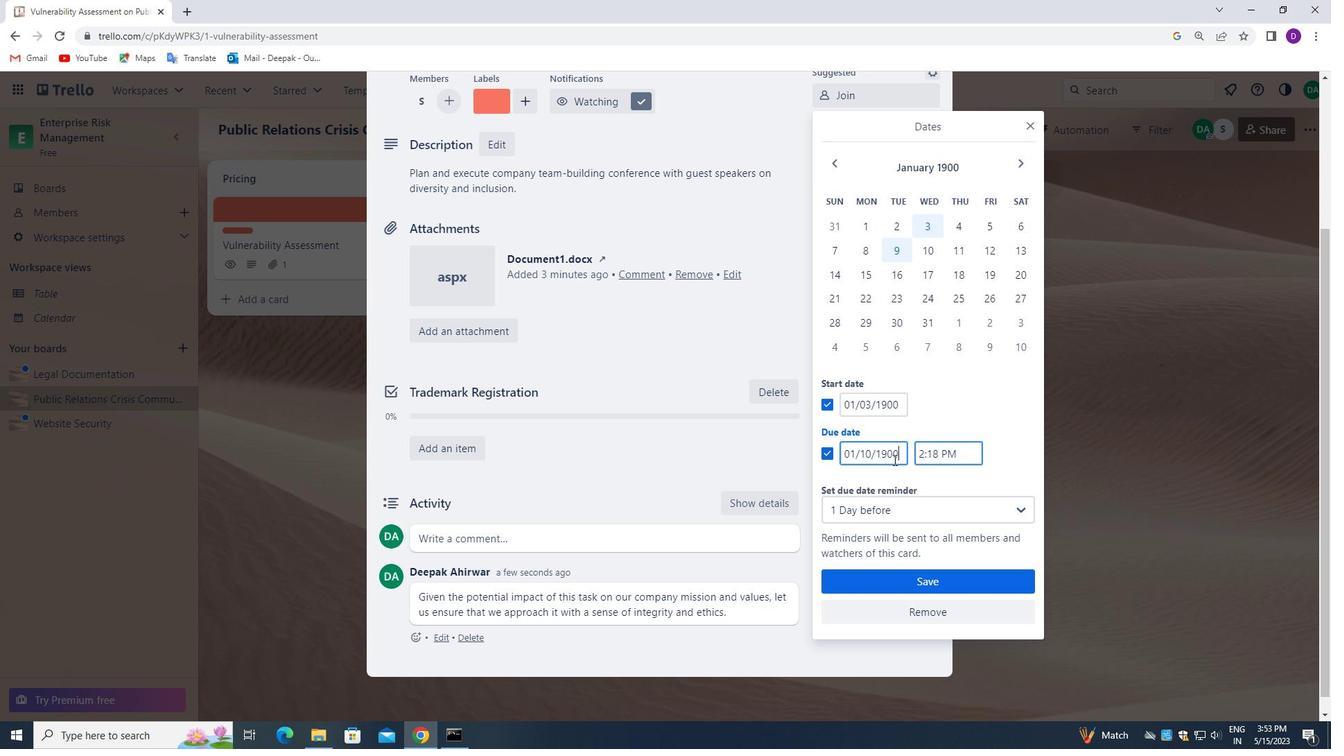 
Action: Mouse scrolled (896, 482) with delta (0, 0)
Screenshot: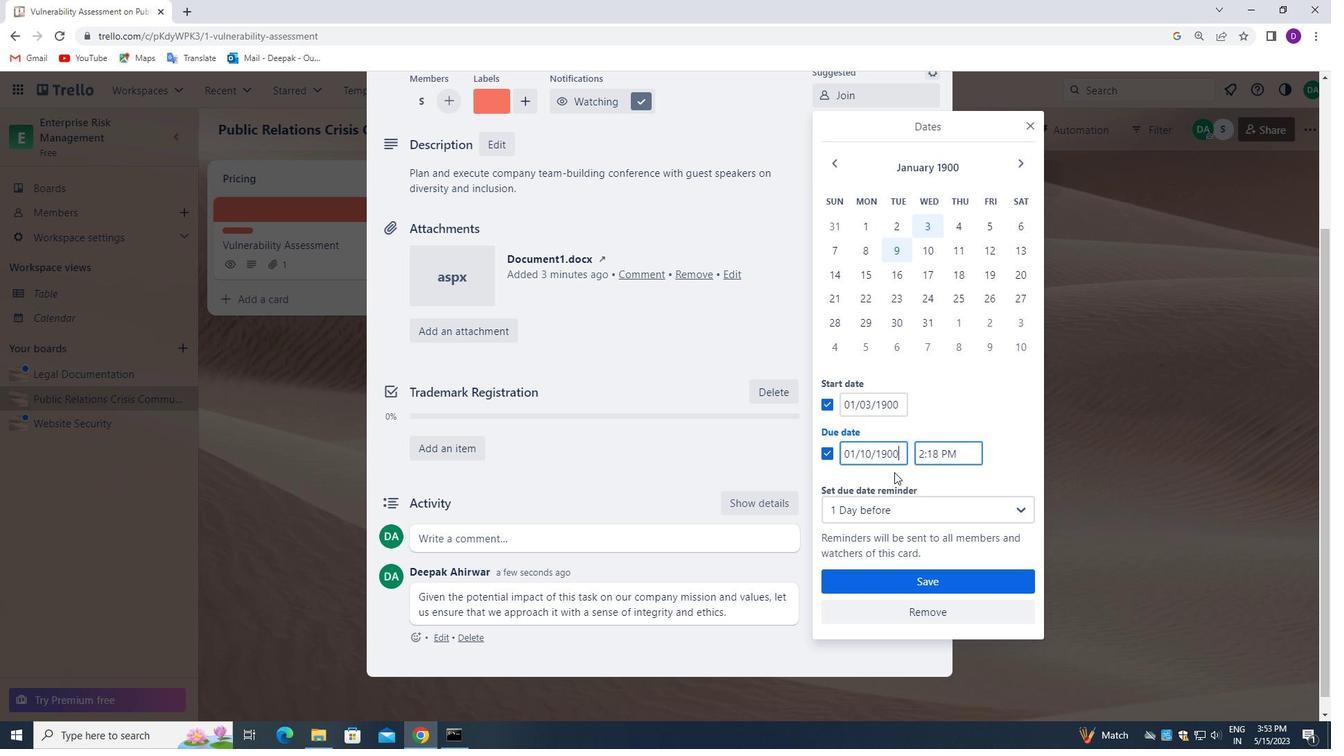 
Action: Mouse moved to (921, 584)
Screenshot: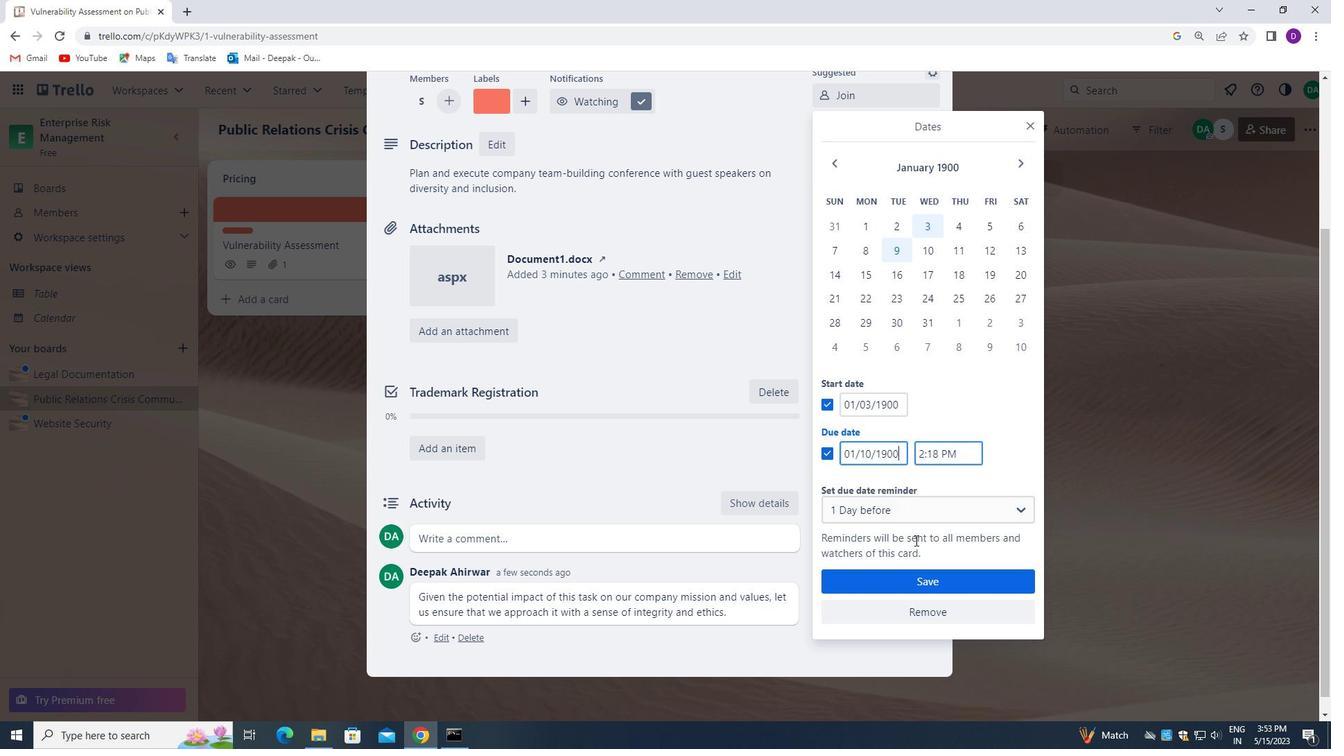 
Action: Mouse pressed left at (921, 584)
Screenshot: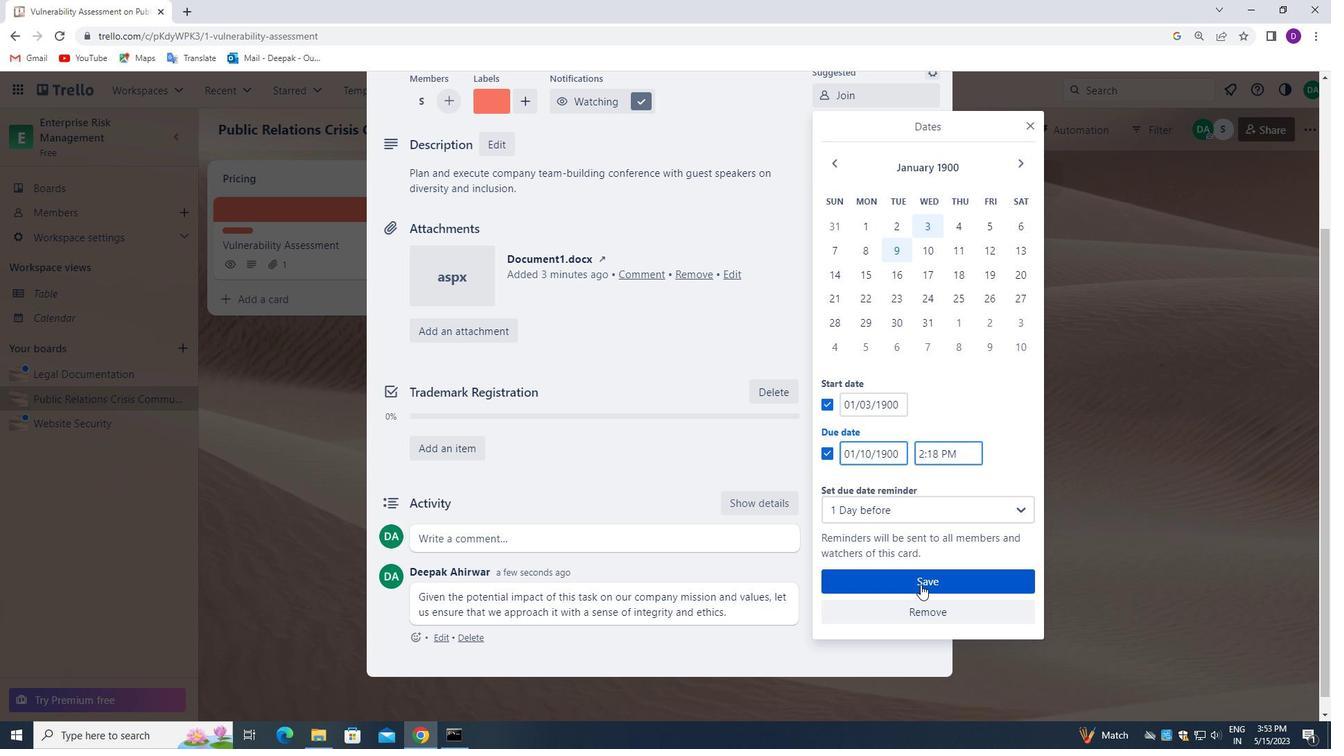 
Action: Mouse moved to (579, 525)
Screenshot: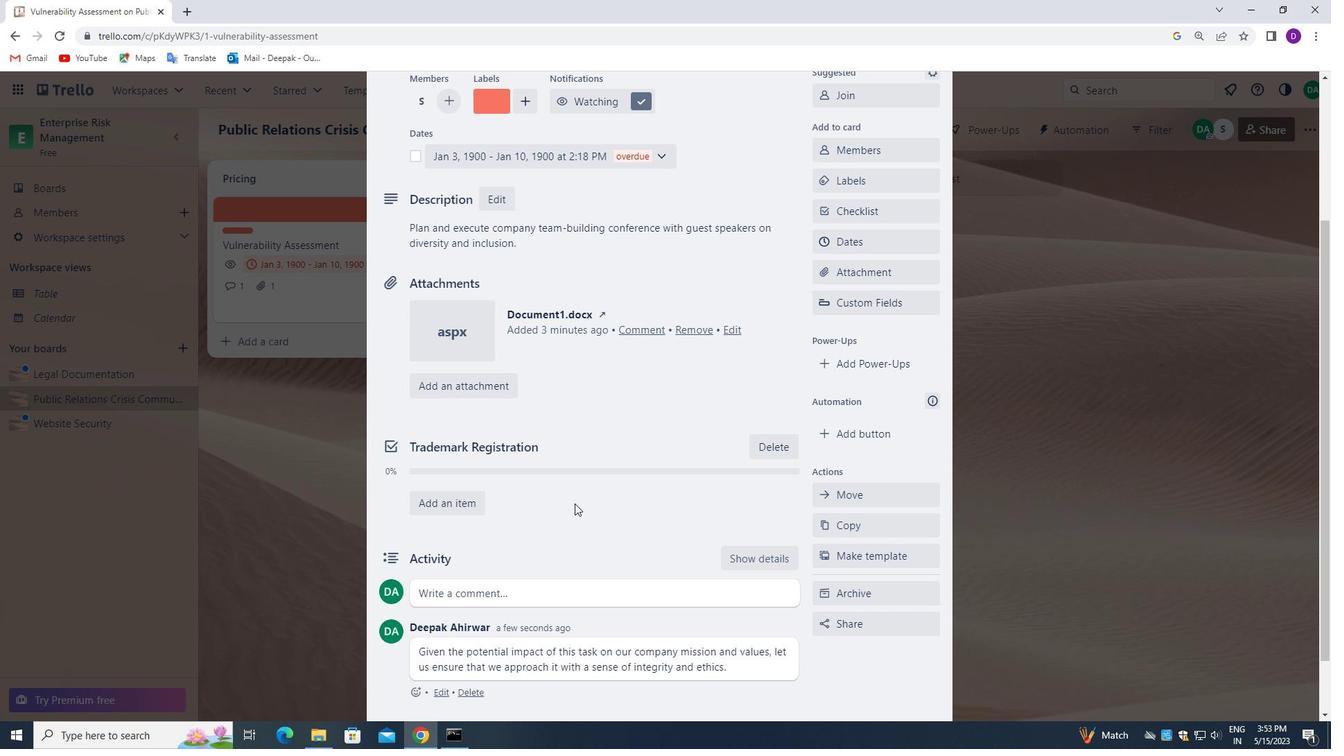 
Action: Mouse scrolled (579, 524) with delta (0, 0)
Screenshot: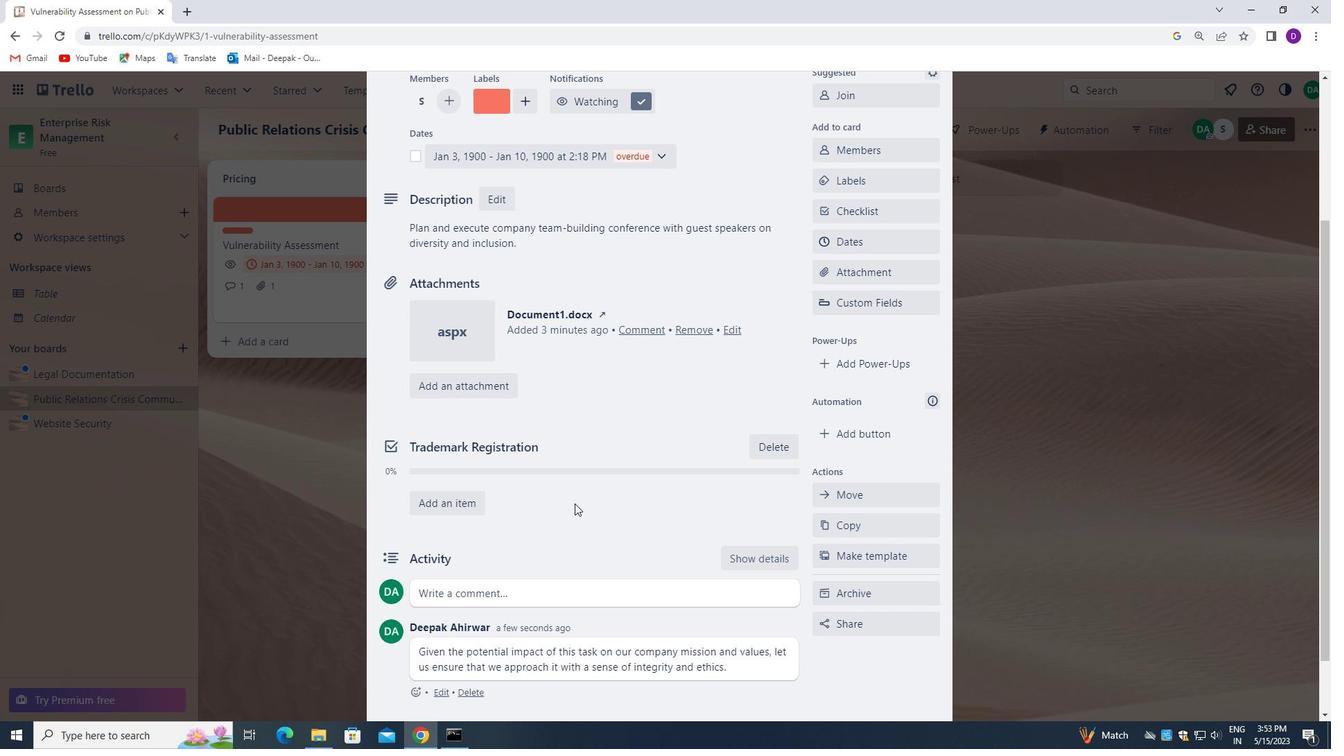
Action: Mouse moved to (579, 527)
Screenshot: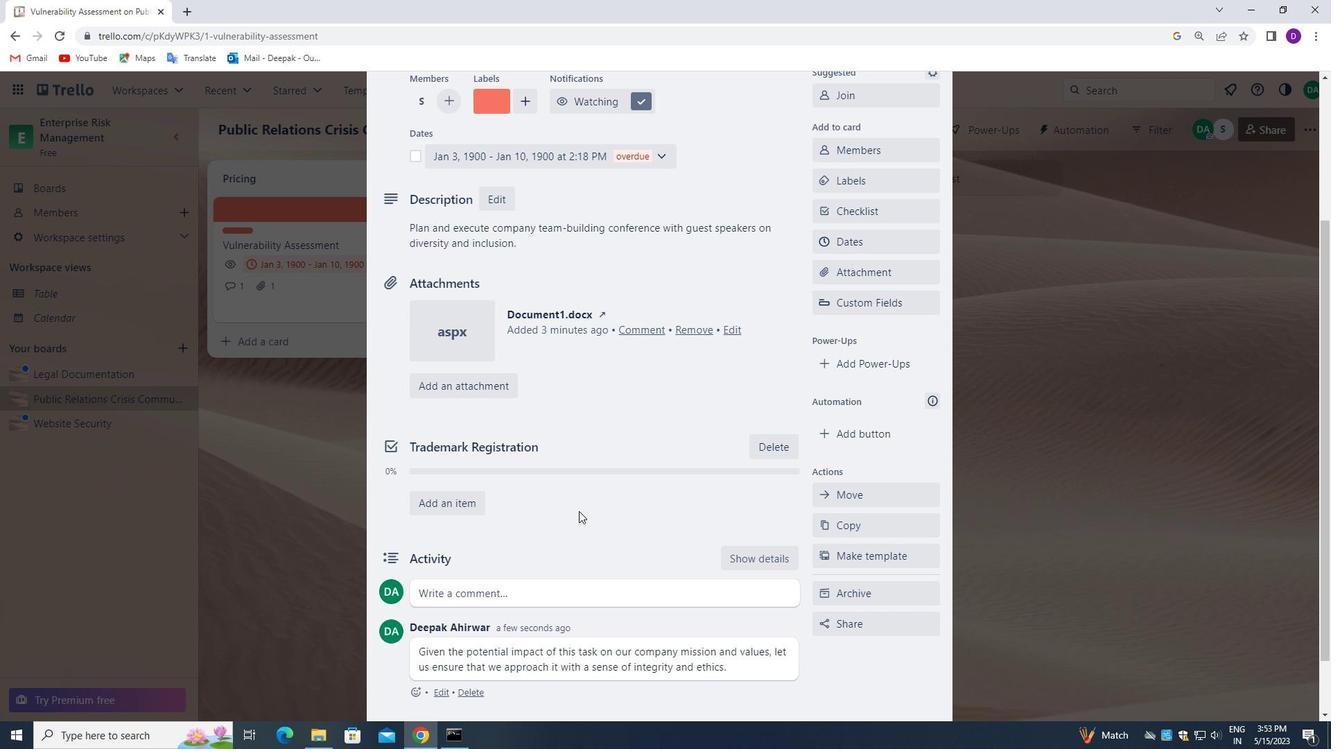 
Action: Mouse scrolled (579, 527) with delta (0, 0)
Screenshot: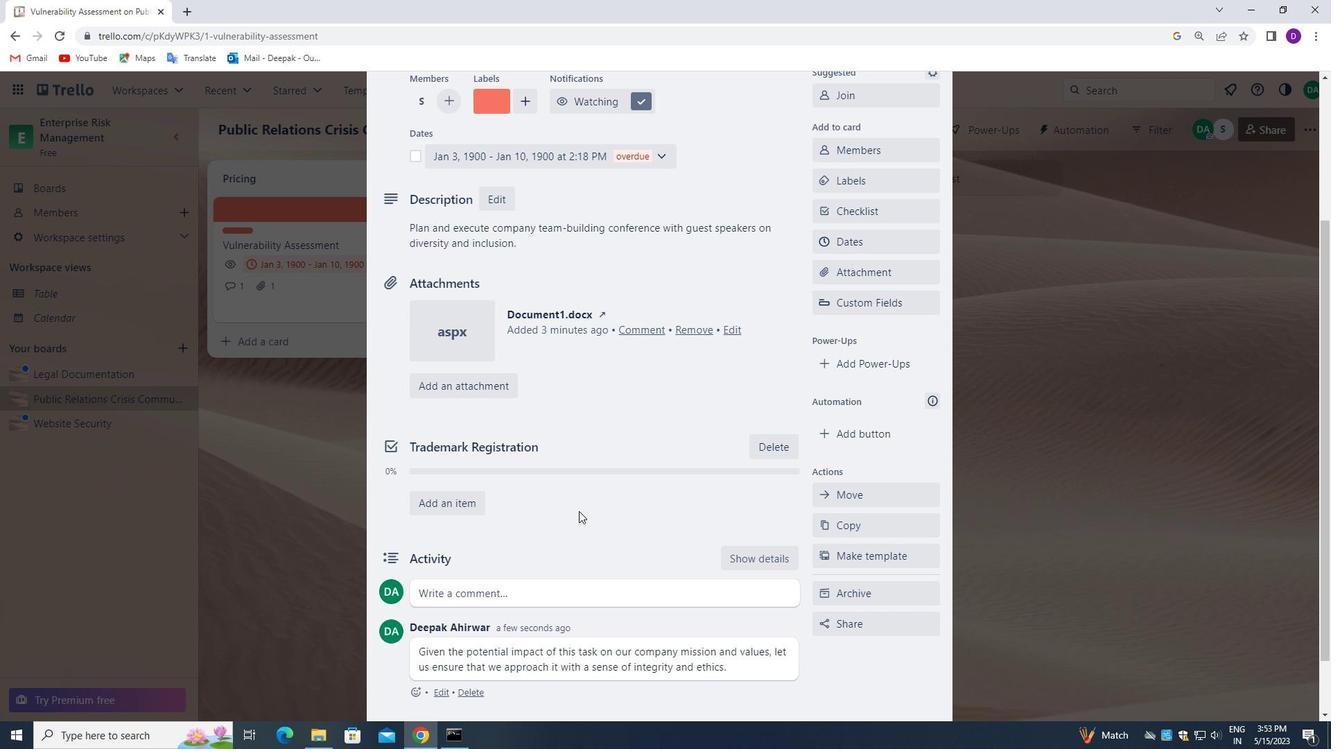 
Action: Mouse moved to (579, 527)
Screenshot: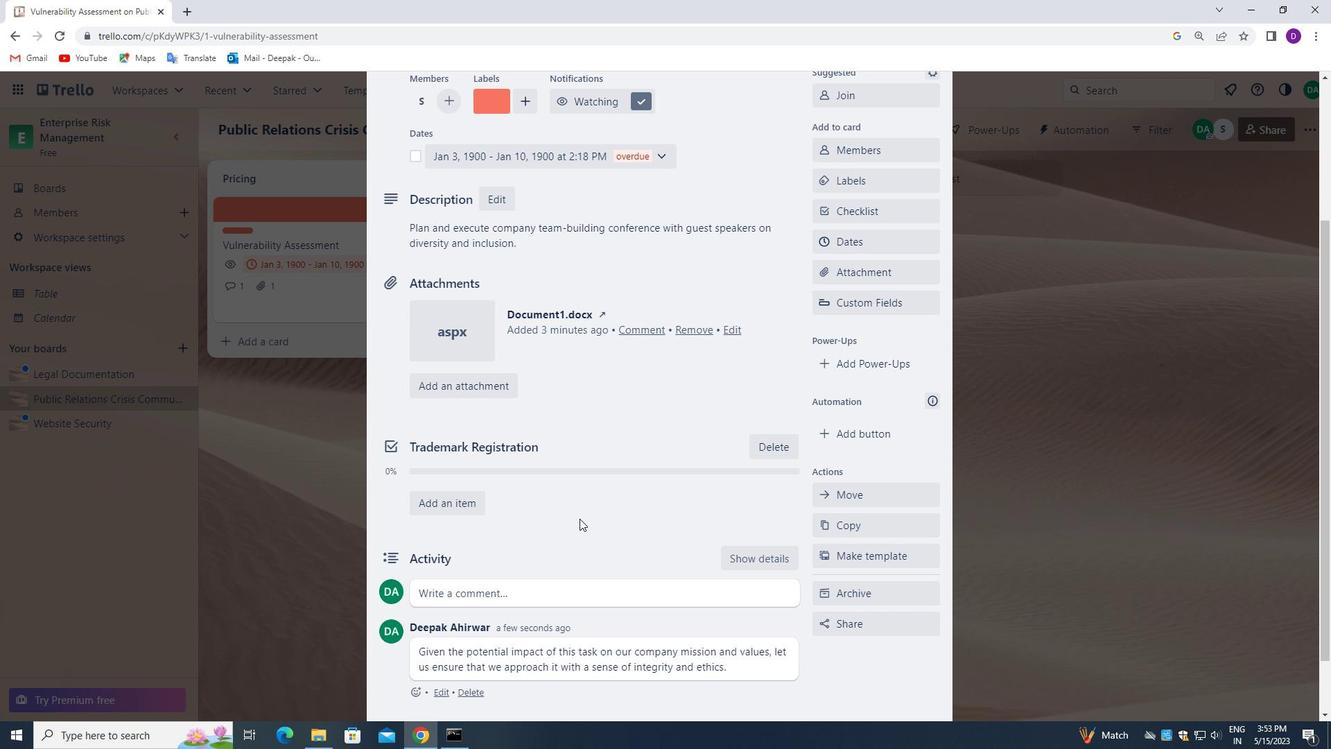 
Action: Mouse scrolled (579, 527) with delta (0, 0)
Screenshot: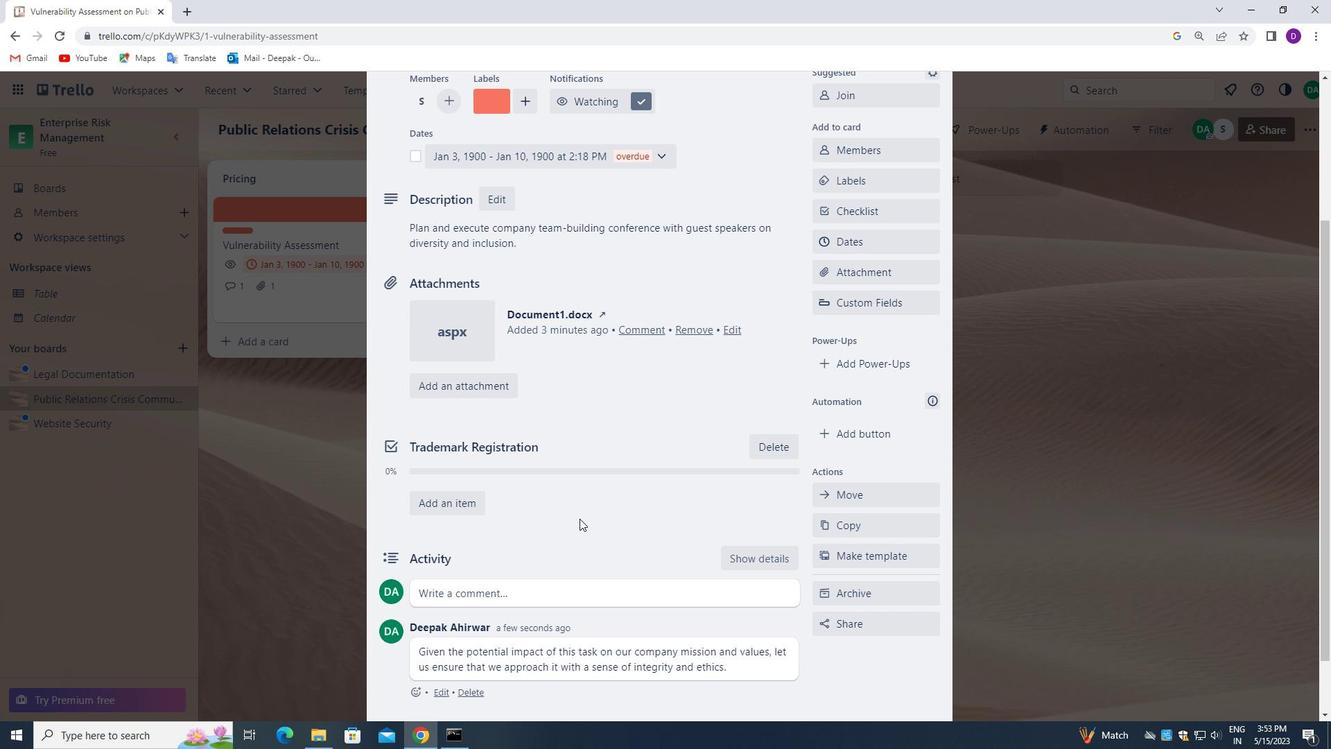 
Action: Mouse moved to (577, 539)
Screenshot: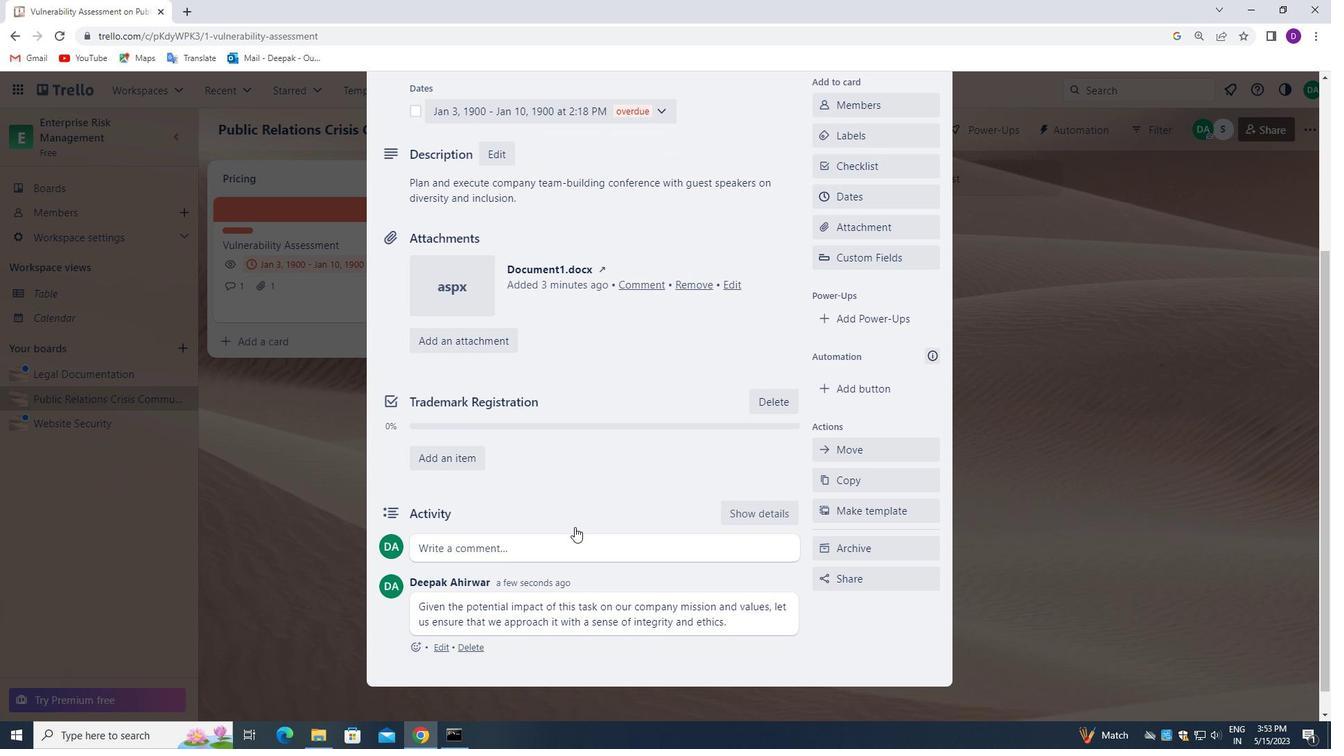 
Action: Mouse scrolled (577, 538) with delta (0, 0)
Screenshot: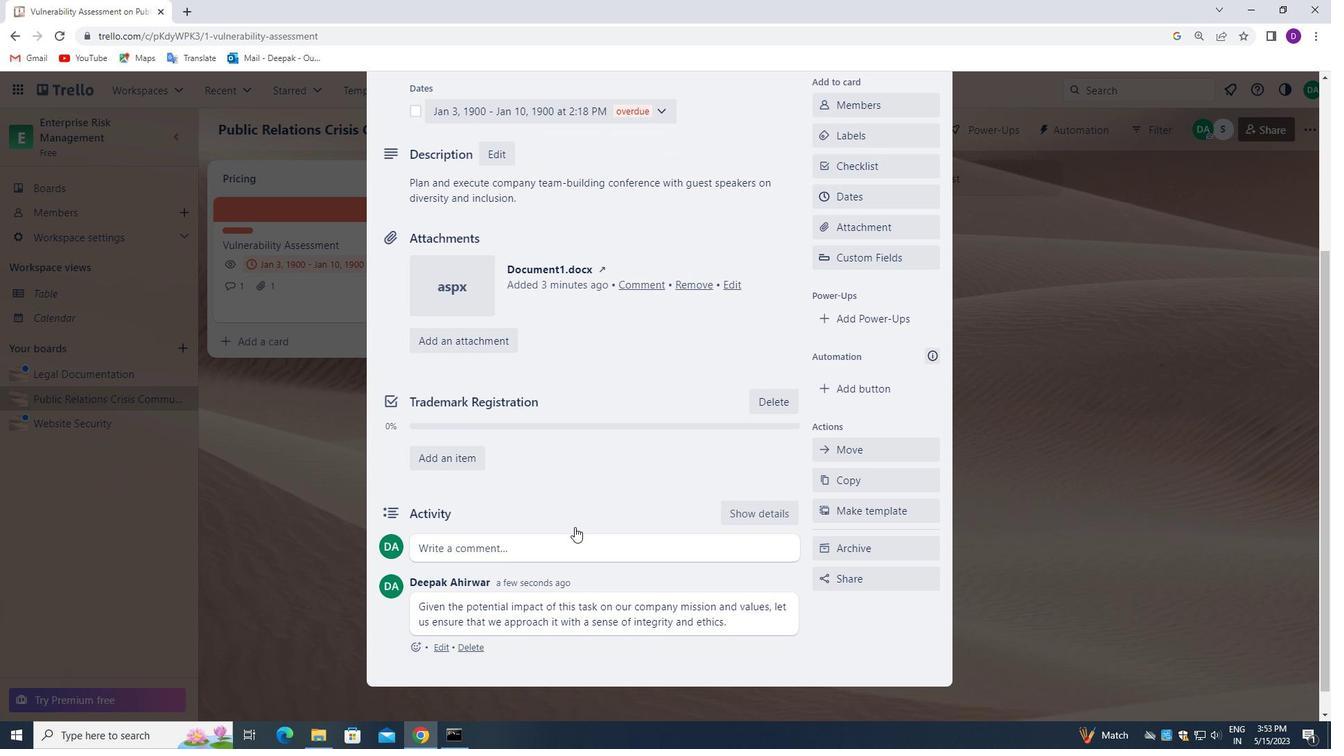 
Action: Mouse moved to (580, 544)
Screenshot: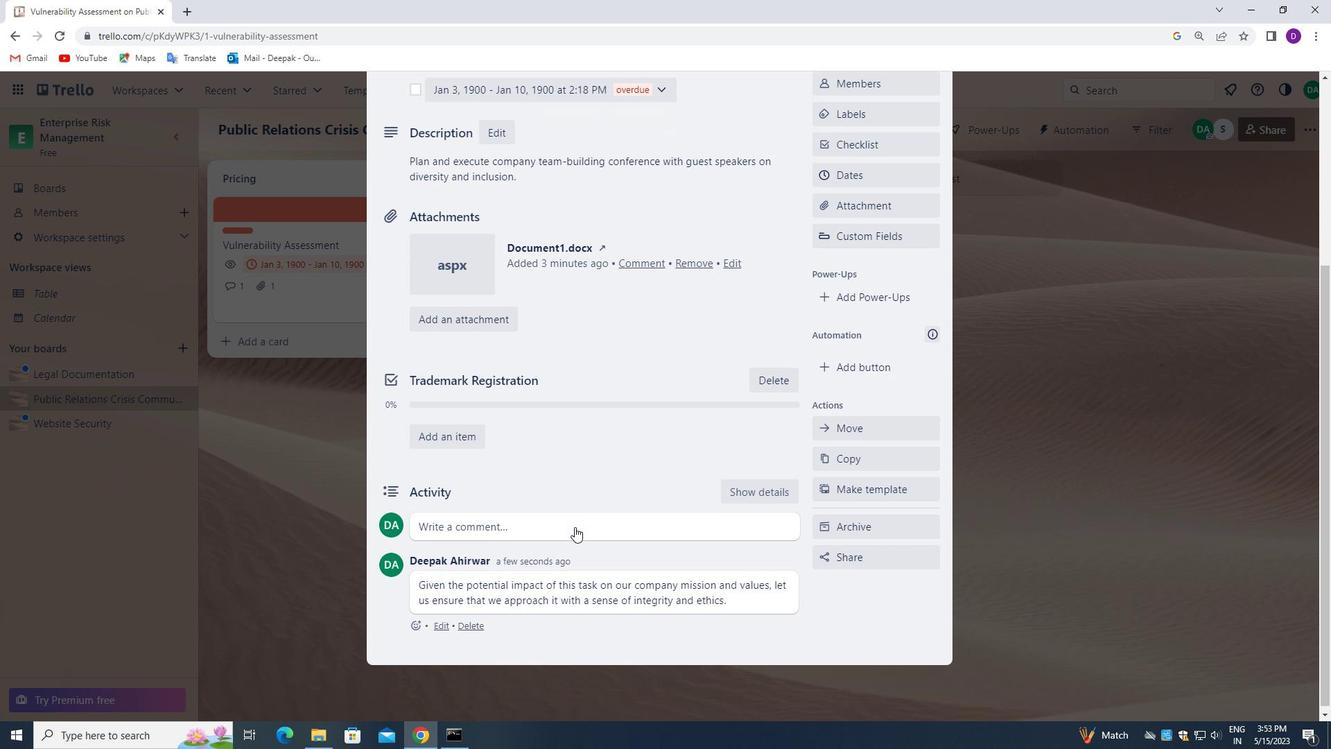 
Action: Mouse scrolled (580, 543) with delta (0, 0)
Screenshot: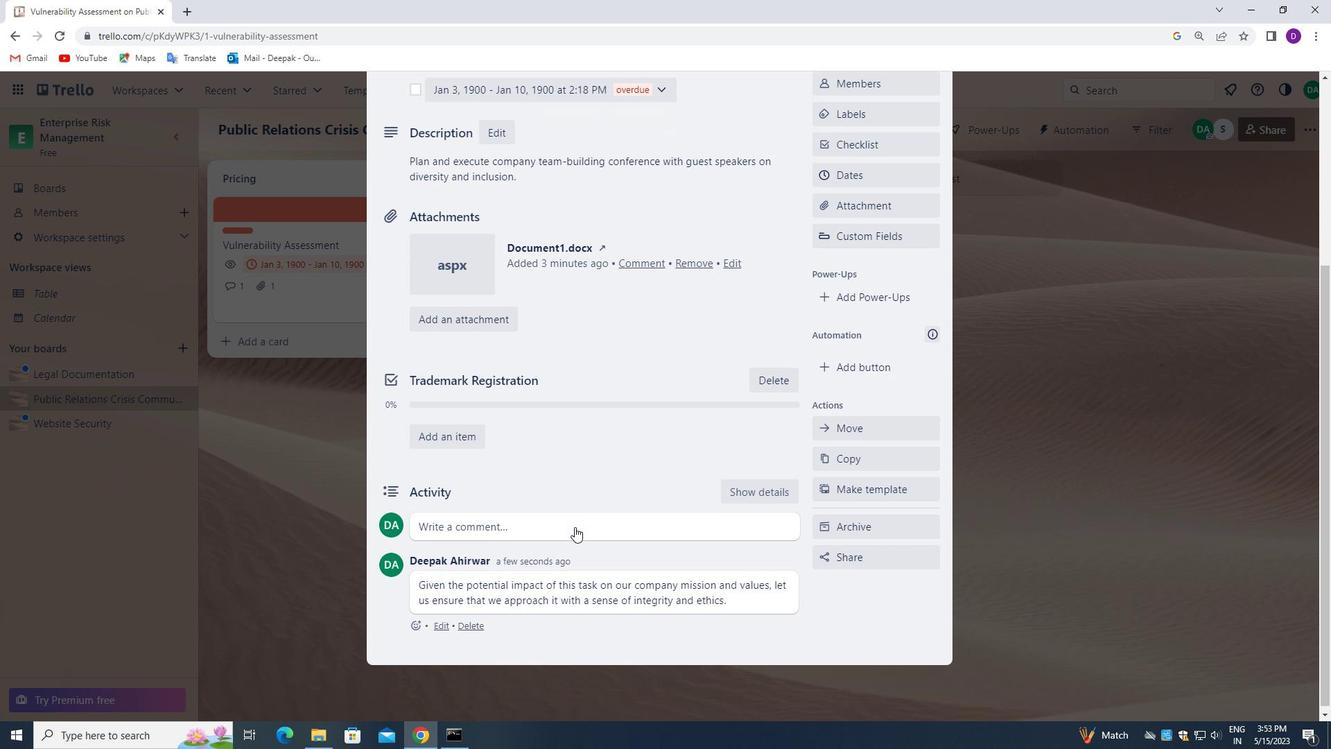 
Action: Mouse moved to (581, 545)
Screenshot: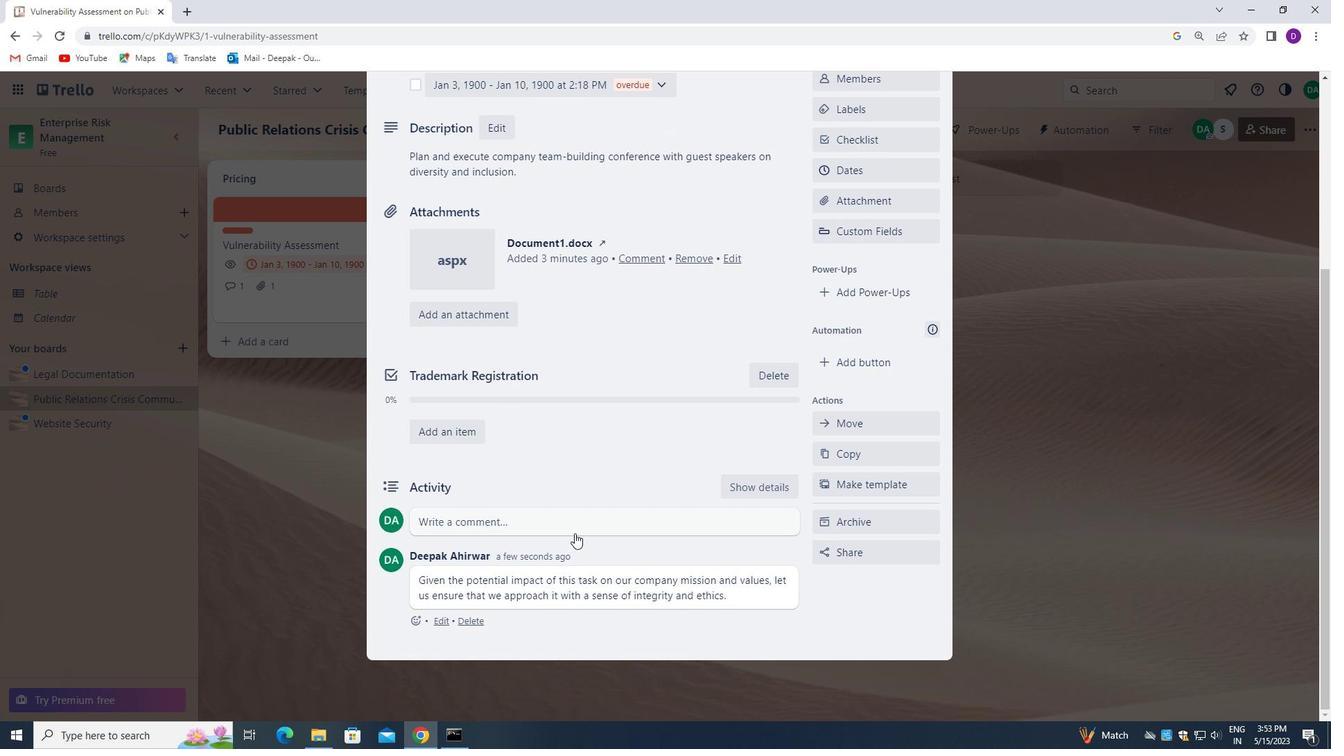 
Action: Mouse scrolled (581, 545) with delta (0, 0)
Screenshot: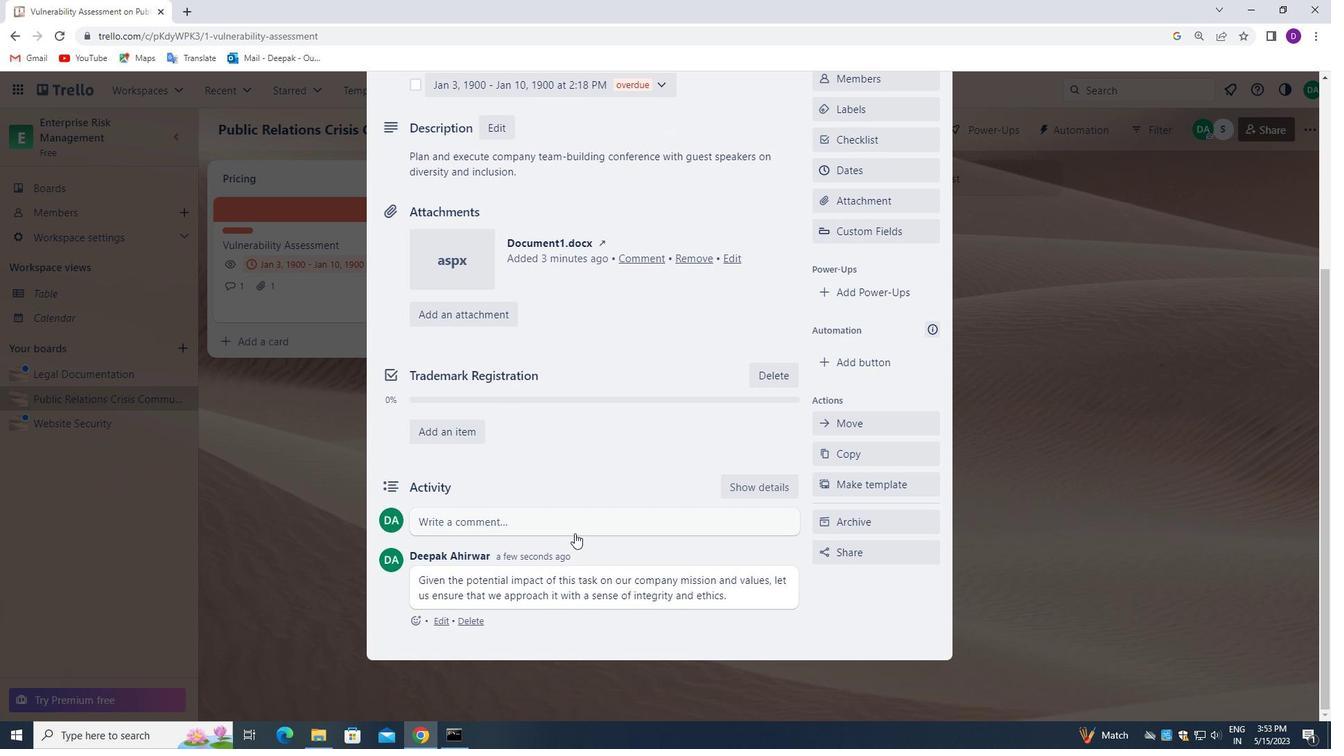 
Action: Mouse moved to (592, 501)
Screenshot: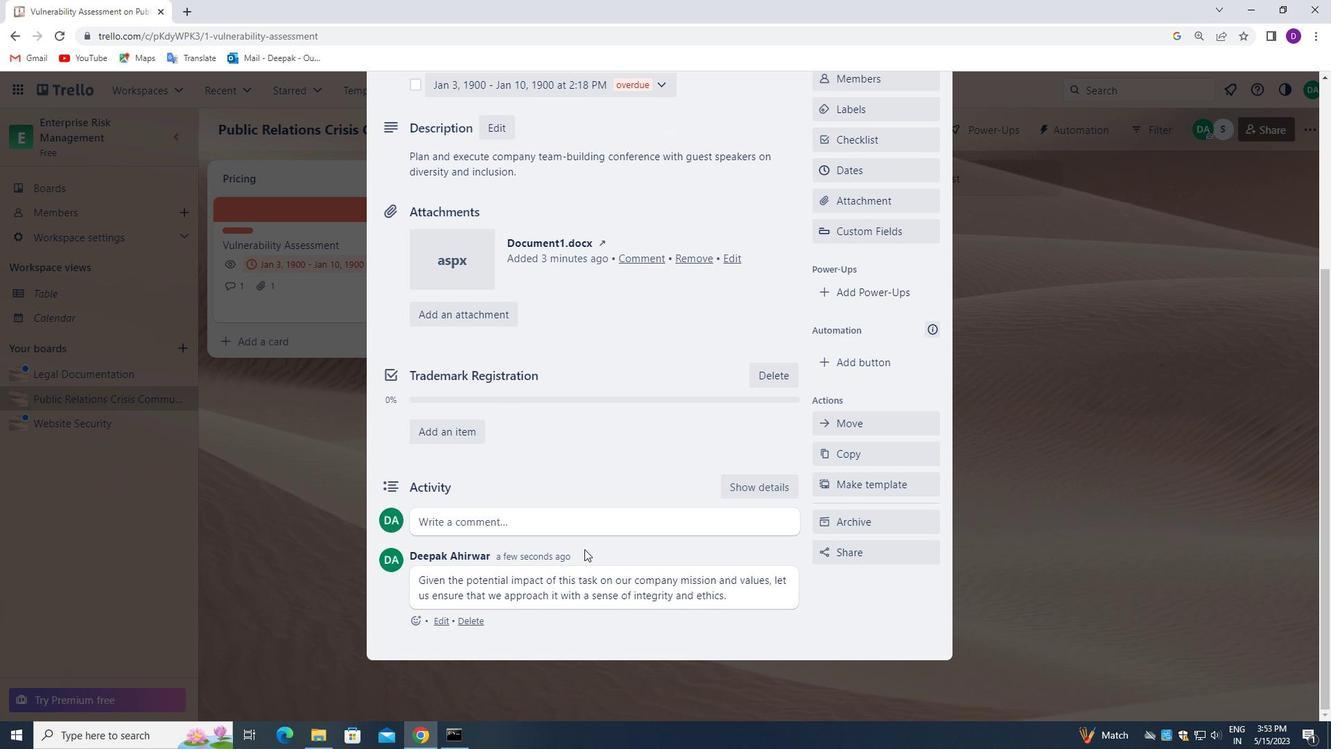 
Action: Mouse scrolled (592, 502) with delta (0, 0)
Screenshot: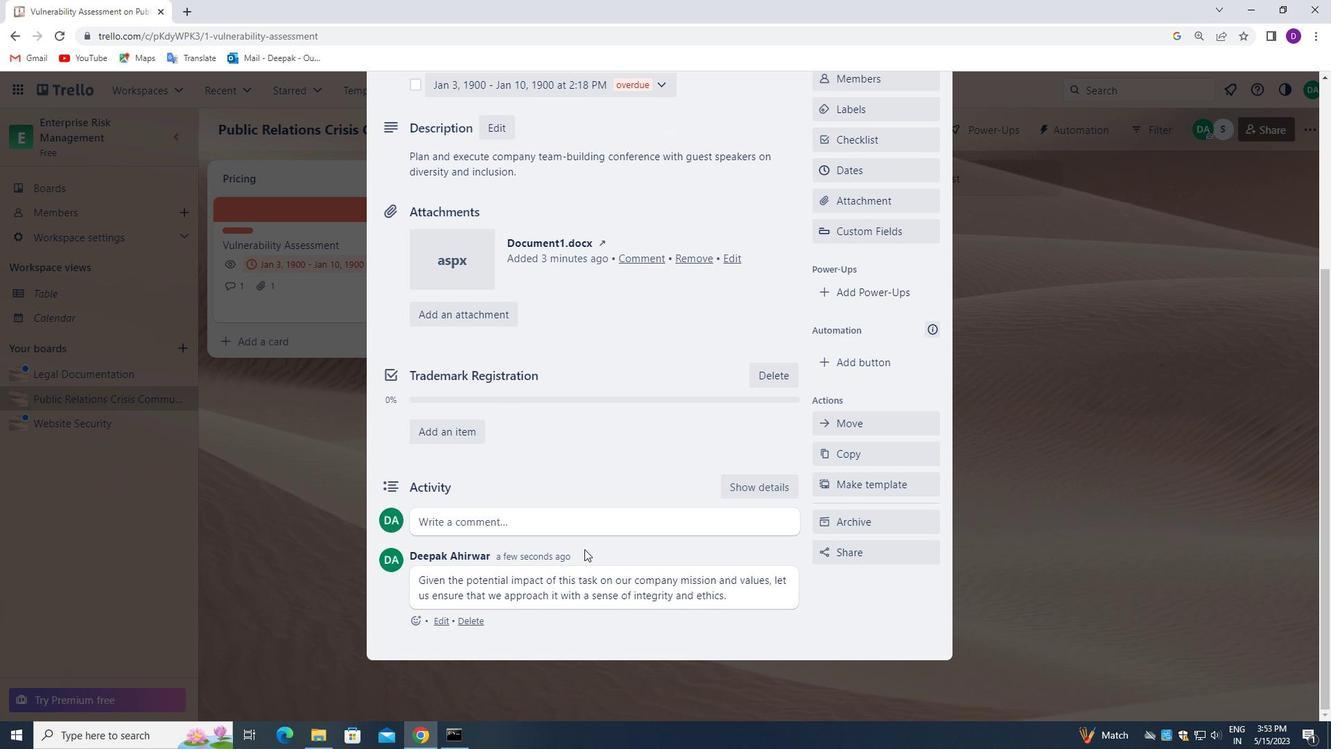
Action: Mouse moved to (594, 494)
Screenshot: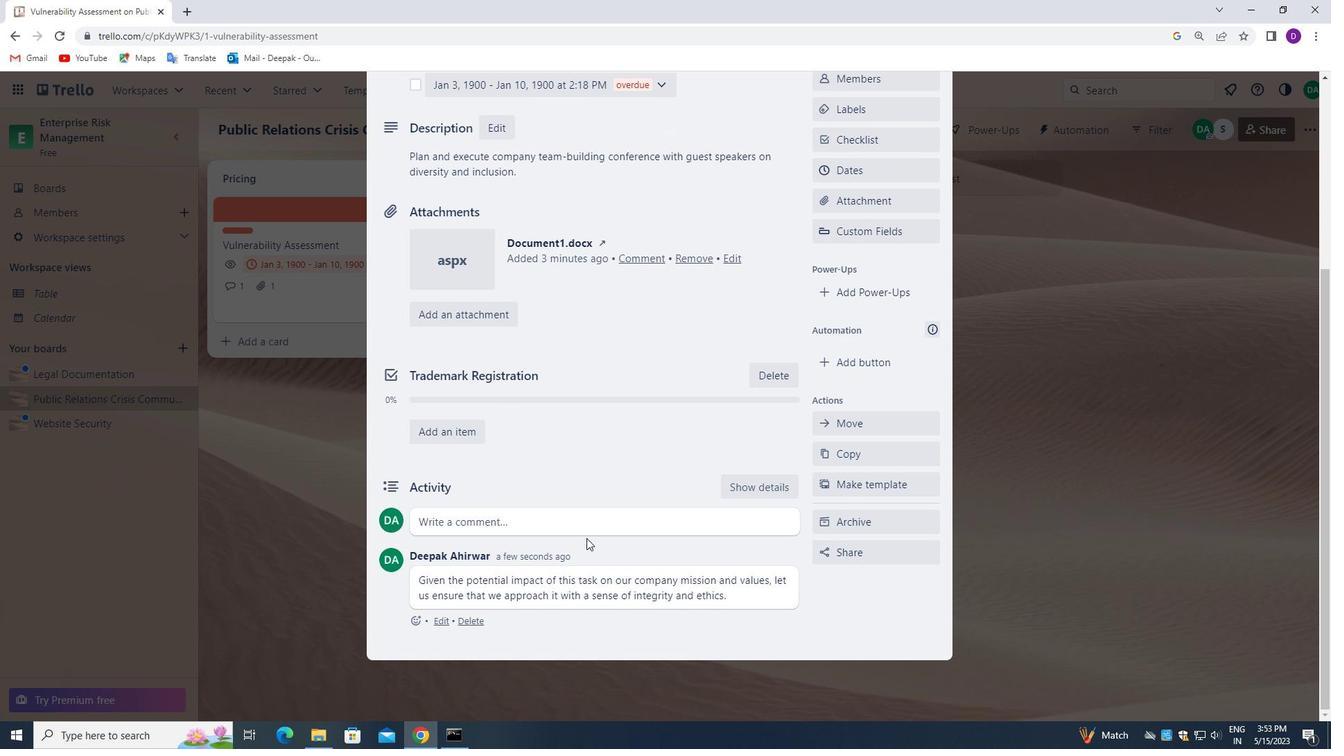 
Action: Mouse scrolled (594, 495) with delta (0, 0)
Screenshot: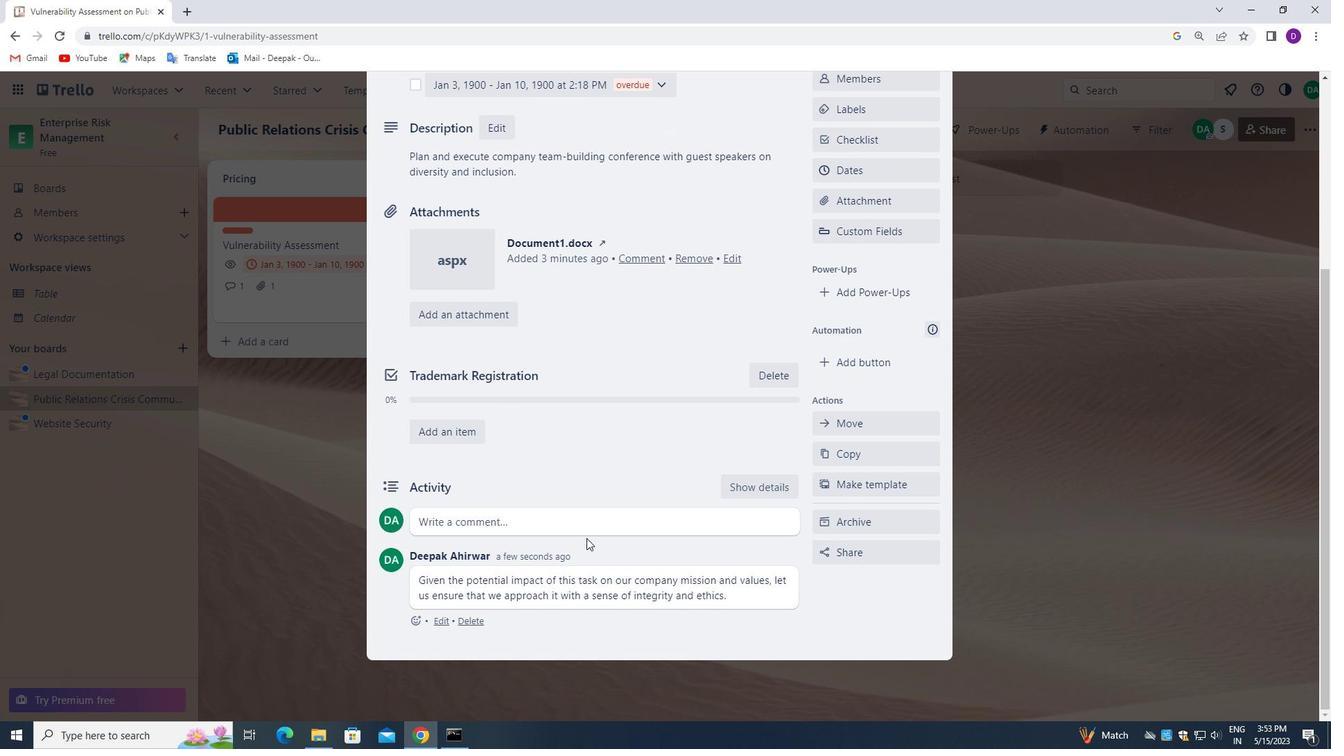 
Action: Mouse moved to (594, 493)
Screenshot: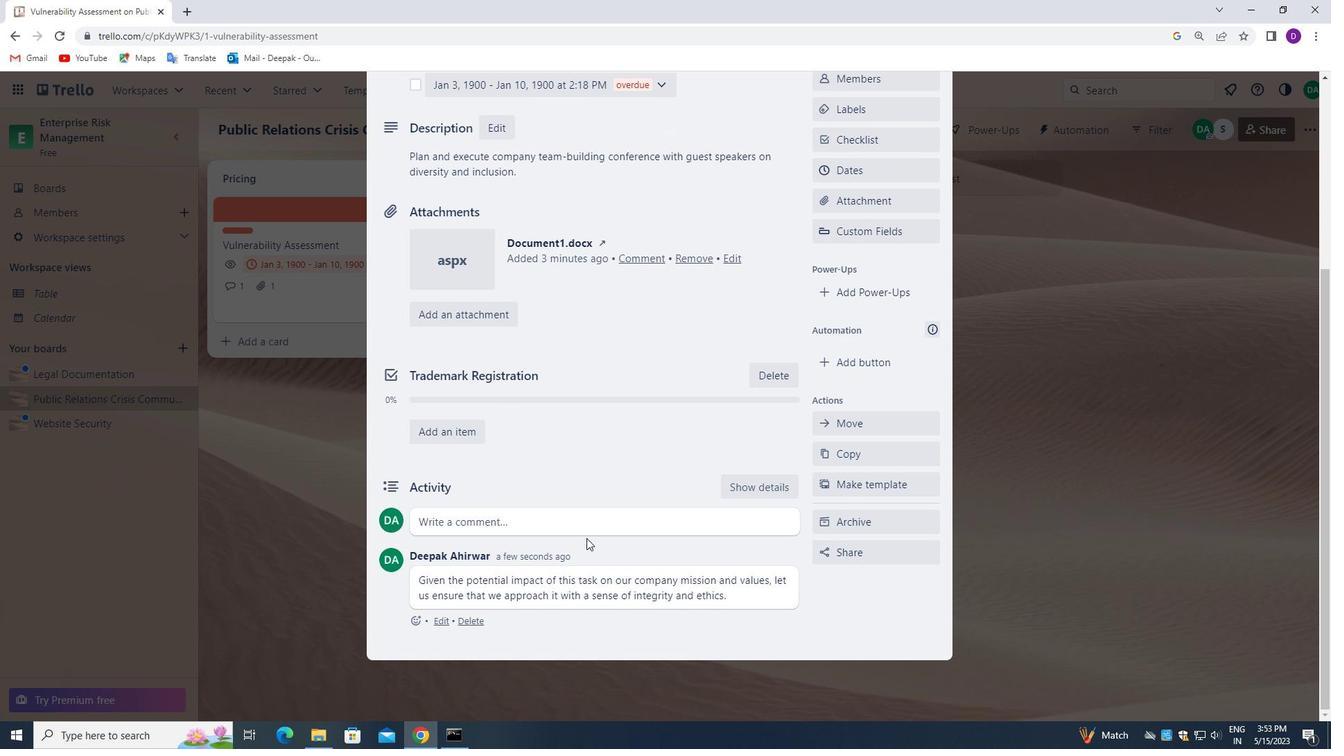 
Action: Mouse scrolled (594, 493) with delta (0, 0)
Screenshot: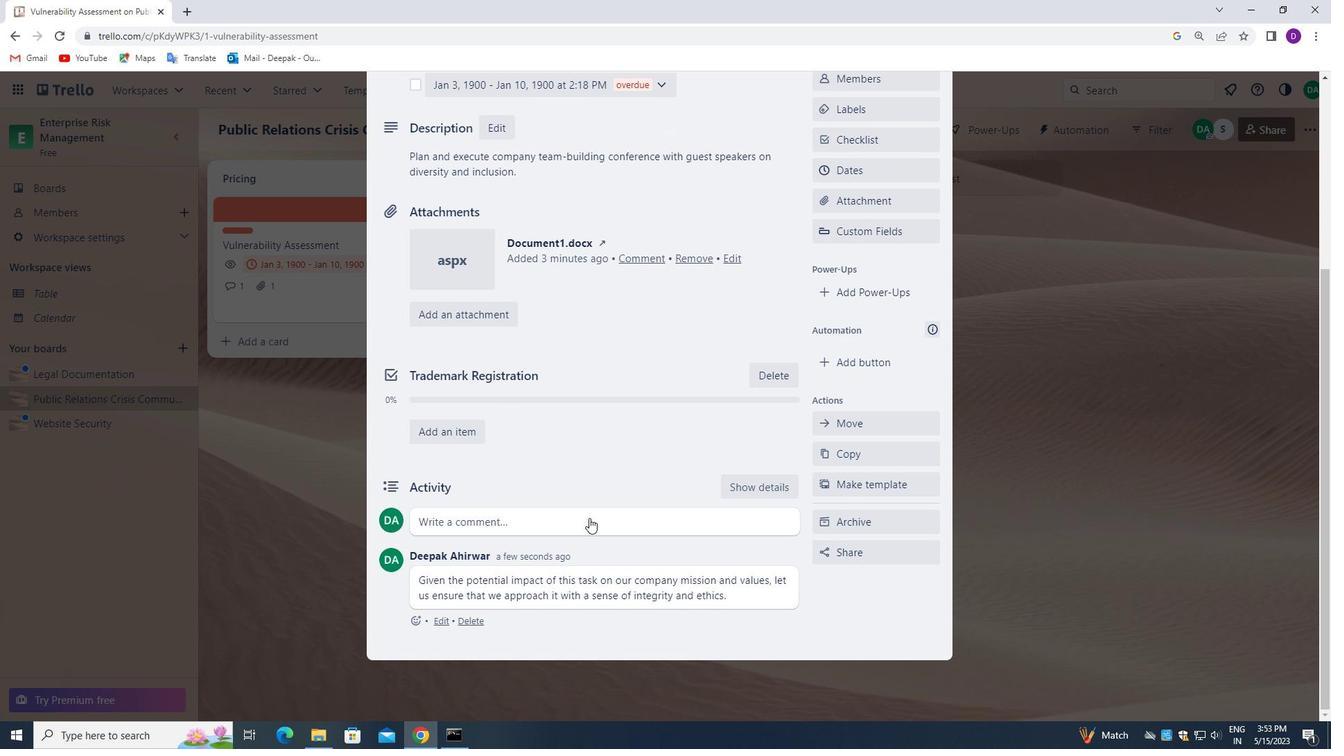 
Action: Mouse moved to (594, 493)
Screenshot: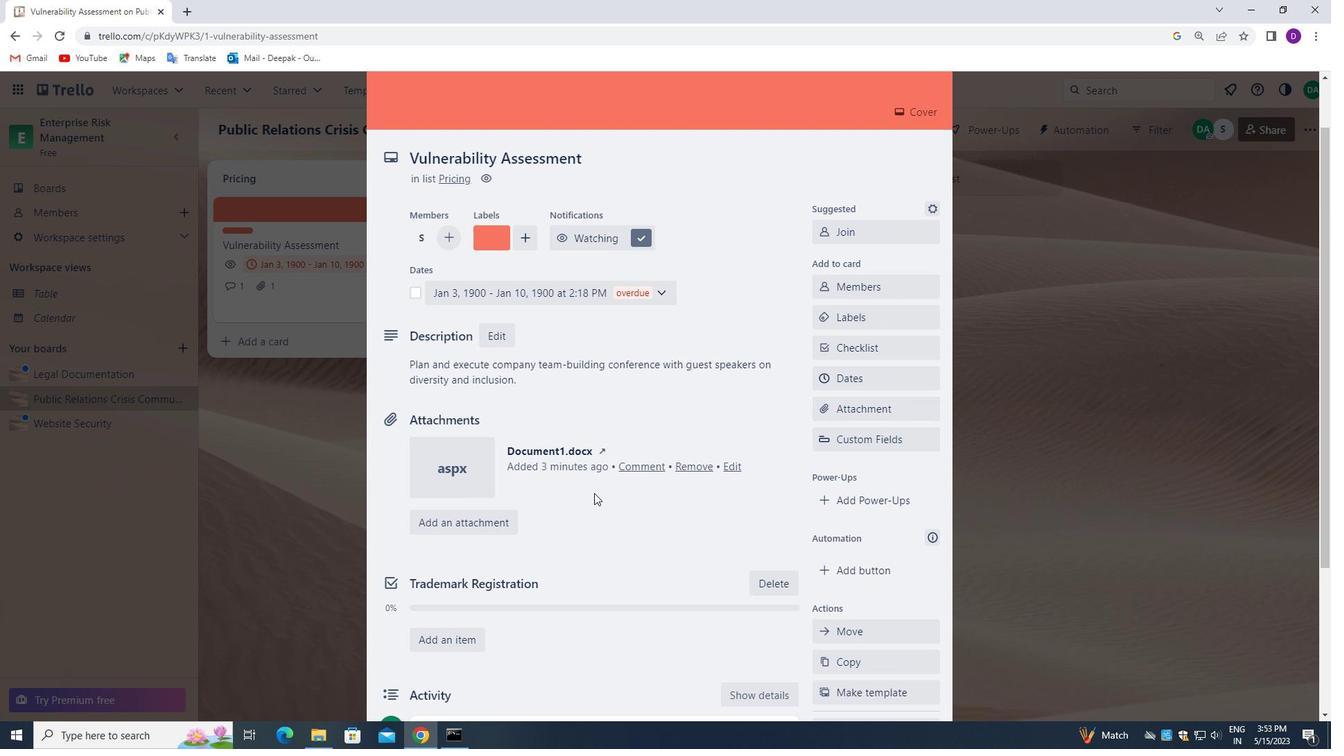 
Action: Mouse scrolled (594, 493) with delta (0, 0)
Screenshot: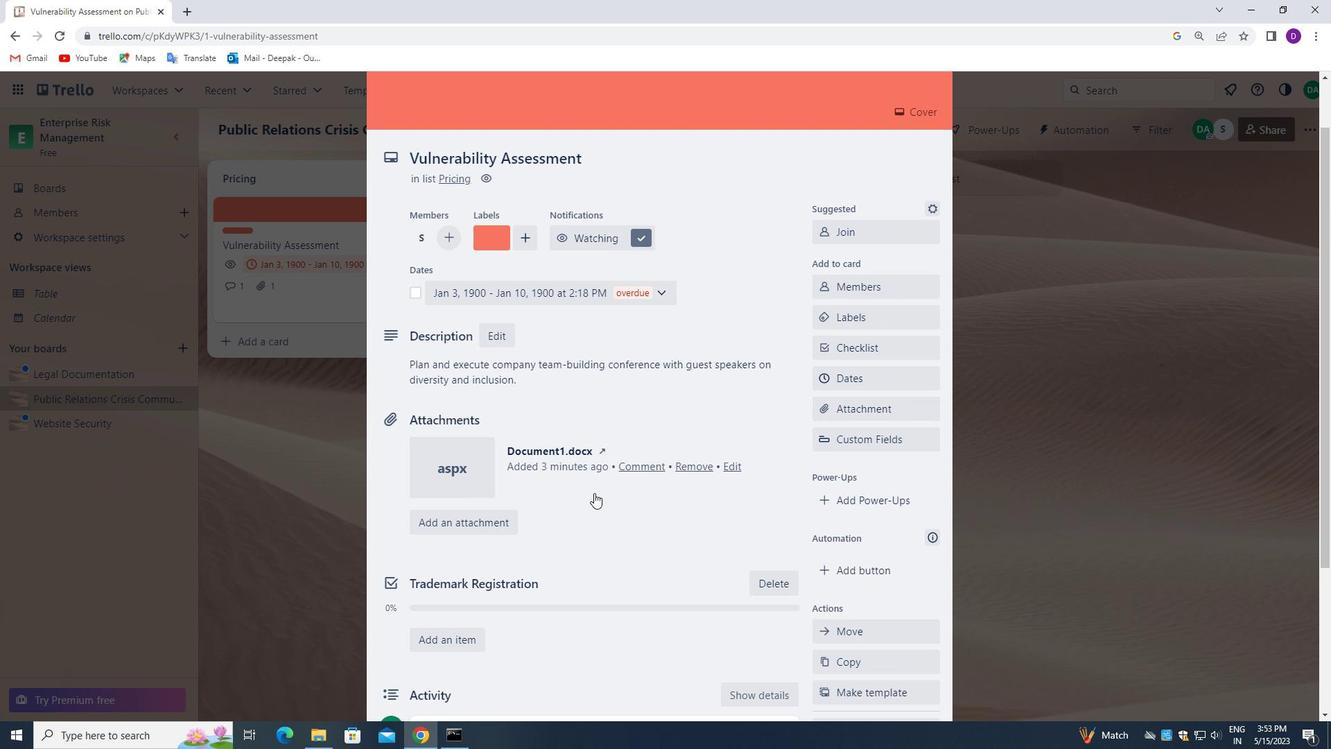 
Action: Mouse moved to (595, 493)
Screenshot: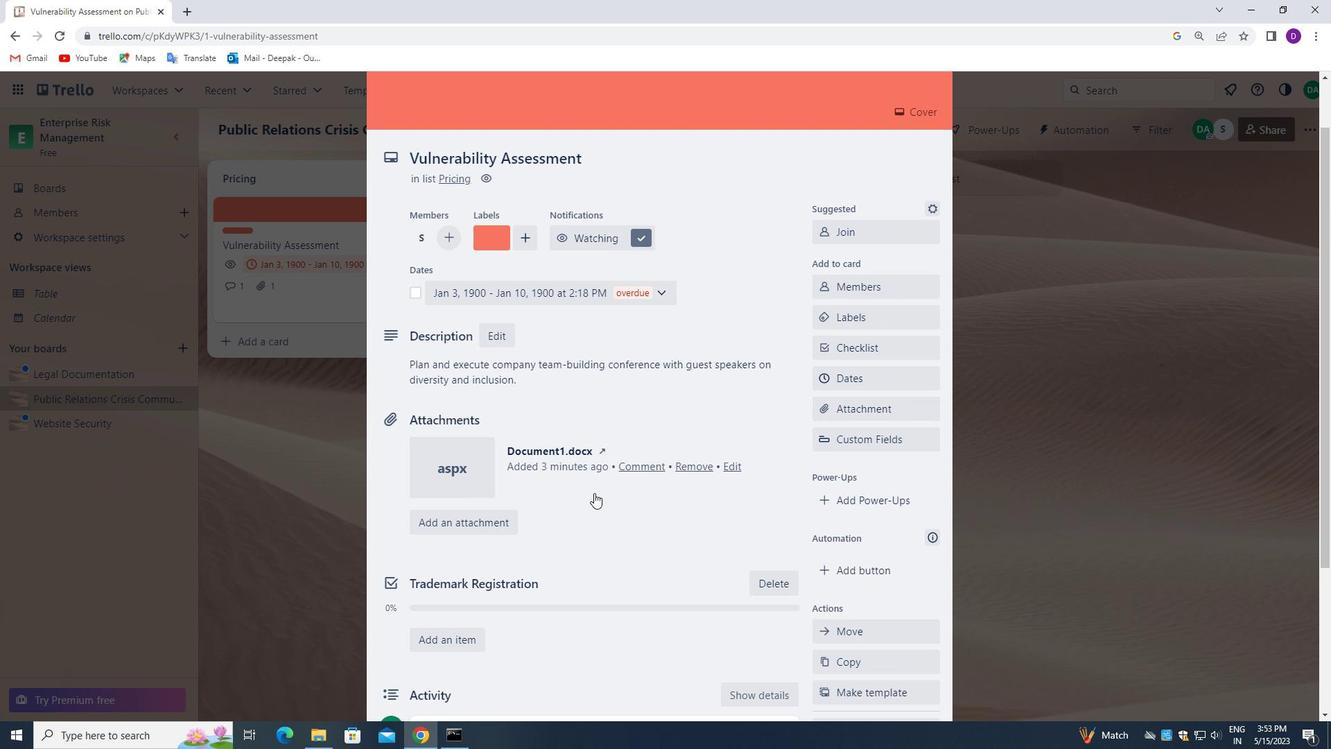 
Action: Mouse scrolled (595, 493) with delta (0, 0)
Screenshot: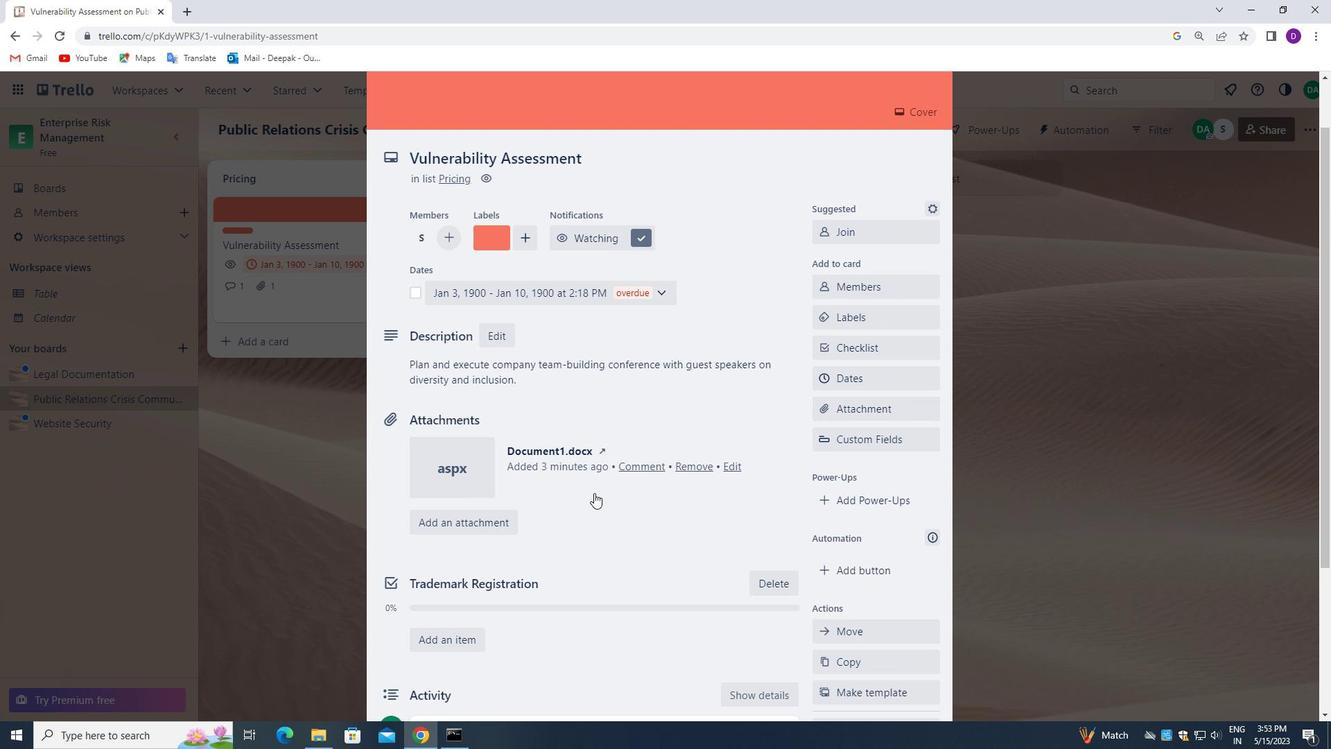 
Action: Mouse moved to (596, 491)
Screenshot: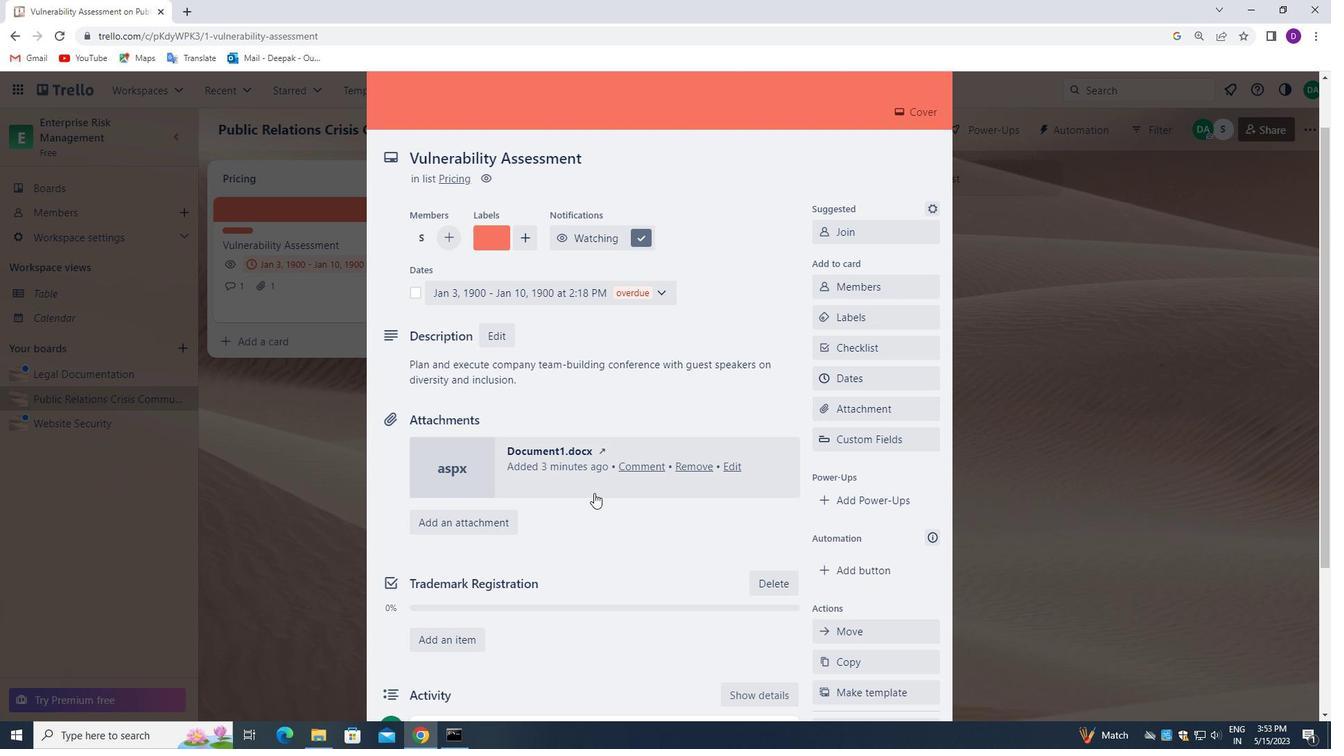 
Action: Mouse scrolled (596, 491) with delta (0, 0)
Screenshot: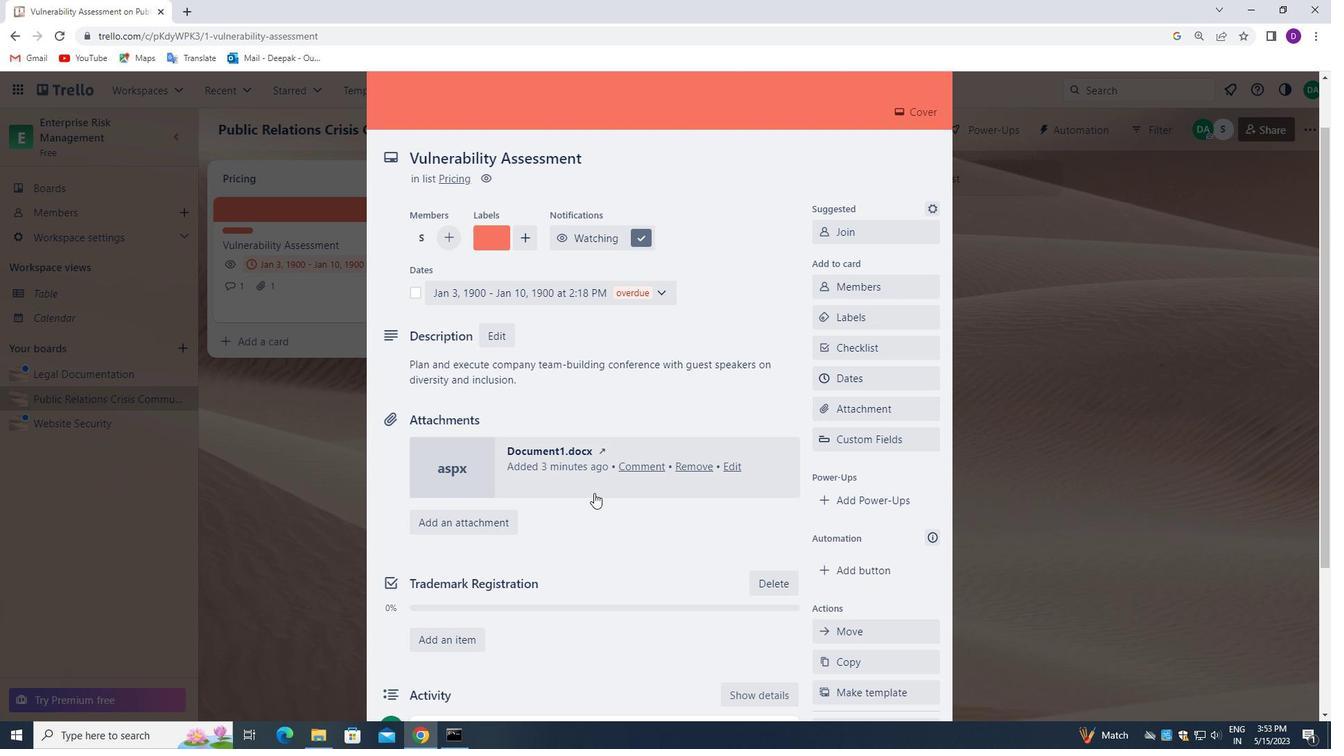
Action: Mouse moved to (930, 126)
Screenshot: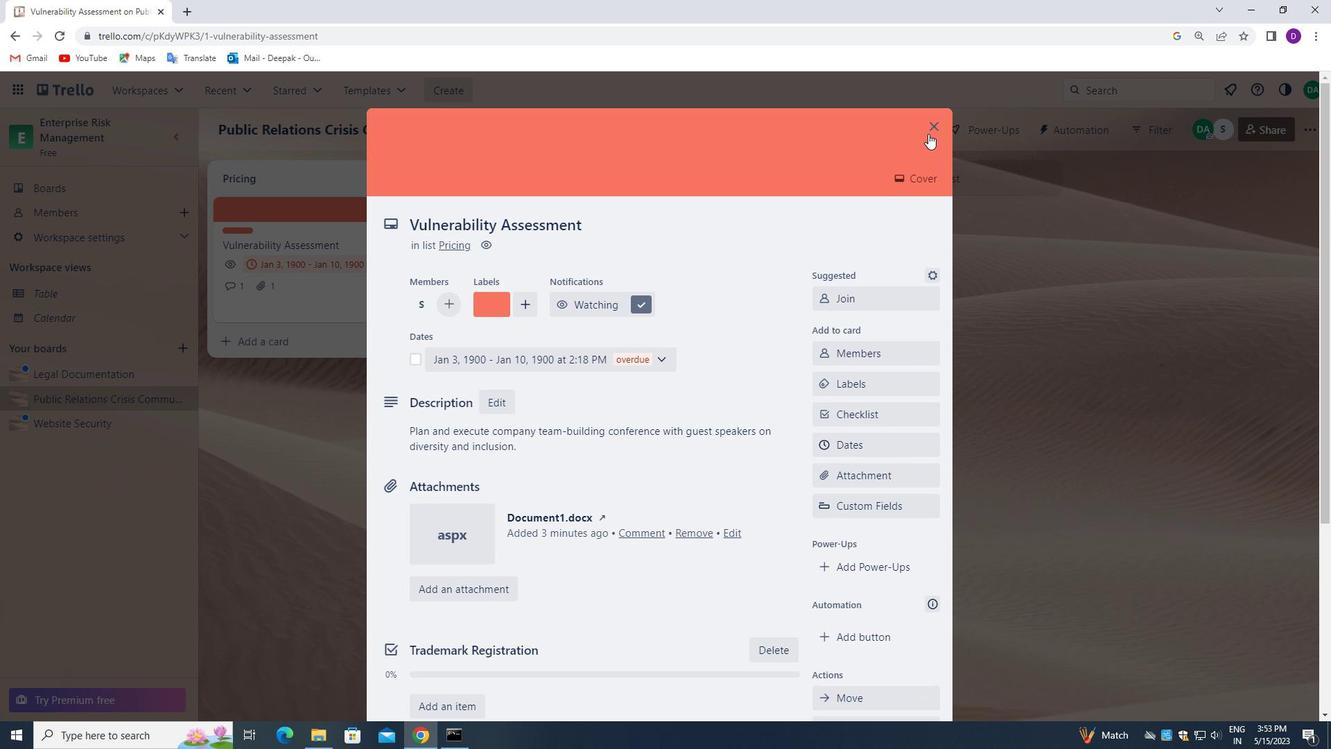 
Action: Mouse pressed left at (930, 126)
Screenshot: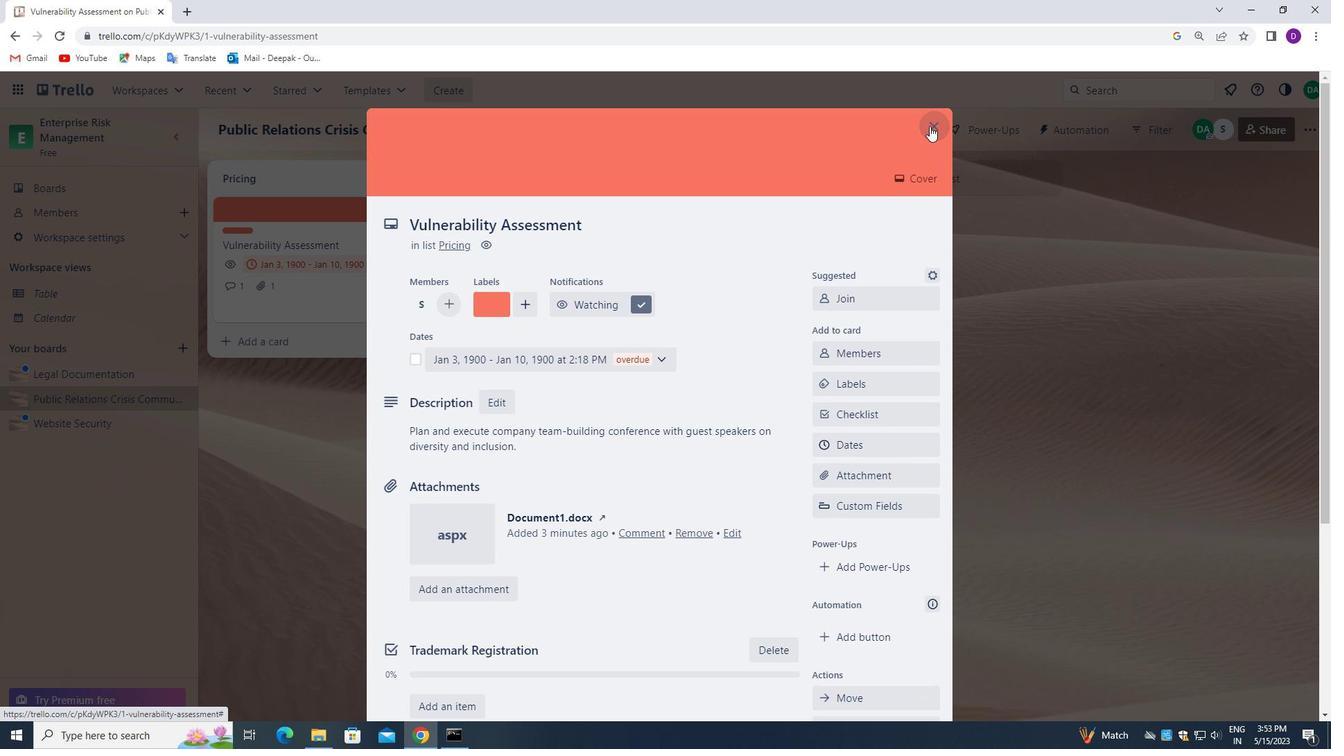 
Action: Mouse moved to (669, 336)
Screenshot: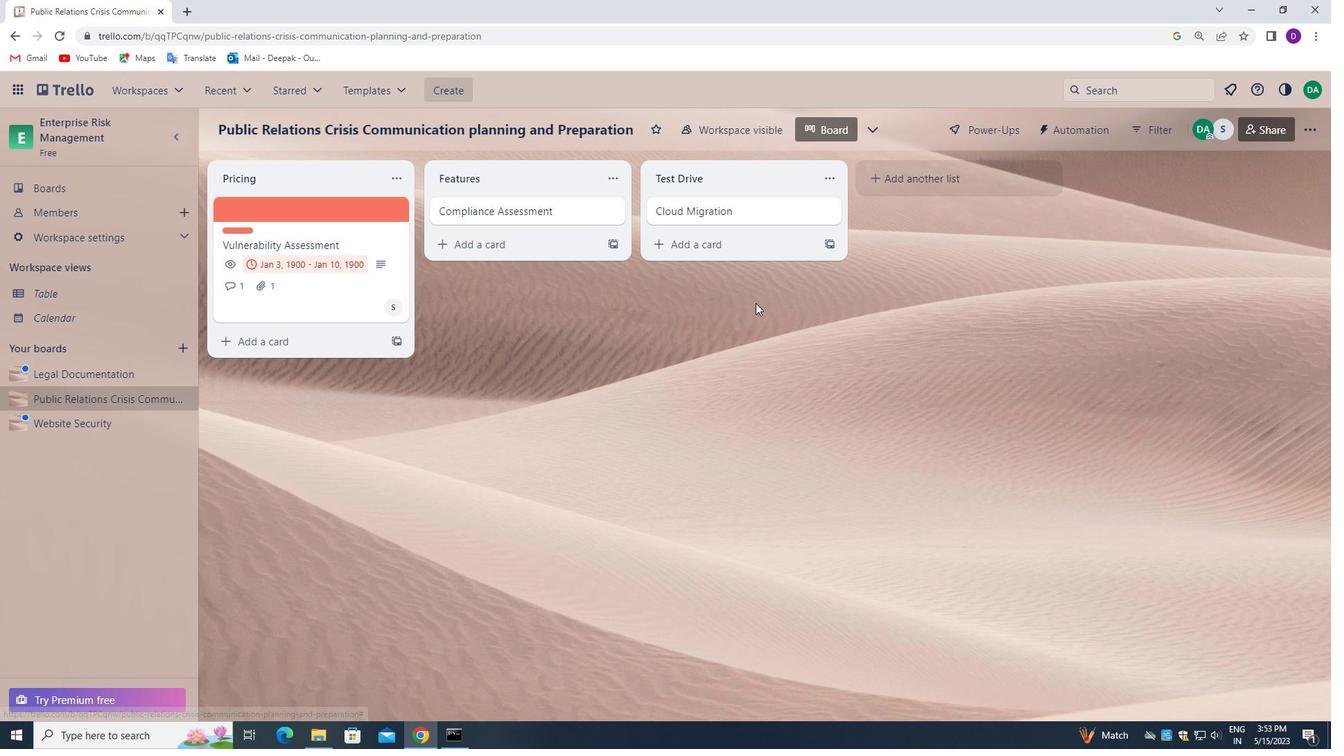 
Action: Mouse scrolled (669, 337) with delta (0, 0)
Screenshot: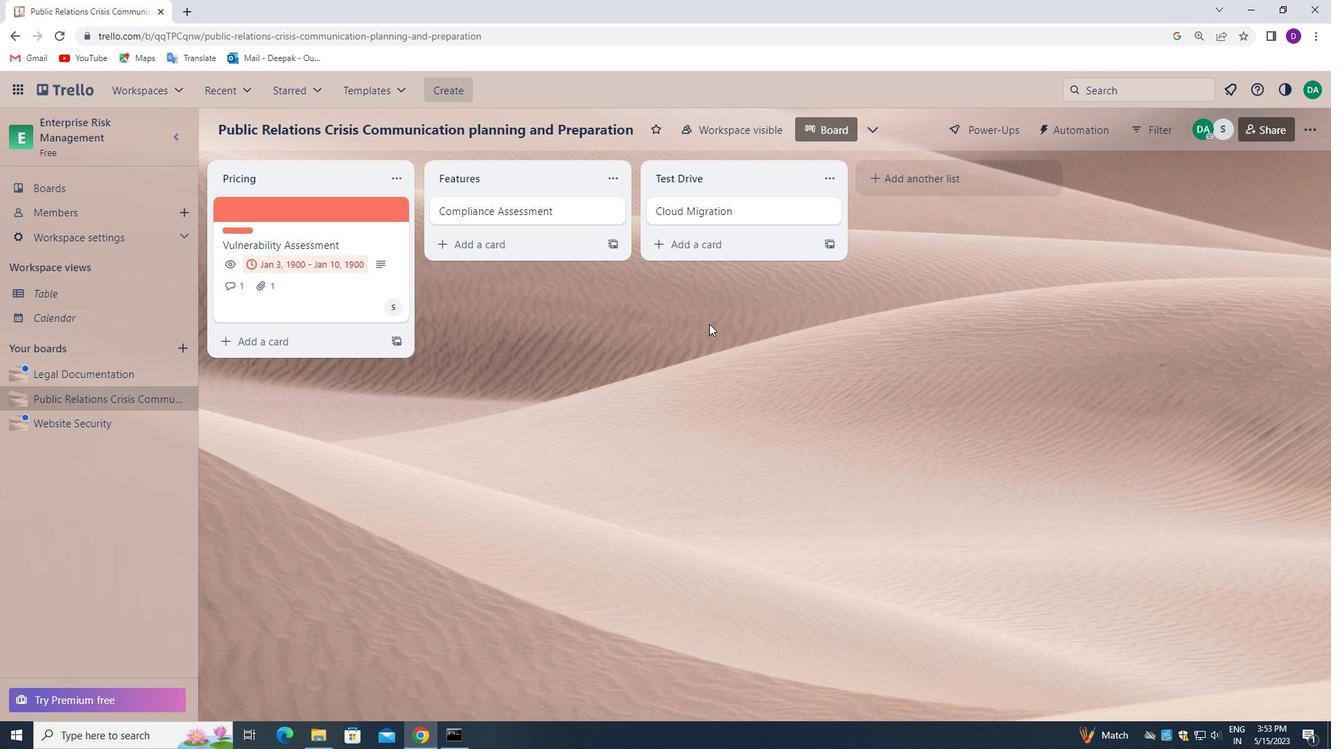 
Action: Mouse scrolled (669, 337) with delta (0, 0)
Screenshot: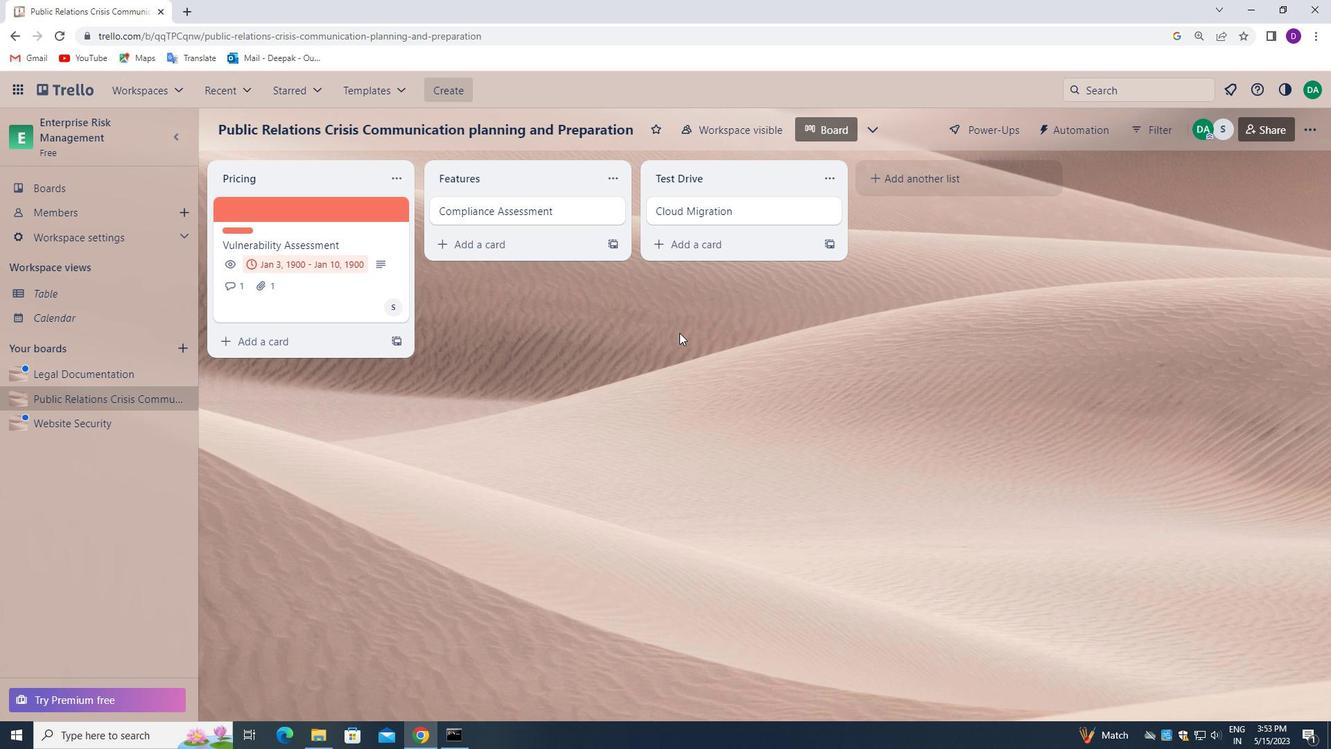 
Action: Mouse scrolled (669, 337) with delta (0, 0)
Screenshot: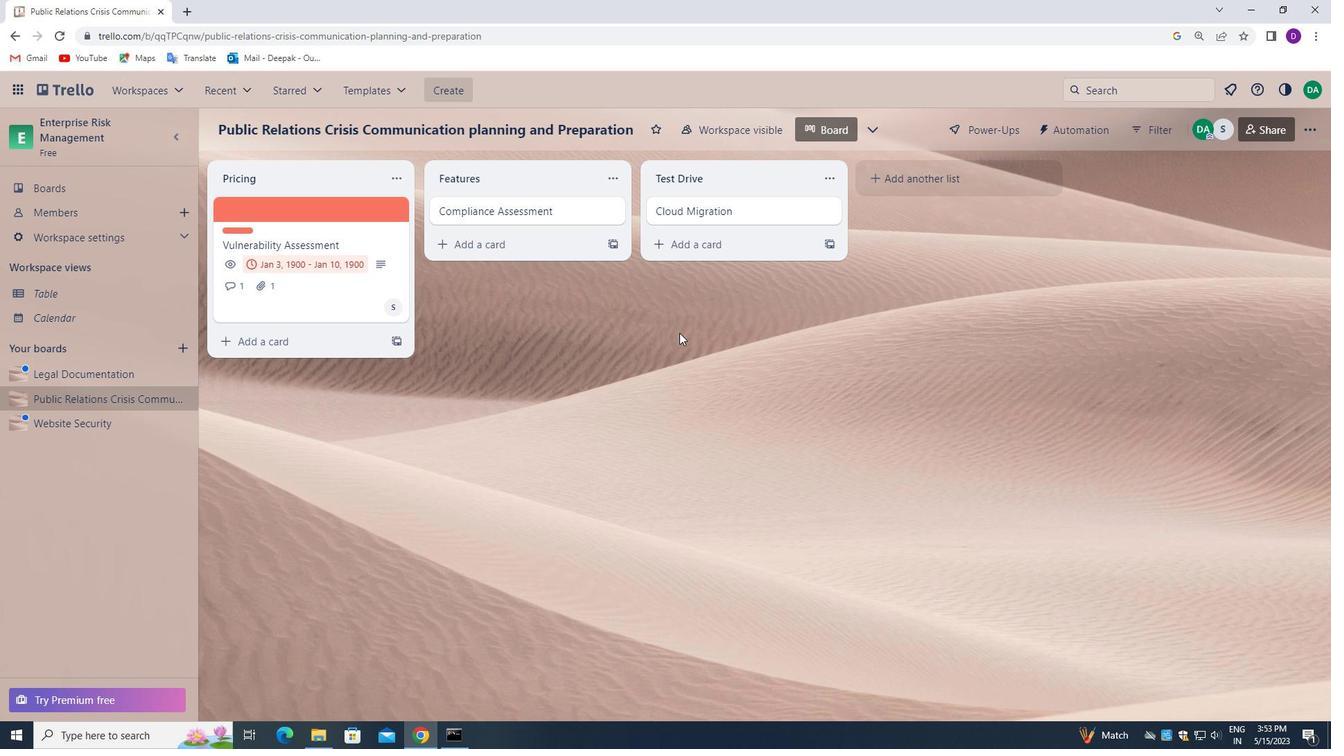 
Action: Mouse scrolled (669, 337) with delta (0, 0)
Screenshot: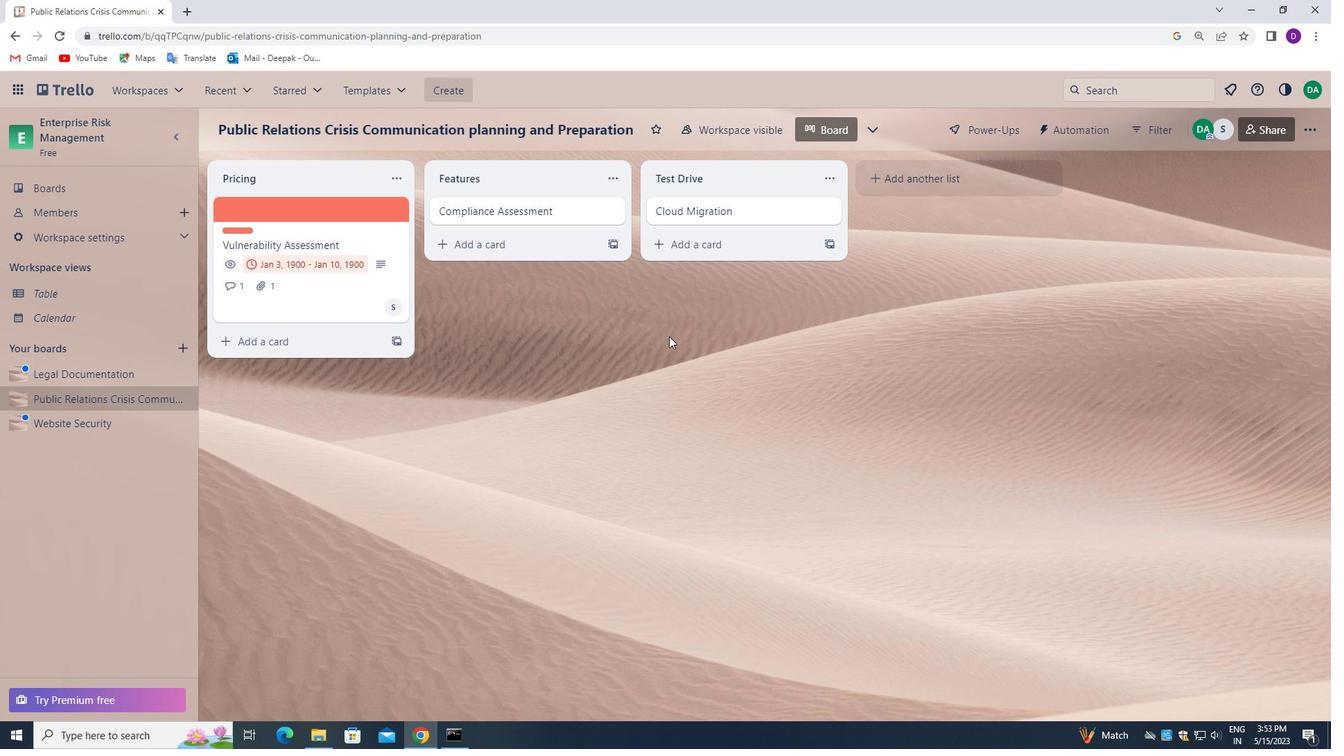 
